 Task: Look for space in Bethnal Green, United Kingdom from 10th July, 2023 to 15th July, 2023 for 7 adults in price range Rs.10000 to Rs.15000. Place can be entire place or shared room with 4 bedrooms having 7 beds and 4 bathrooms. Property type can be house, flat, guest house. Amenities needed are: wifi, TV, free parkinig on premises, gym, breakfast. Booking option can be shelf check-in. Required host language is English.
Action: Mouse moved to (605, 133)
Screenshot: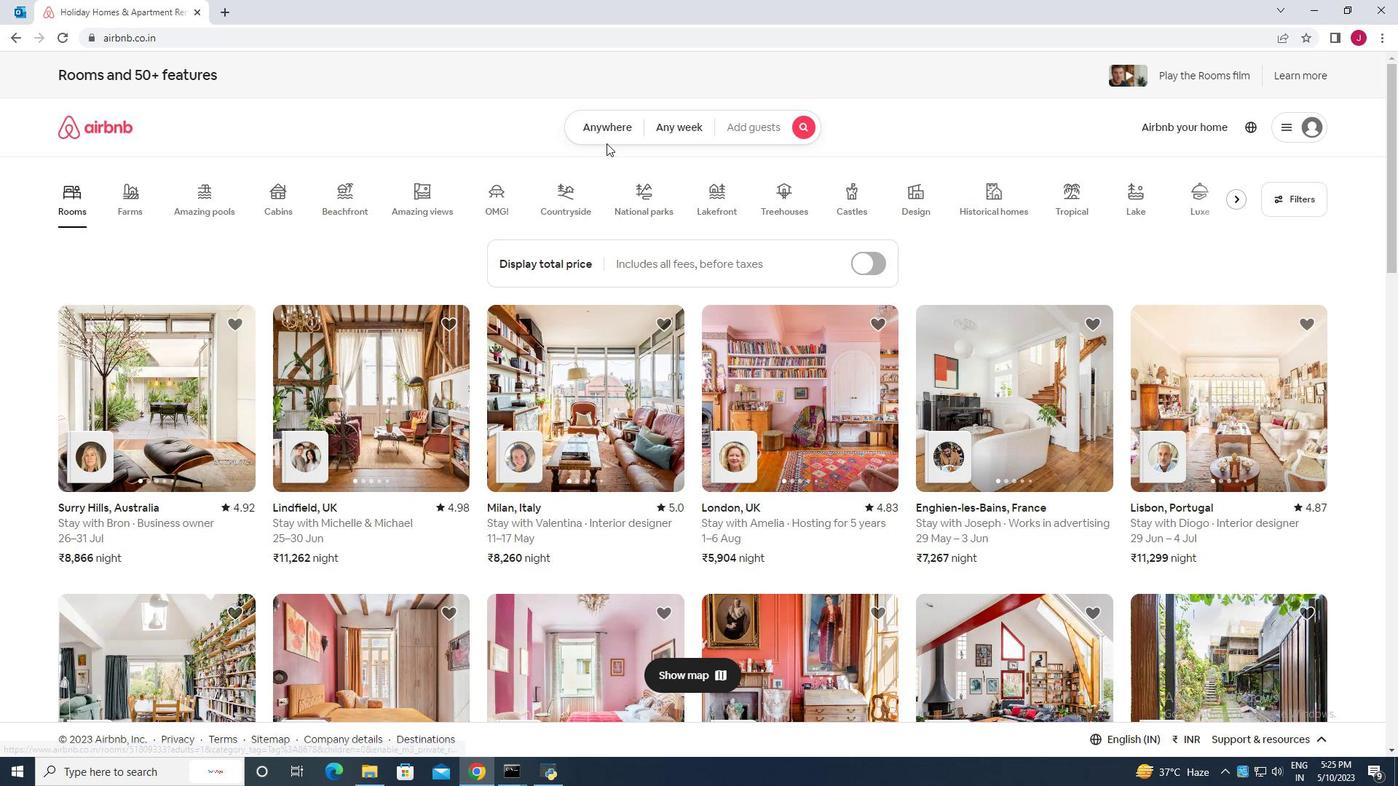 
Action: Mouse pressed left at (605, 133)
Screenshot: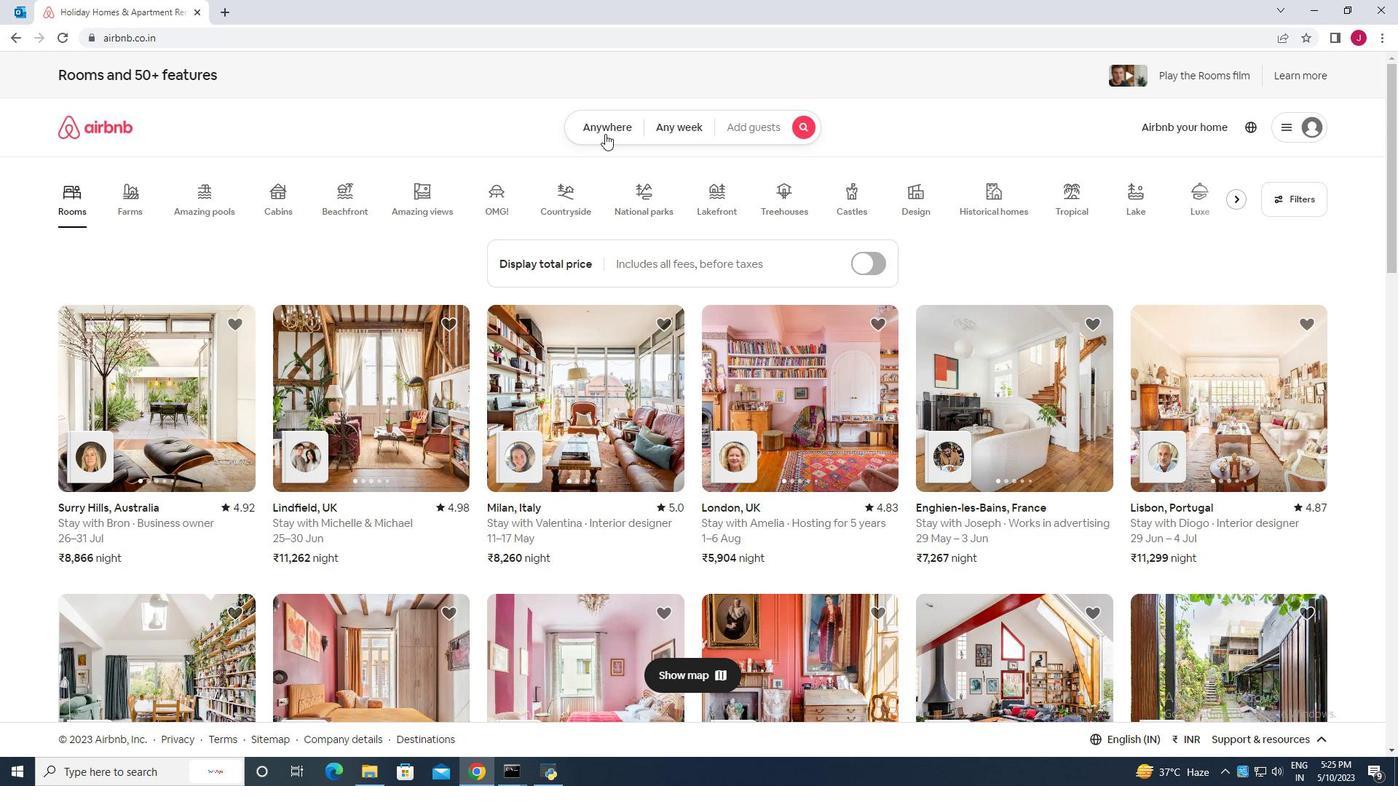 
Action: Mouse moved to (466, 190)
Screenshot: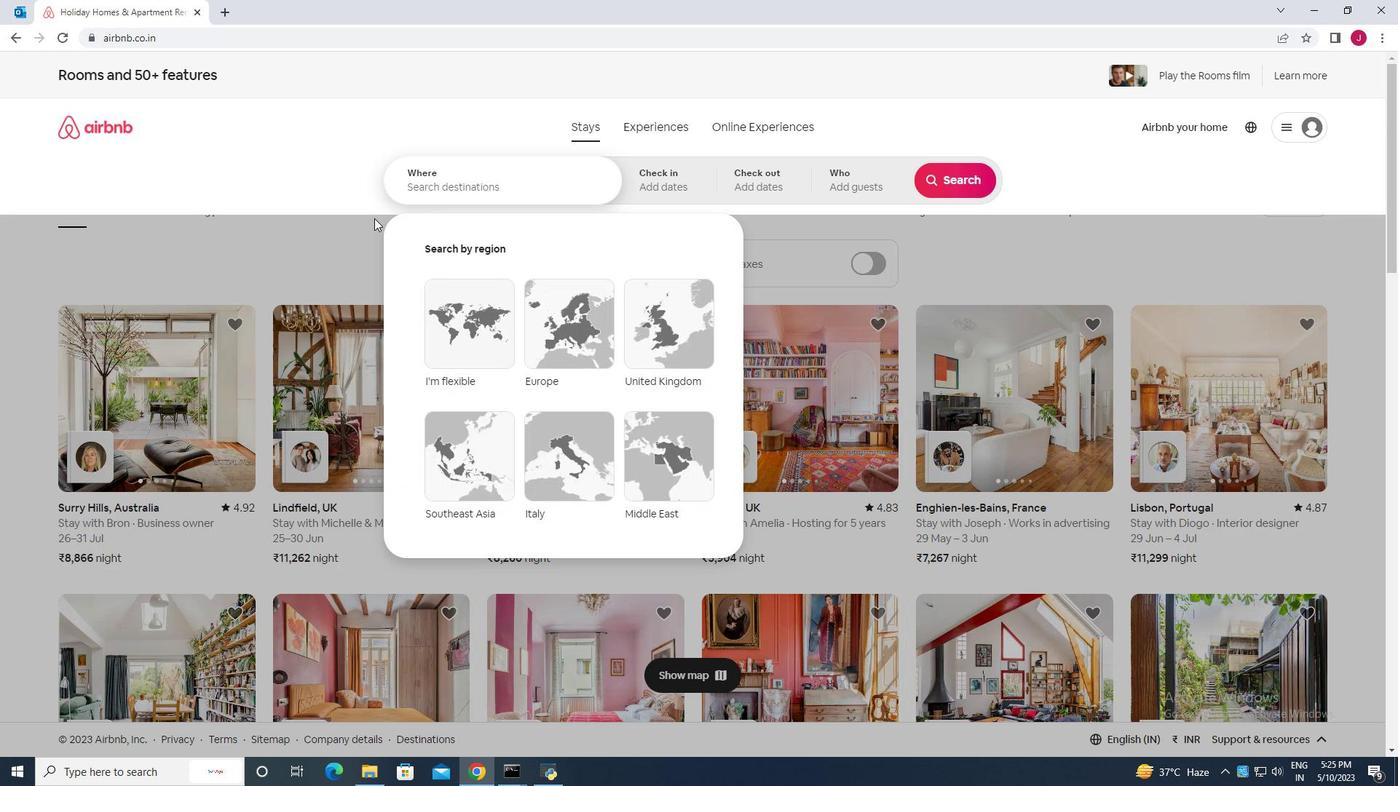 
Action: Mouse pressed left at (466, 190)
Screenshot: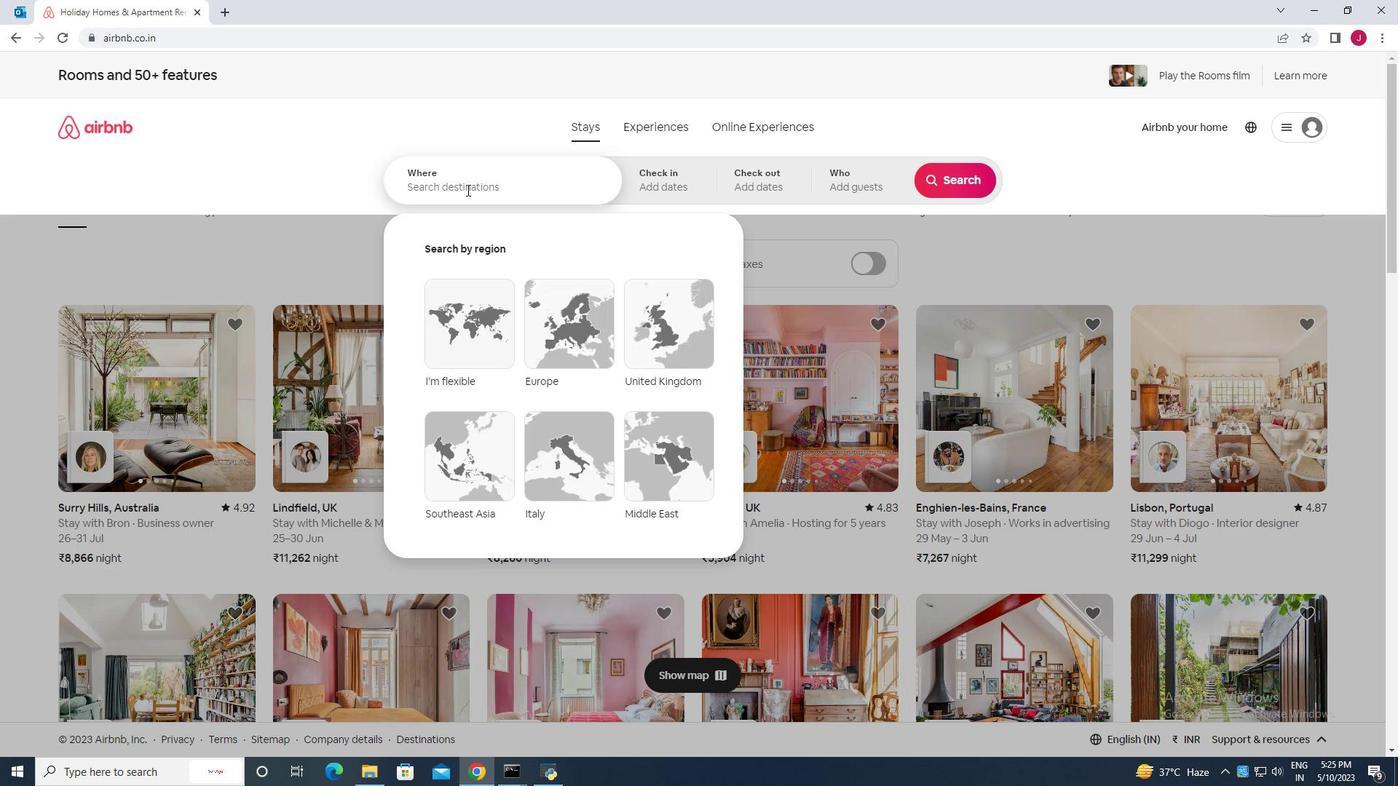 
Action: Key pressed bethnal<Key.space>green<Key.space>united<Key.space>kingdom
Screenshot: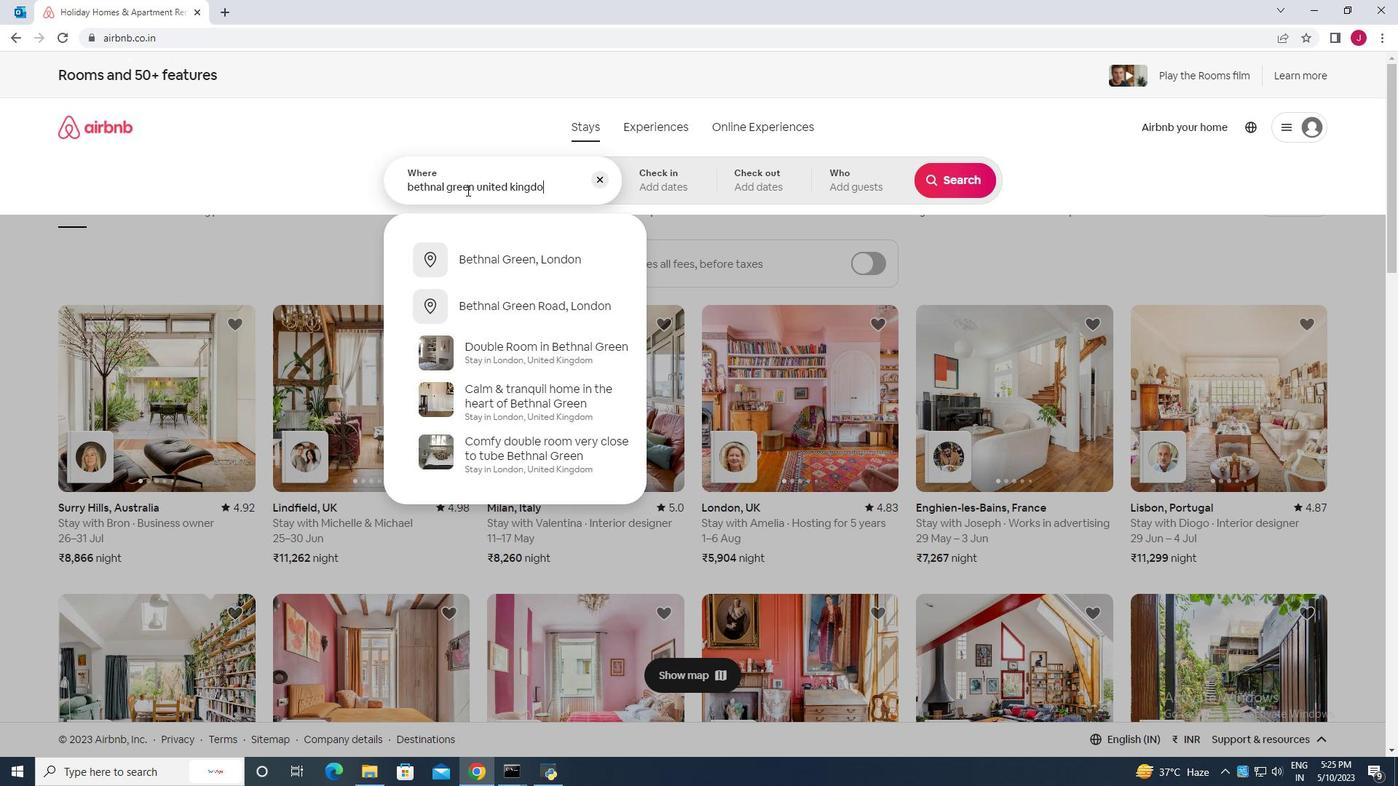 
Action: Mouse moved to (683, 182)
Screenshot: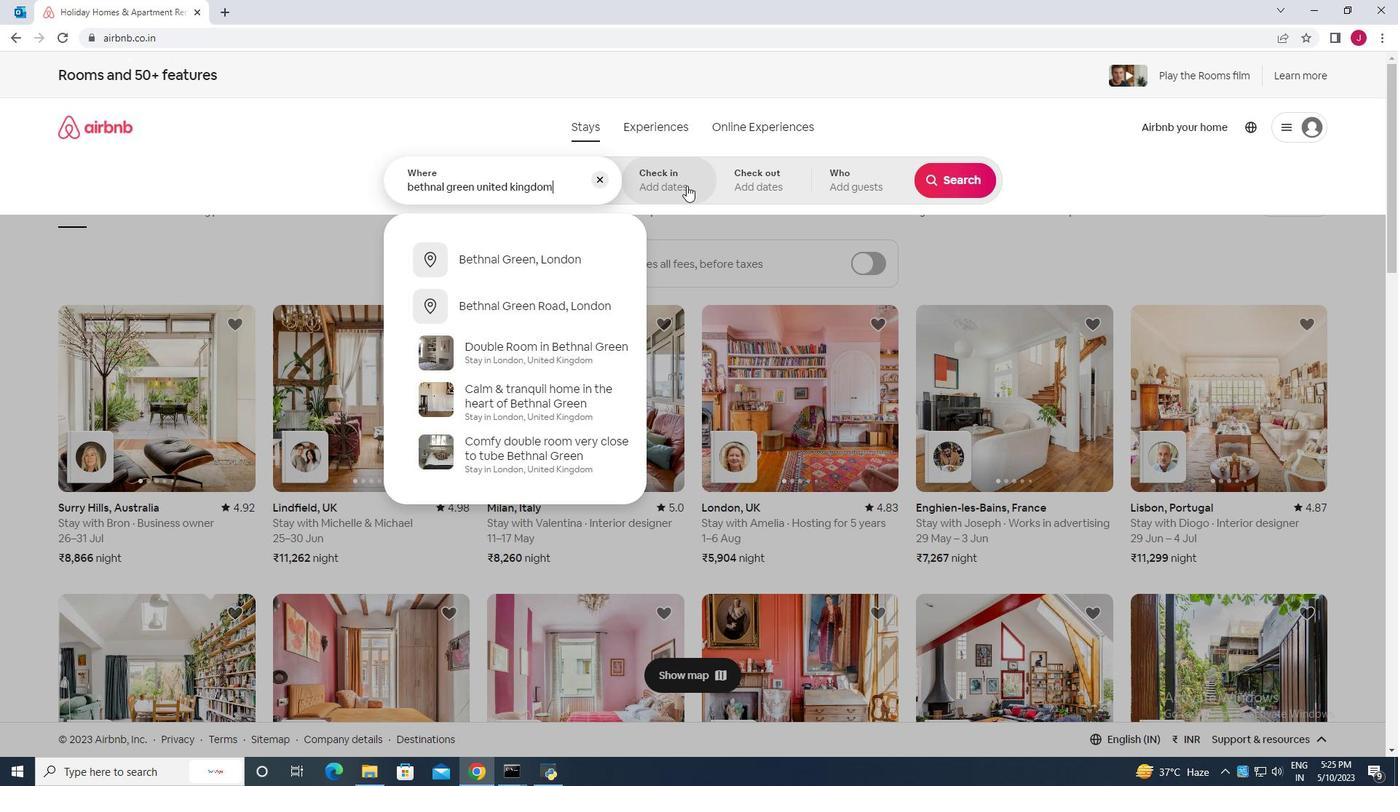 
Action: Mouse pressed left at (683, 182)
Screenshot: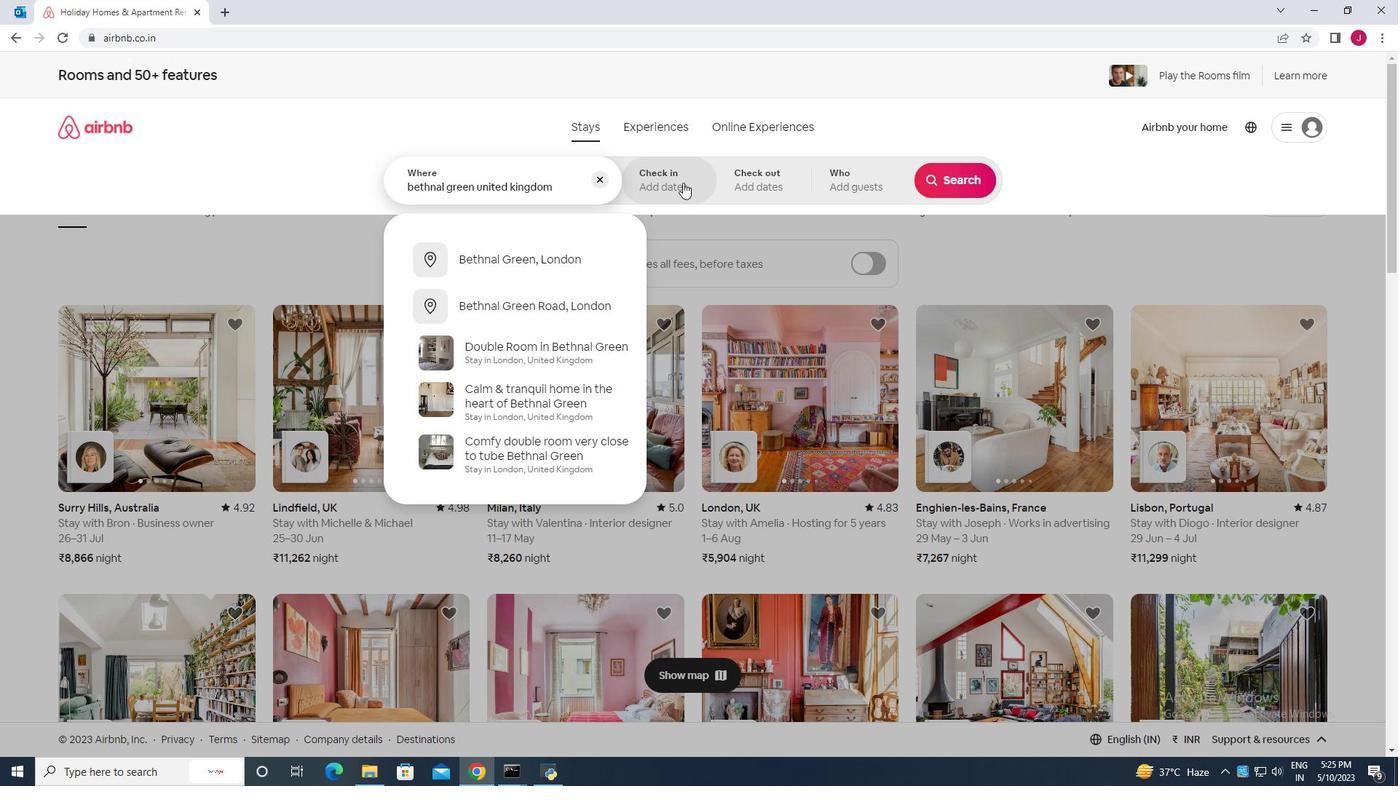 
Action: Mouse moved to (951, 298)
Screenshot: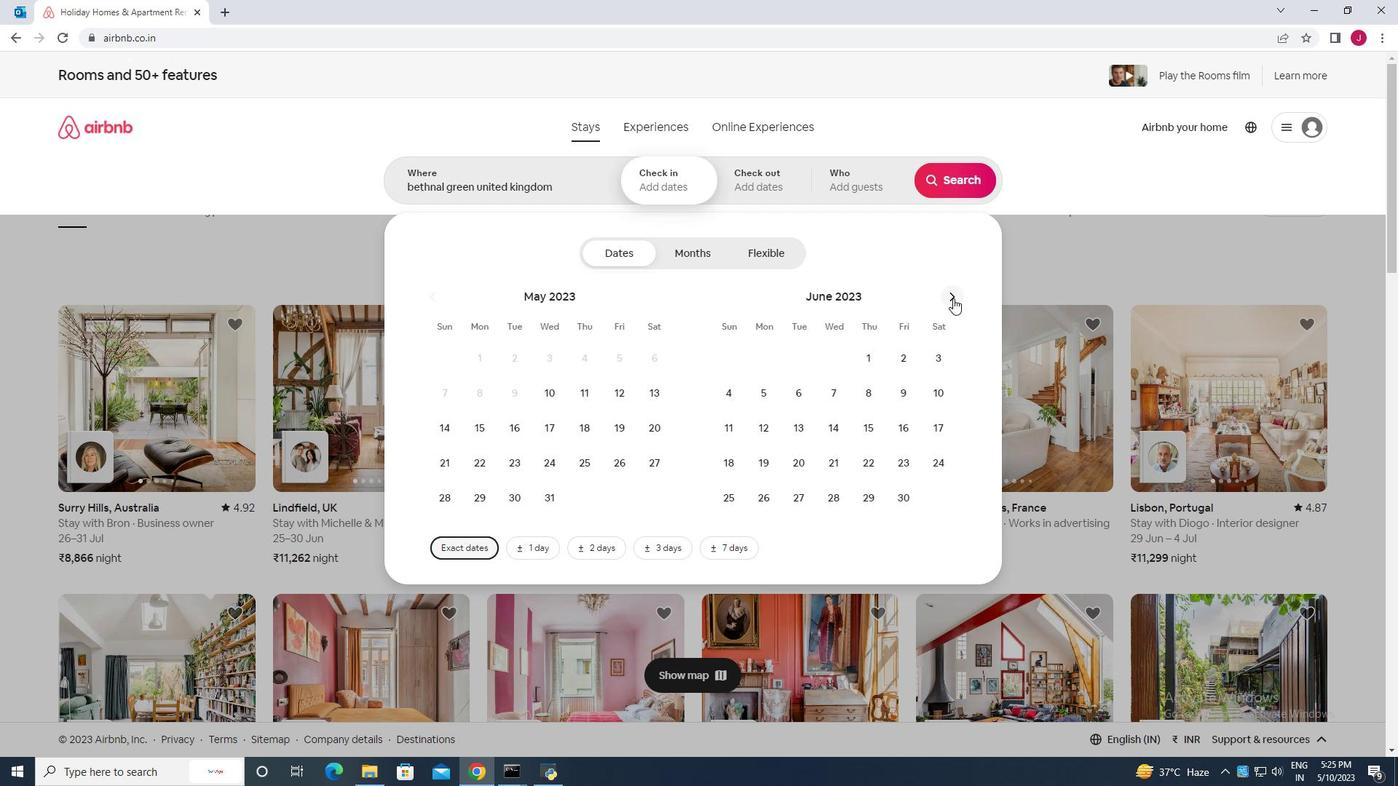 
Action: Mouse pressed left at (951, 298)
Screenshot: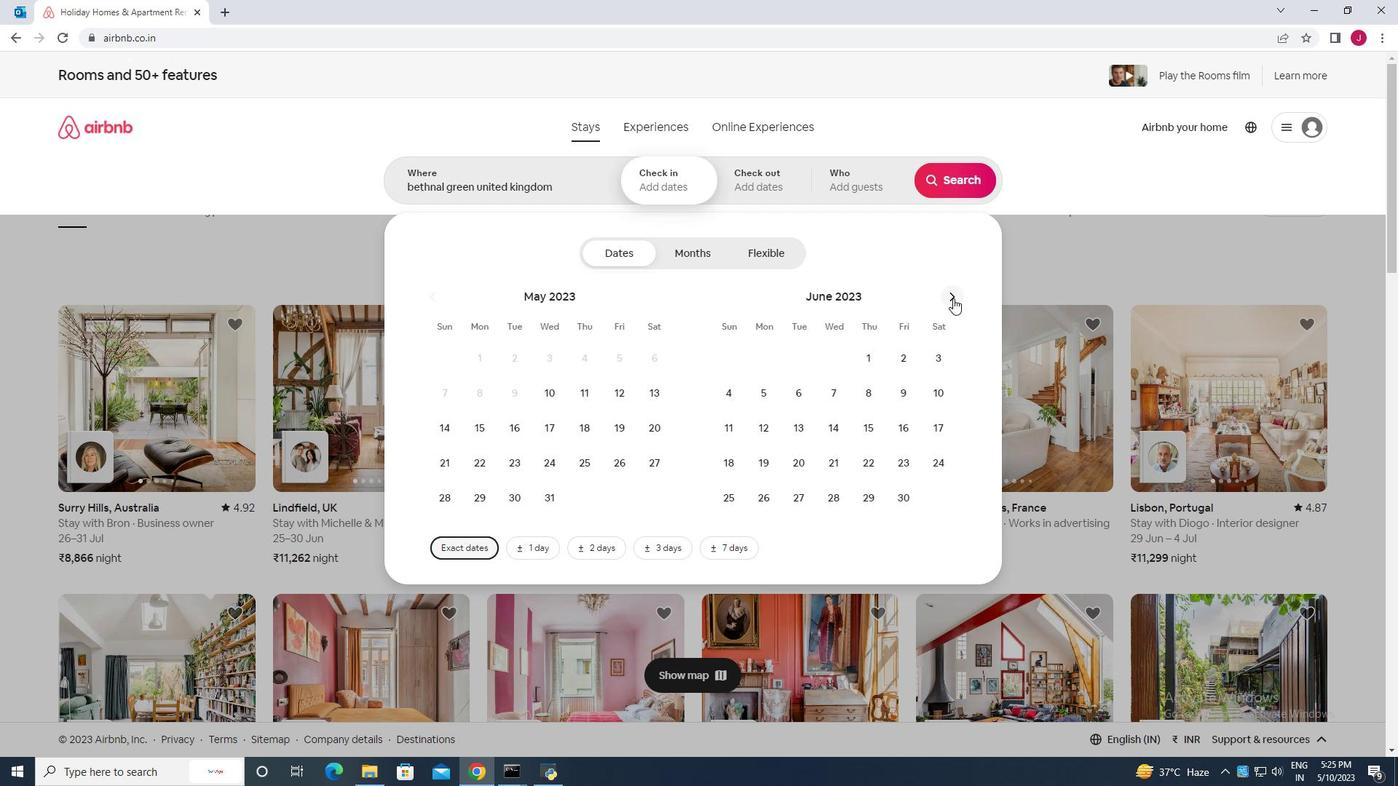 
Action: Mouse moved to (769, 425)
Screenshot: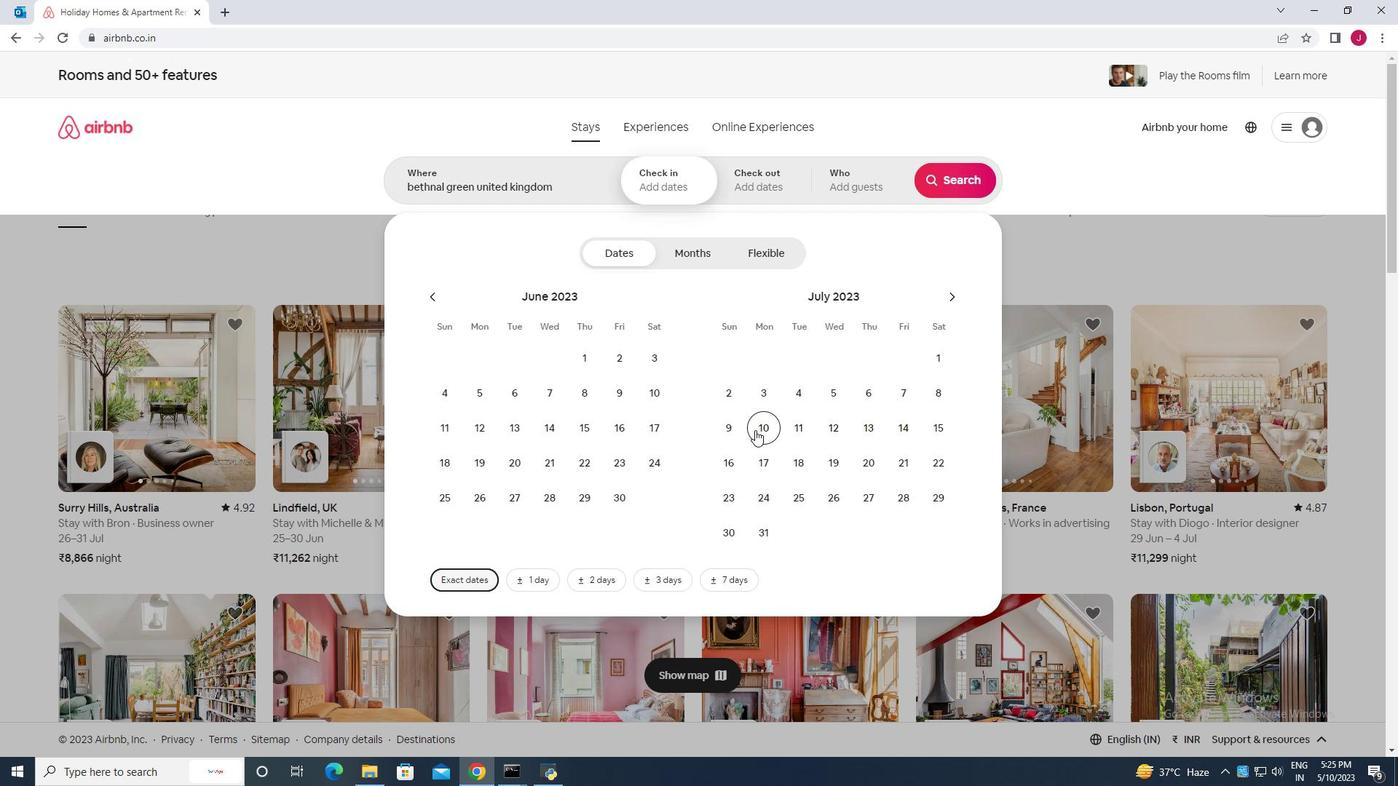 
Action: Mouse pressed left at (769, 425)
Screenshot: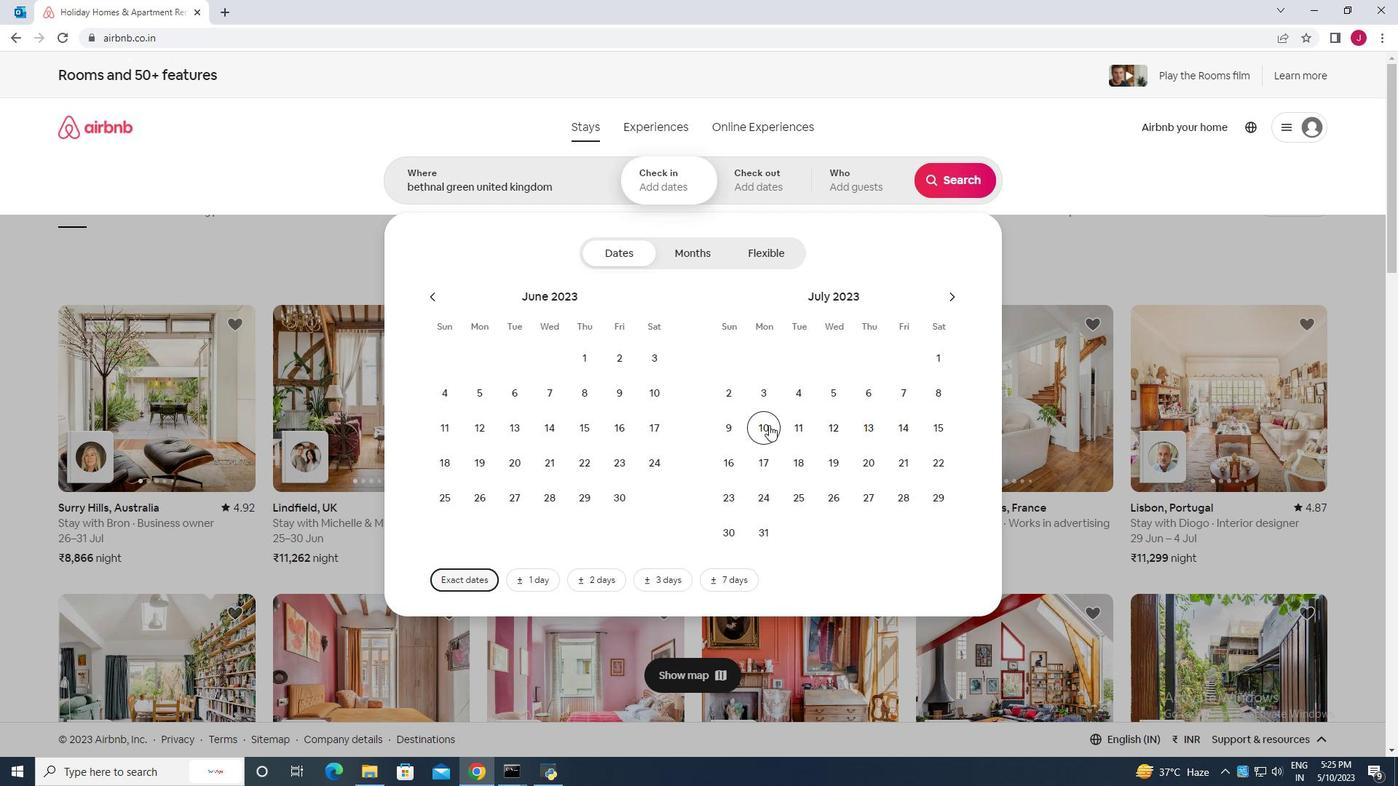 
Action: Mouse moved to (939, 427)
Screenshot: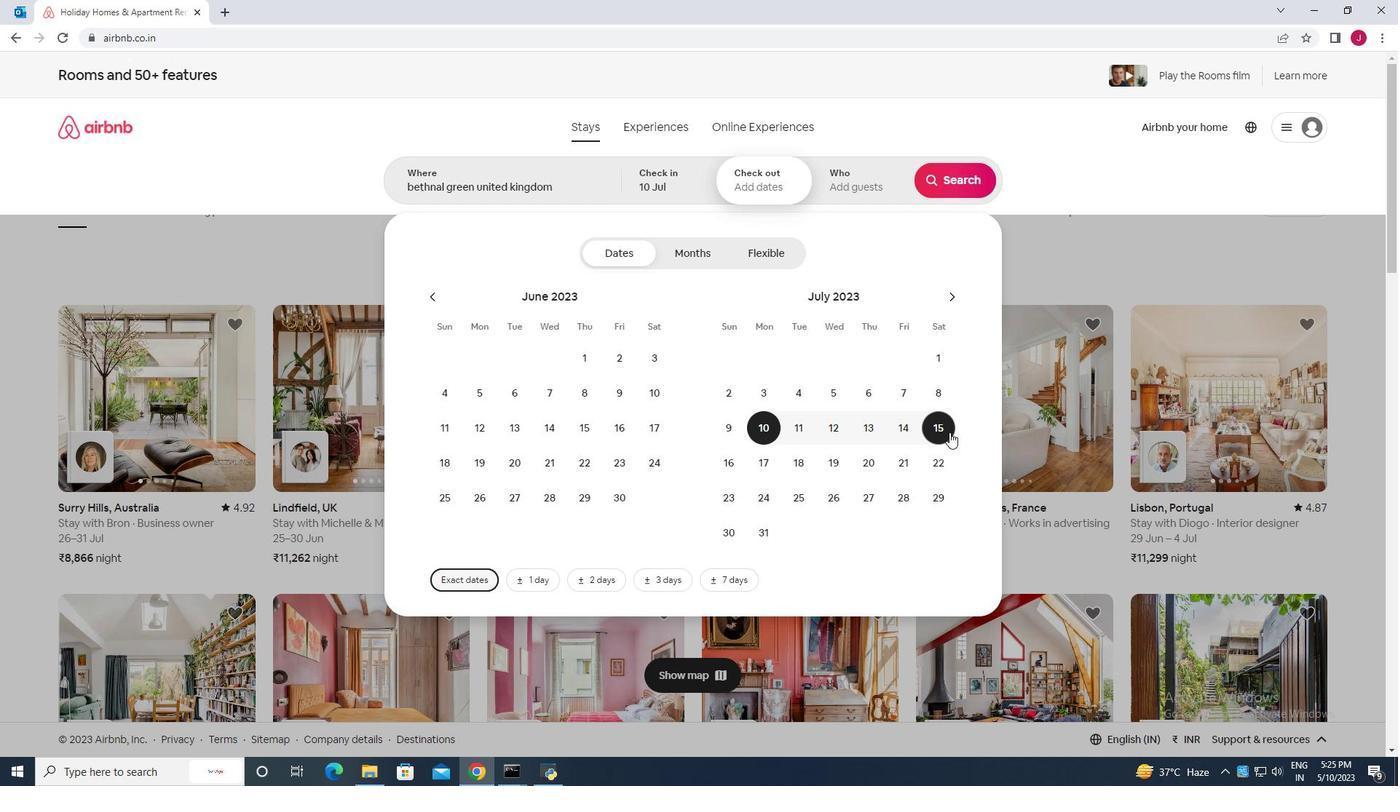 
Action: Mouse pressed left at (939, 427)
Screenshot: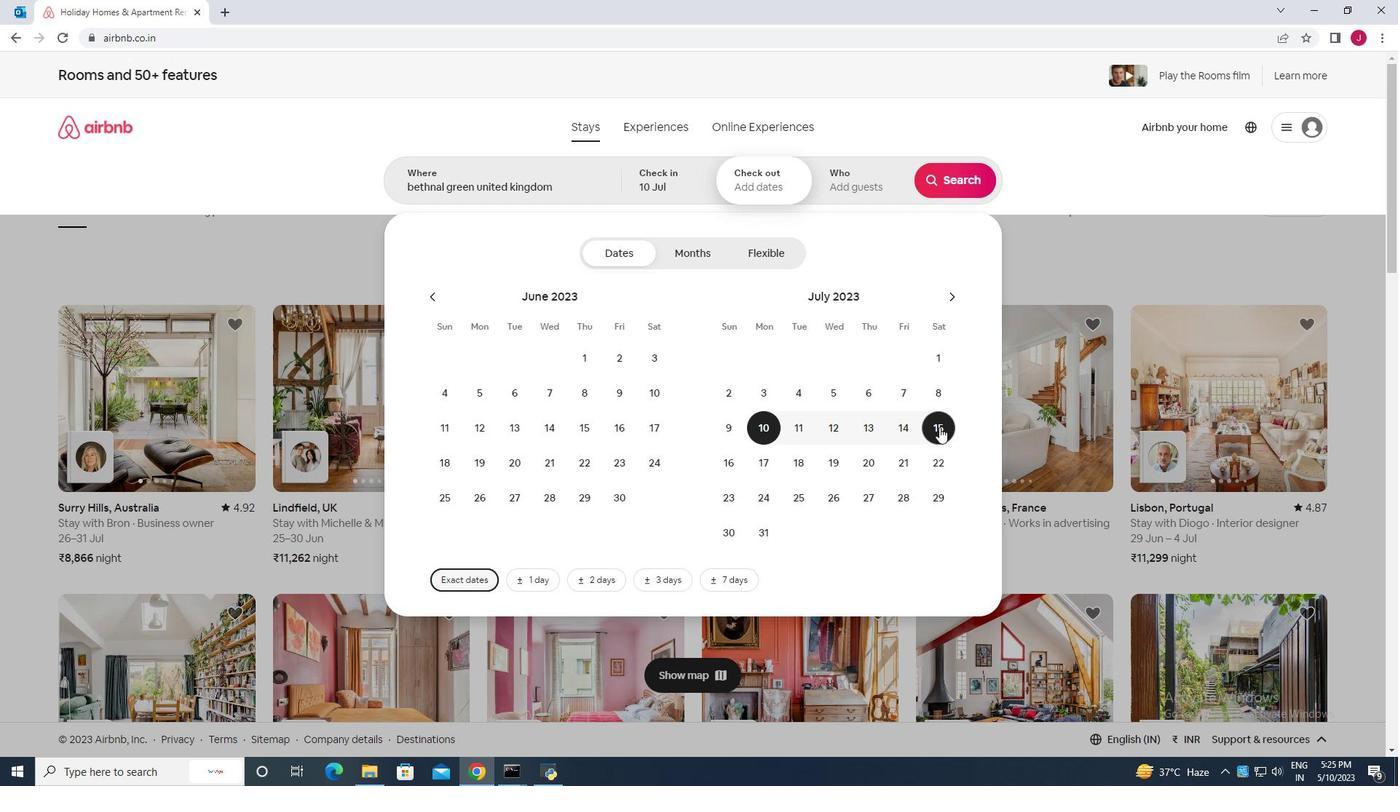 
Action: Mouse moved to (863, 186)
Screenshot: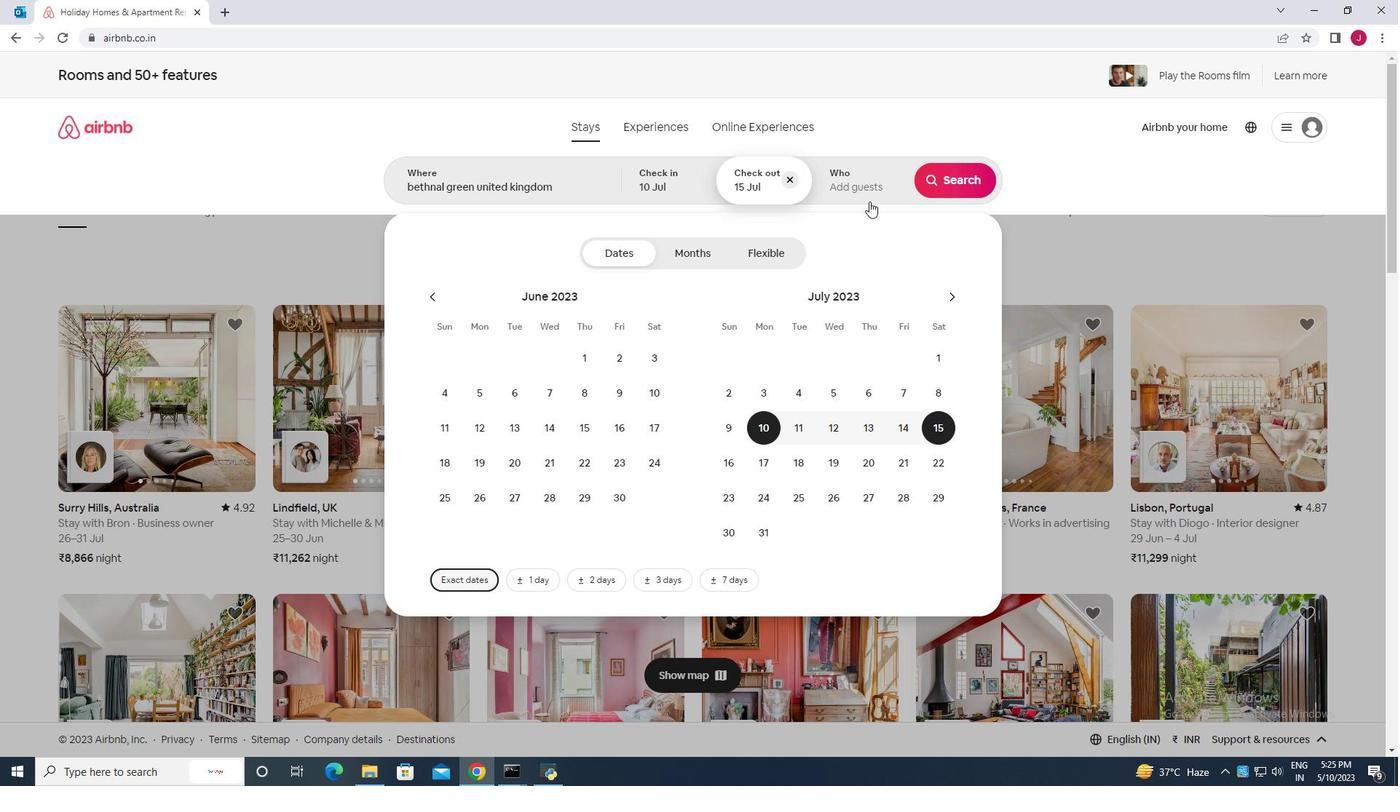 
Action: Mouse pressed left at (863, 186)
Screenshot: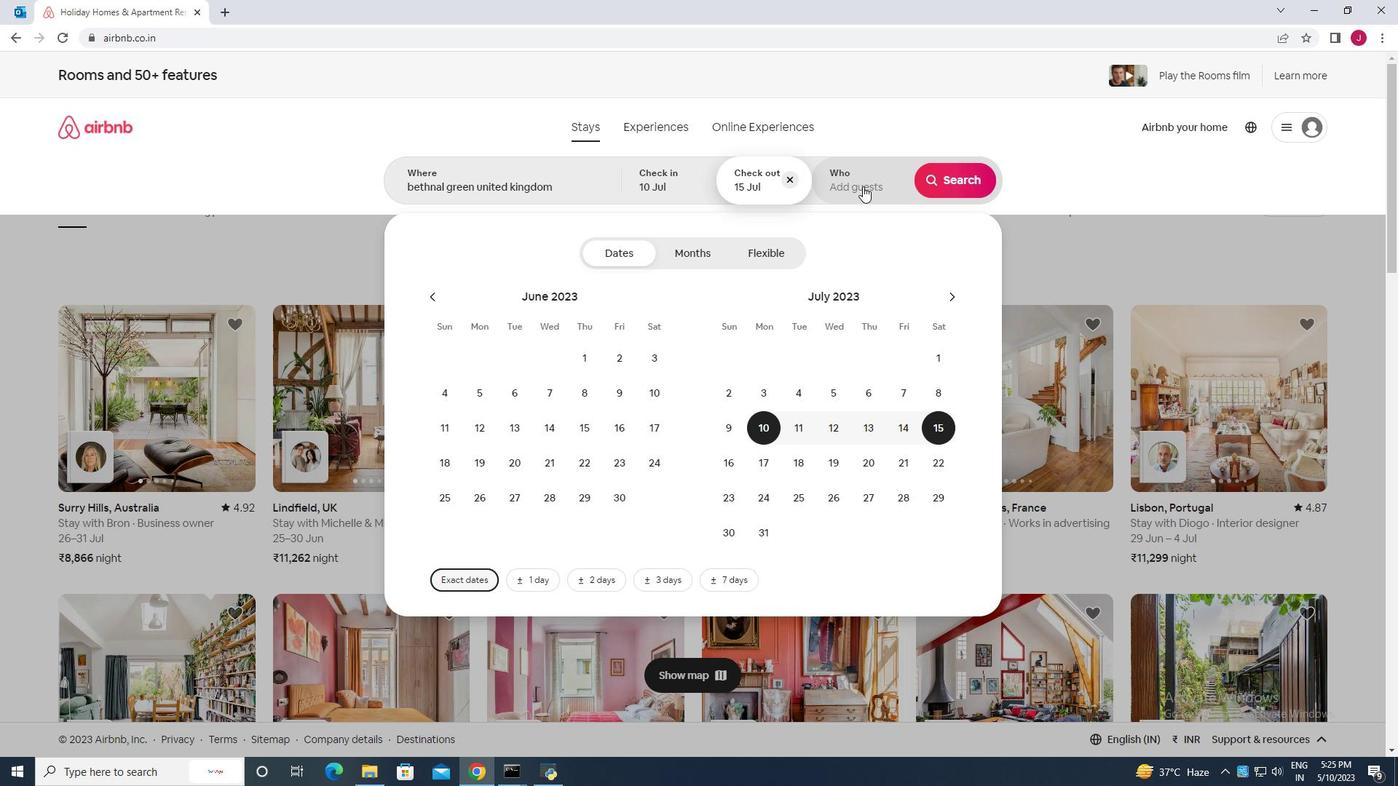 
Action: Mouse moved to (962, 255)
Screenshot: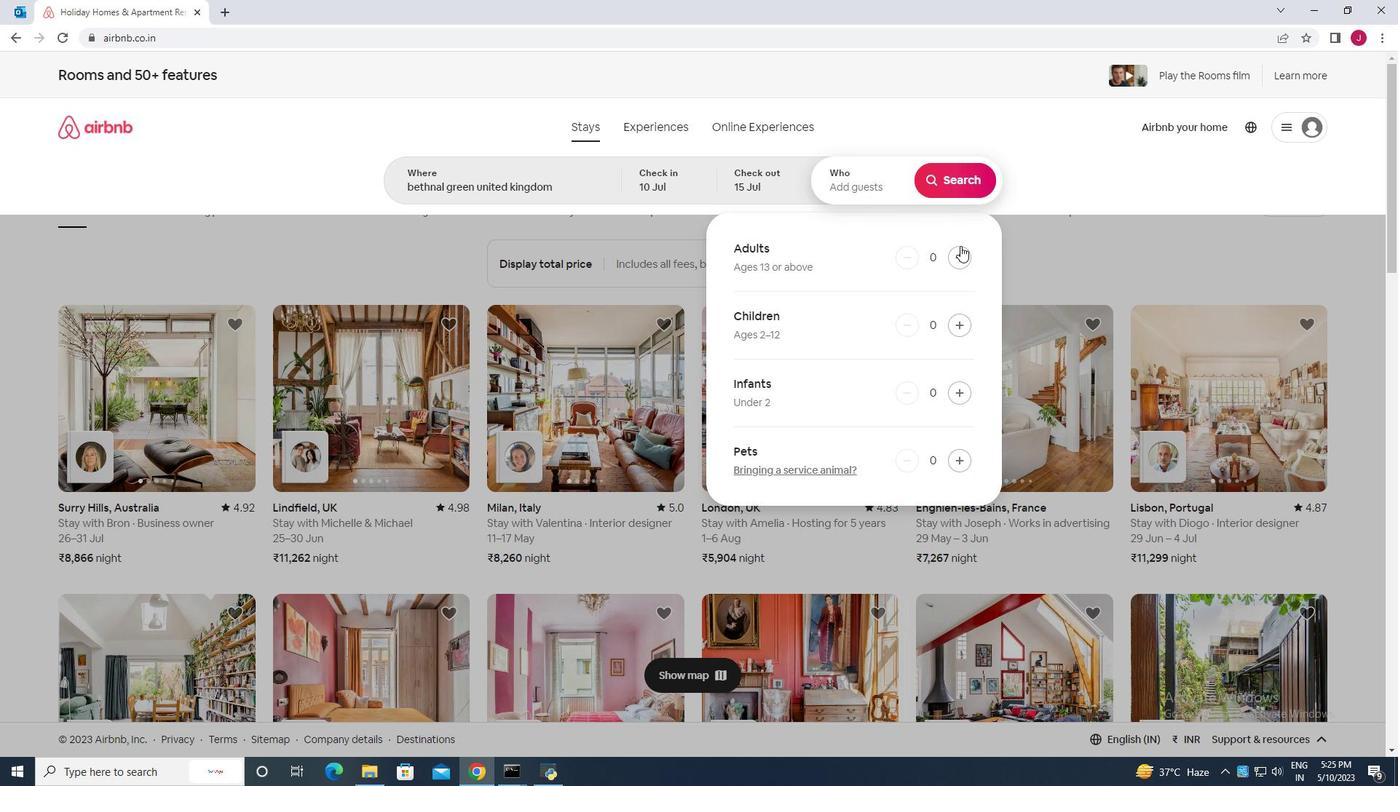 
Action: Mouse pressed left at (962, 255)
Screenshot: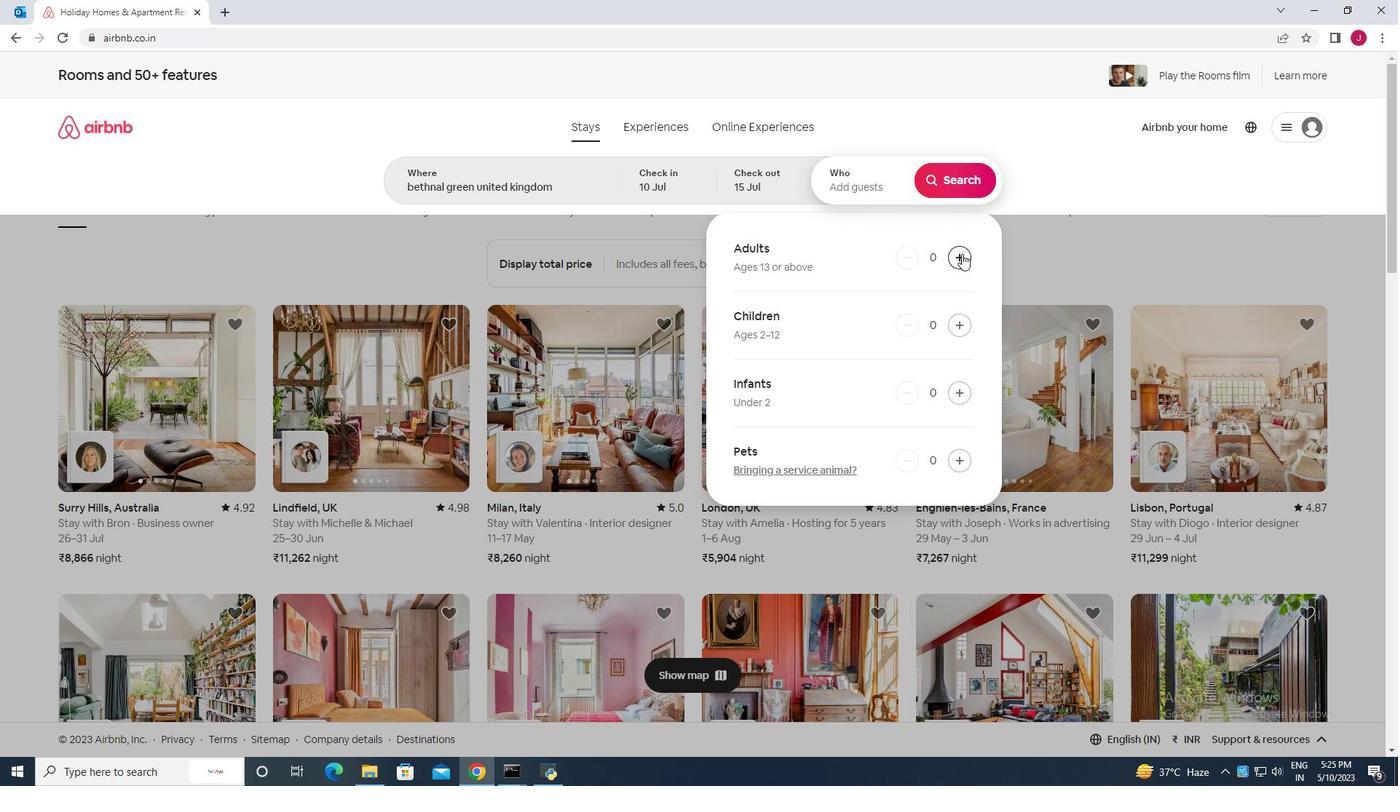 
Action: Mouse pressed left at (962, 255)
Screenshot: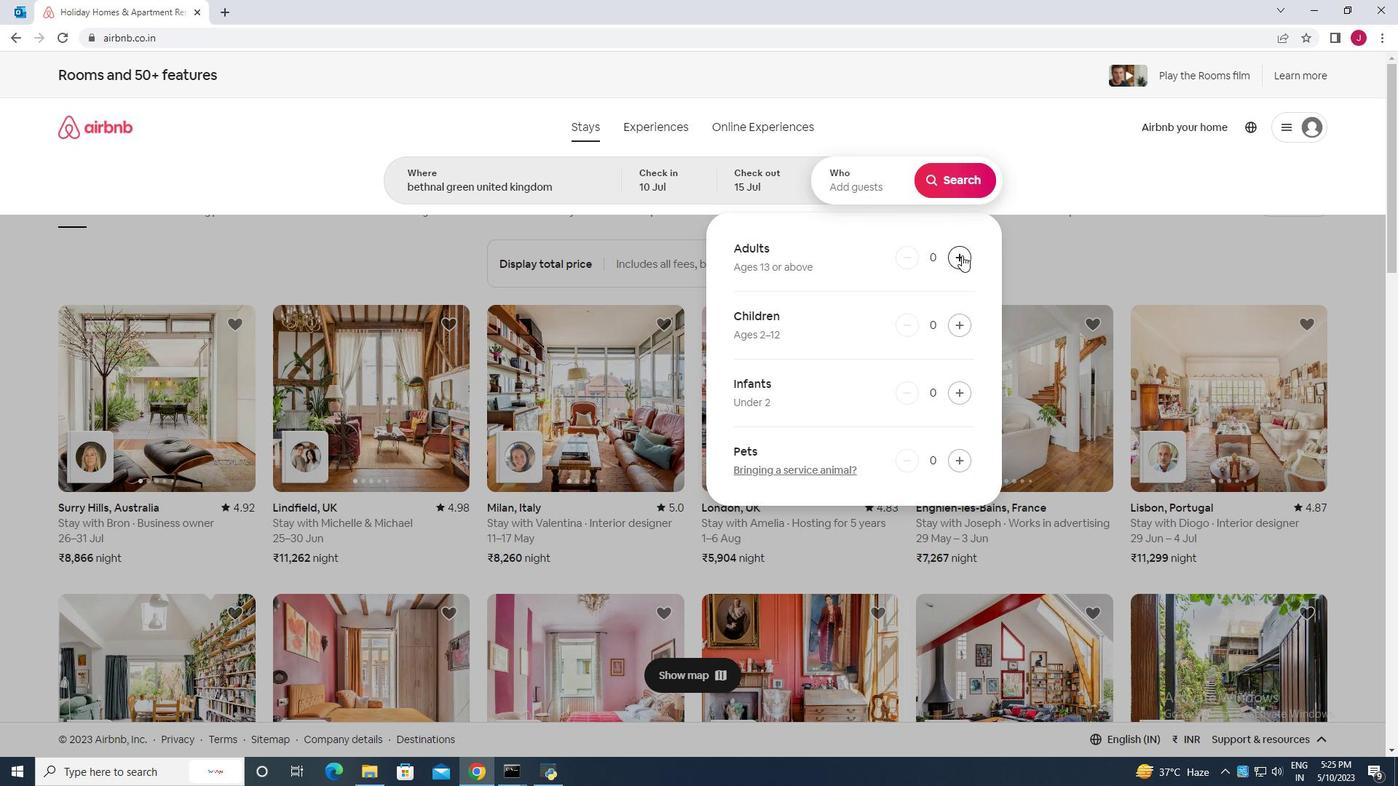 
Action: Mouse pressed left at (962, 255)
Screenshot: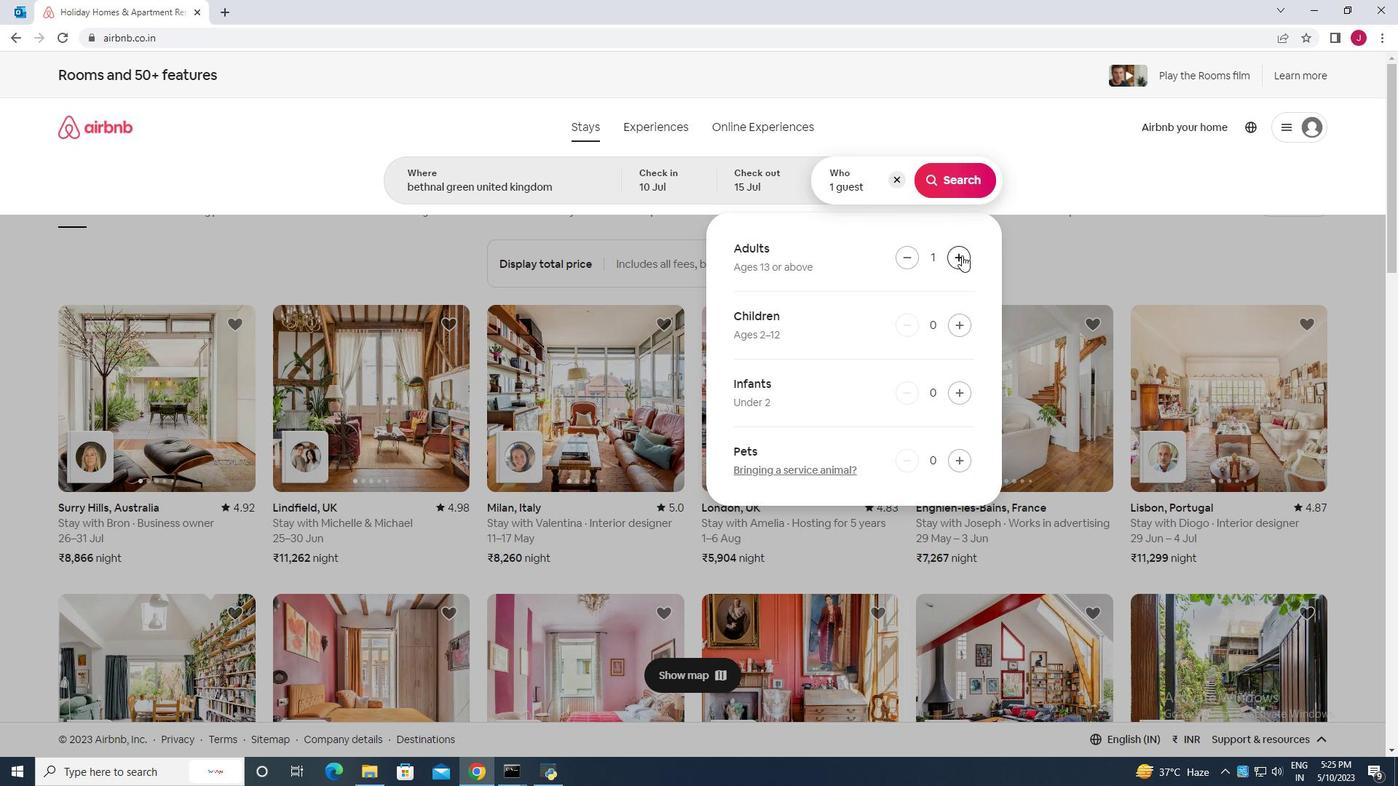 
Action: Mouse pressed left at (962, 255)
Screenshot: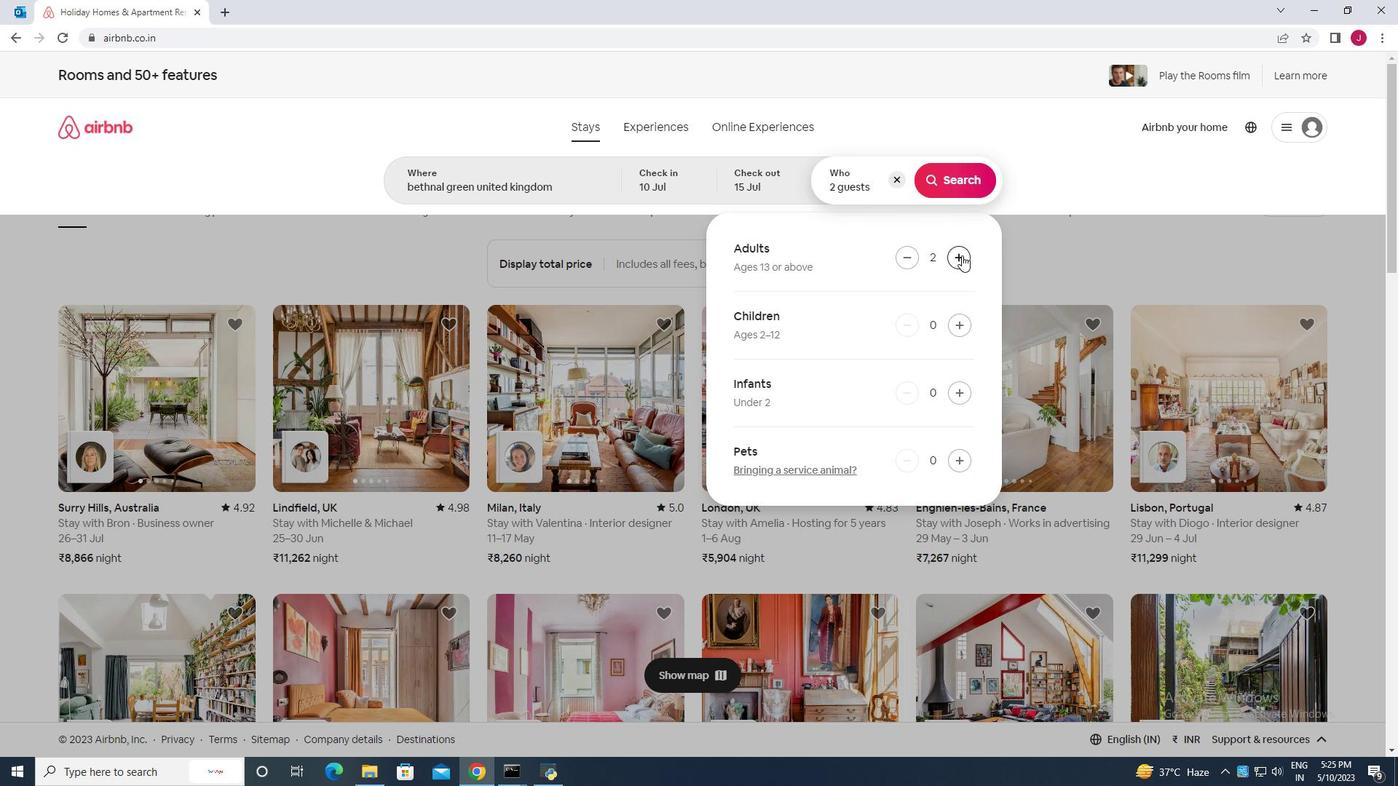 
Action: Mouse pressed left at (962, 255)
Screenshot: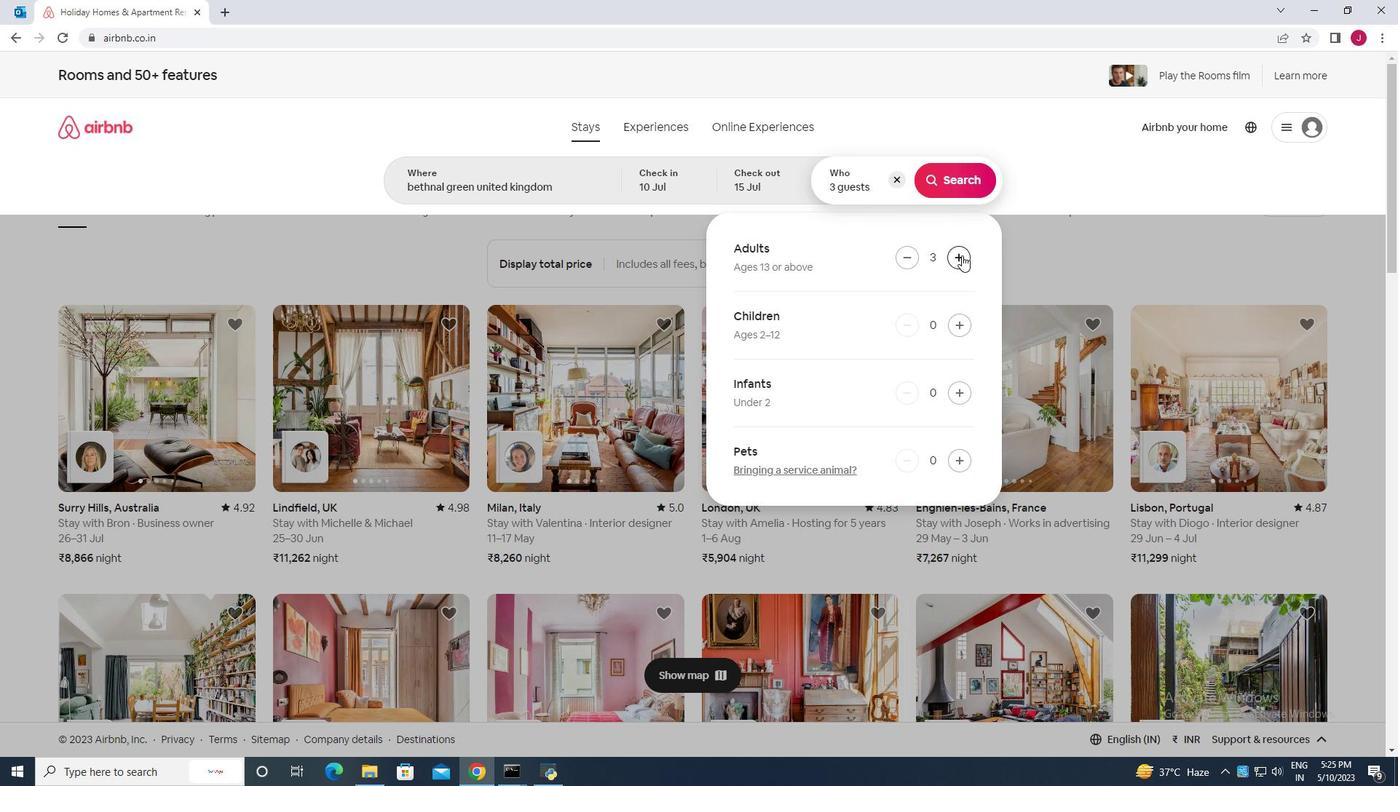 
Action: Mouse pressed left at (962, 255)
Screenshot: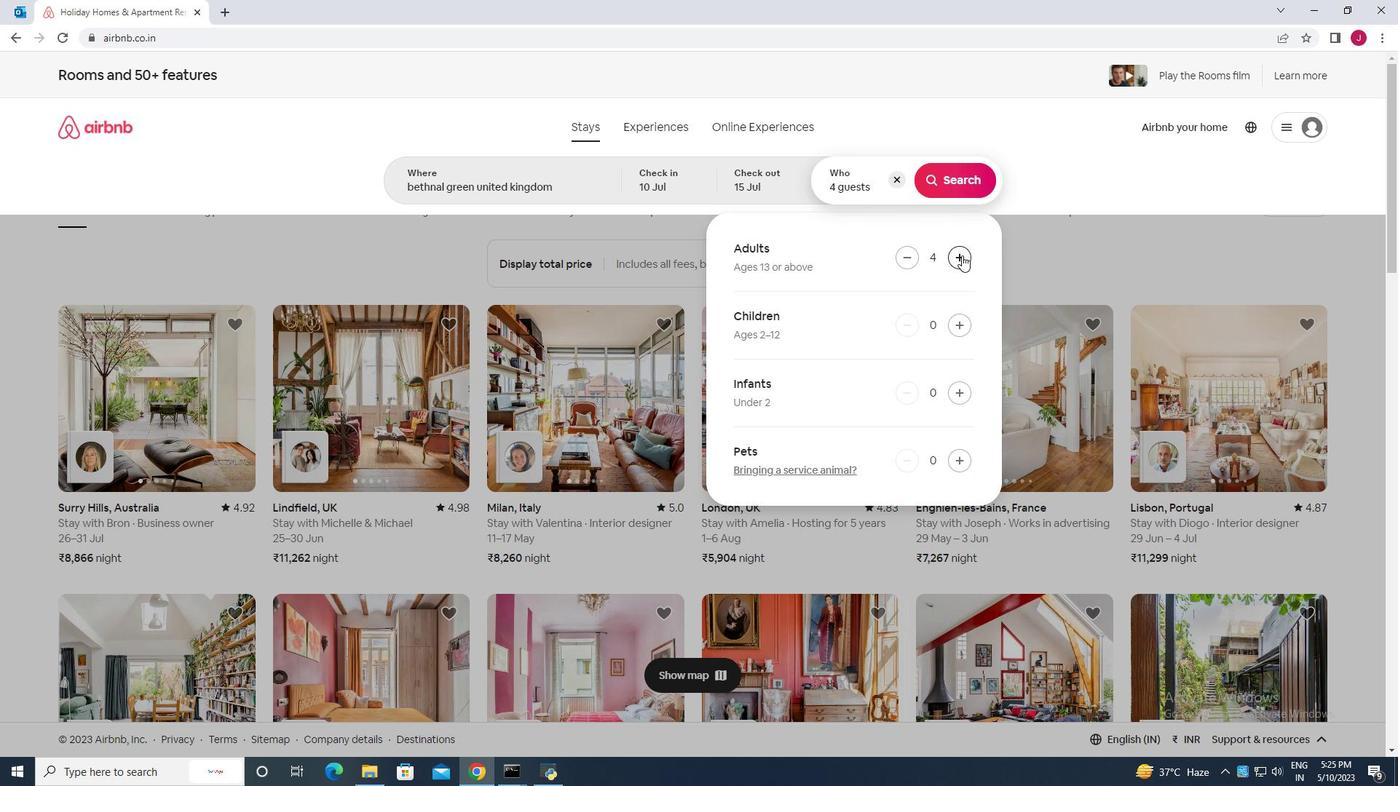 
Action: Mouse pressed left at (962, 255)
Screenshot: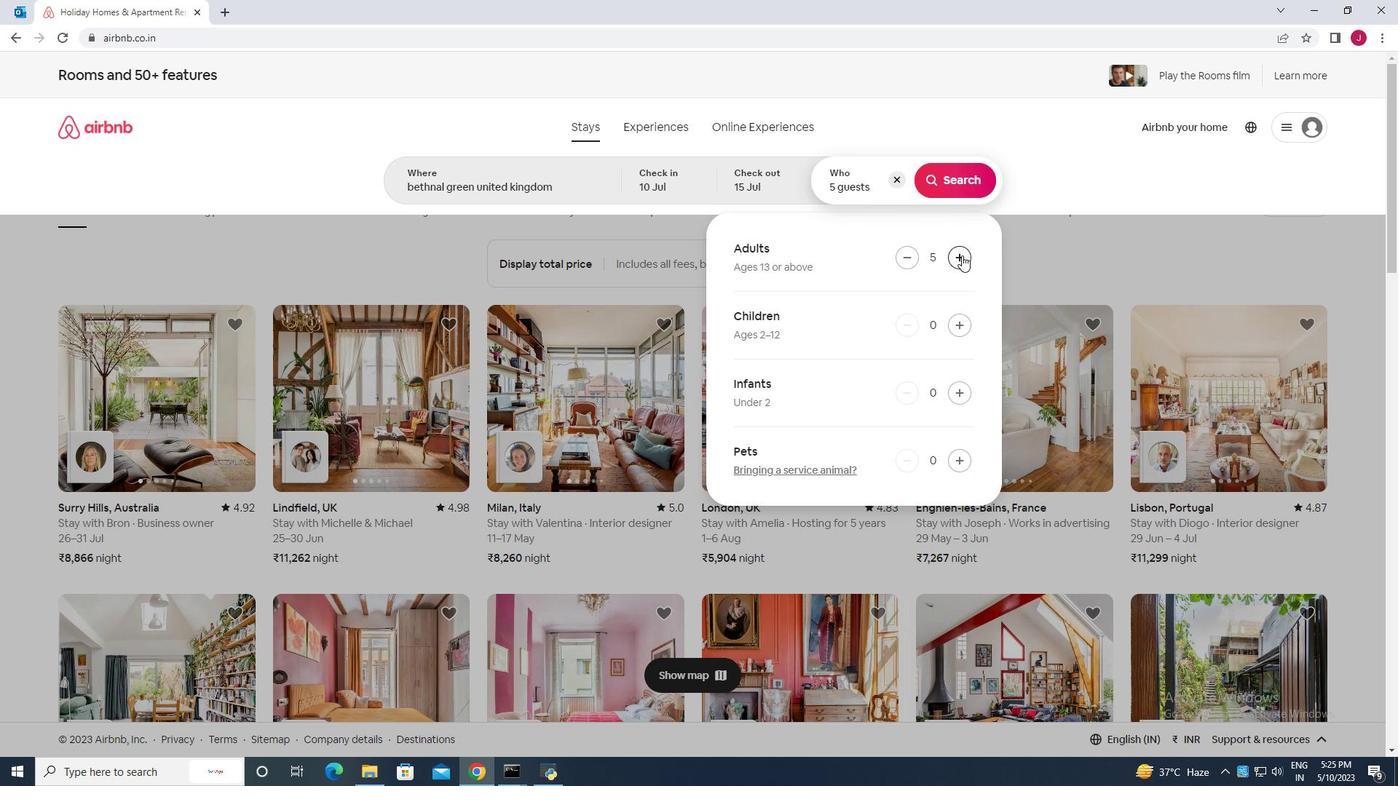 
Action: Mouse moved to (957, 187)
Screenshot: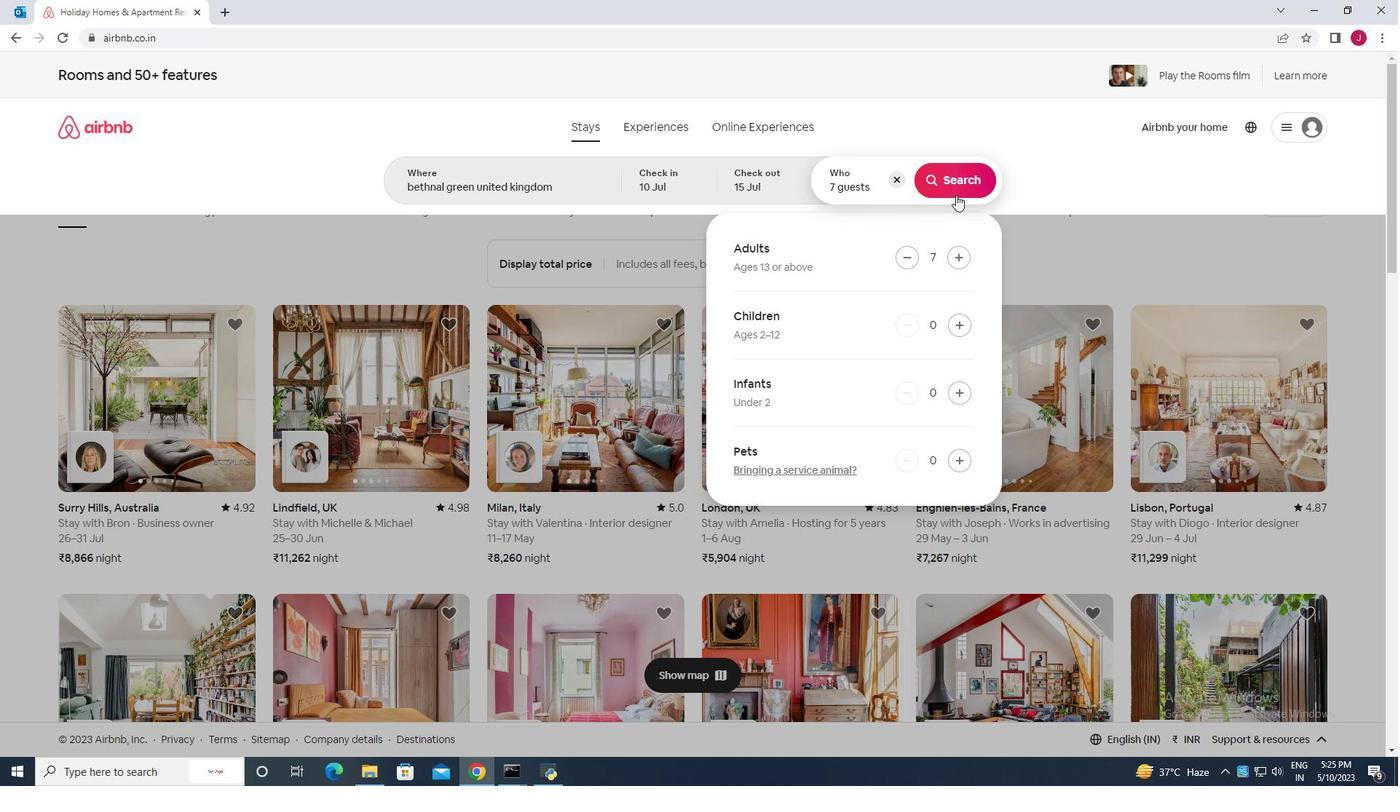 
Action: Mouse pressed left at (957, 187)
Screenshot: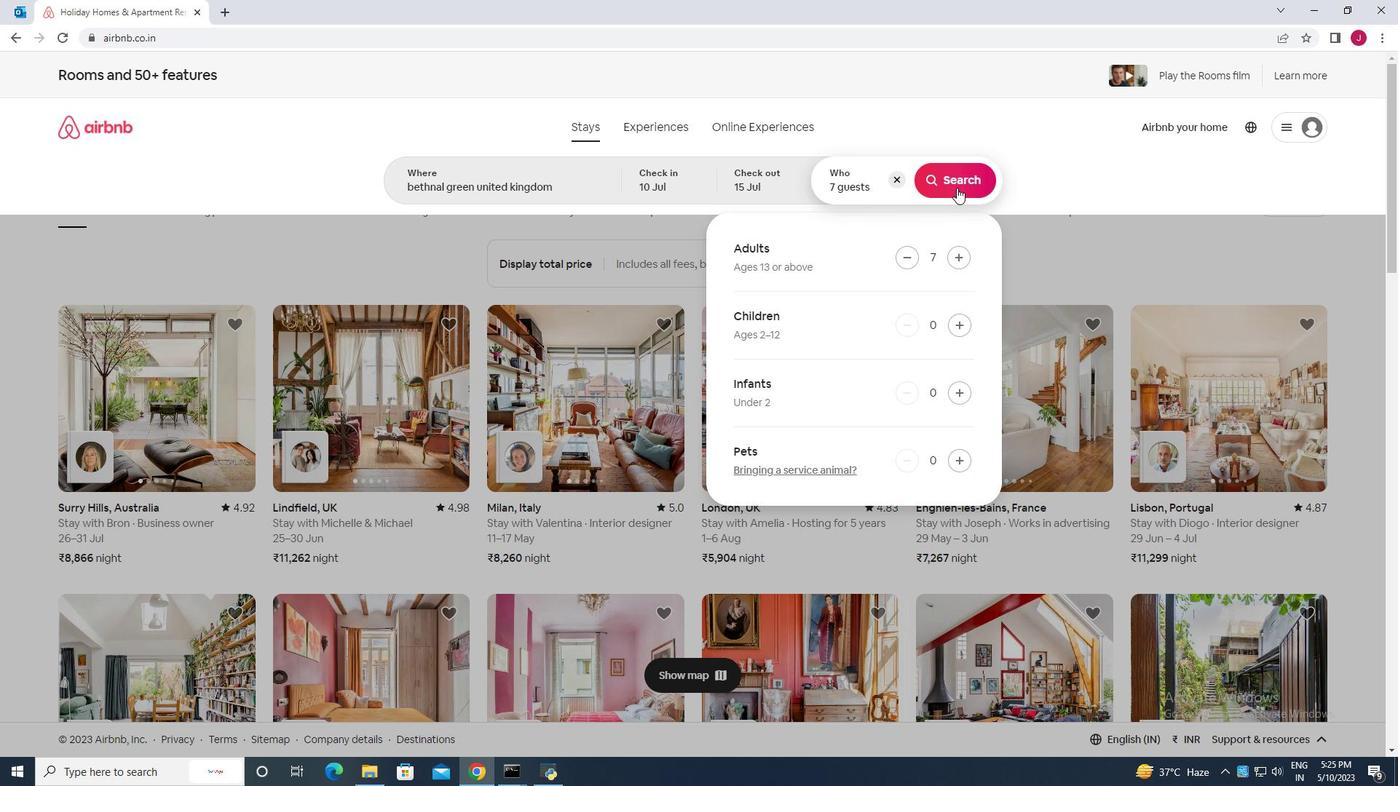 
Action: Mouse moved to (1340, 138)
Screenshot: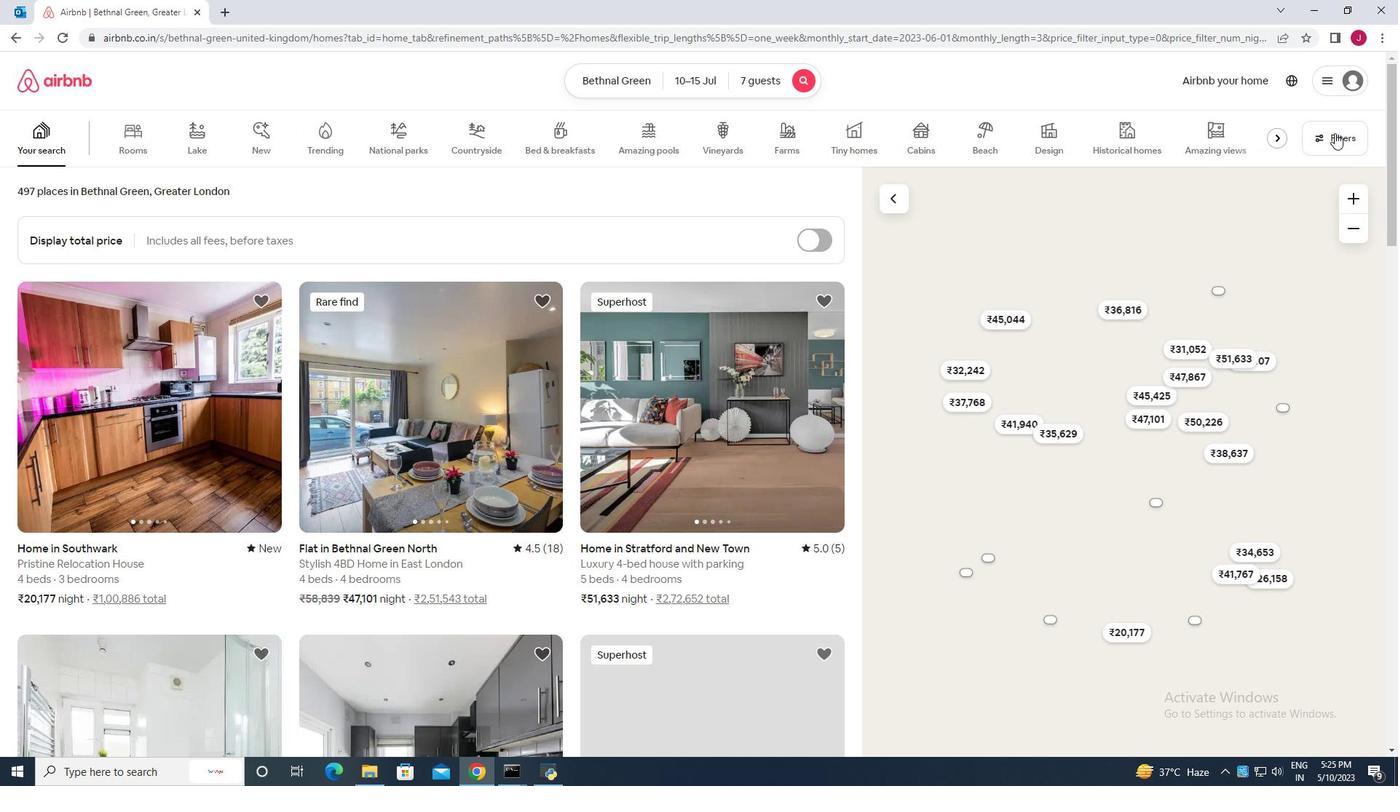 
Action: Mouse pressed left at (1340, 138)
Screenshot: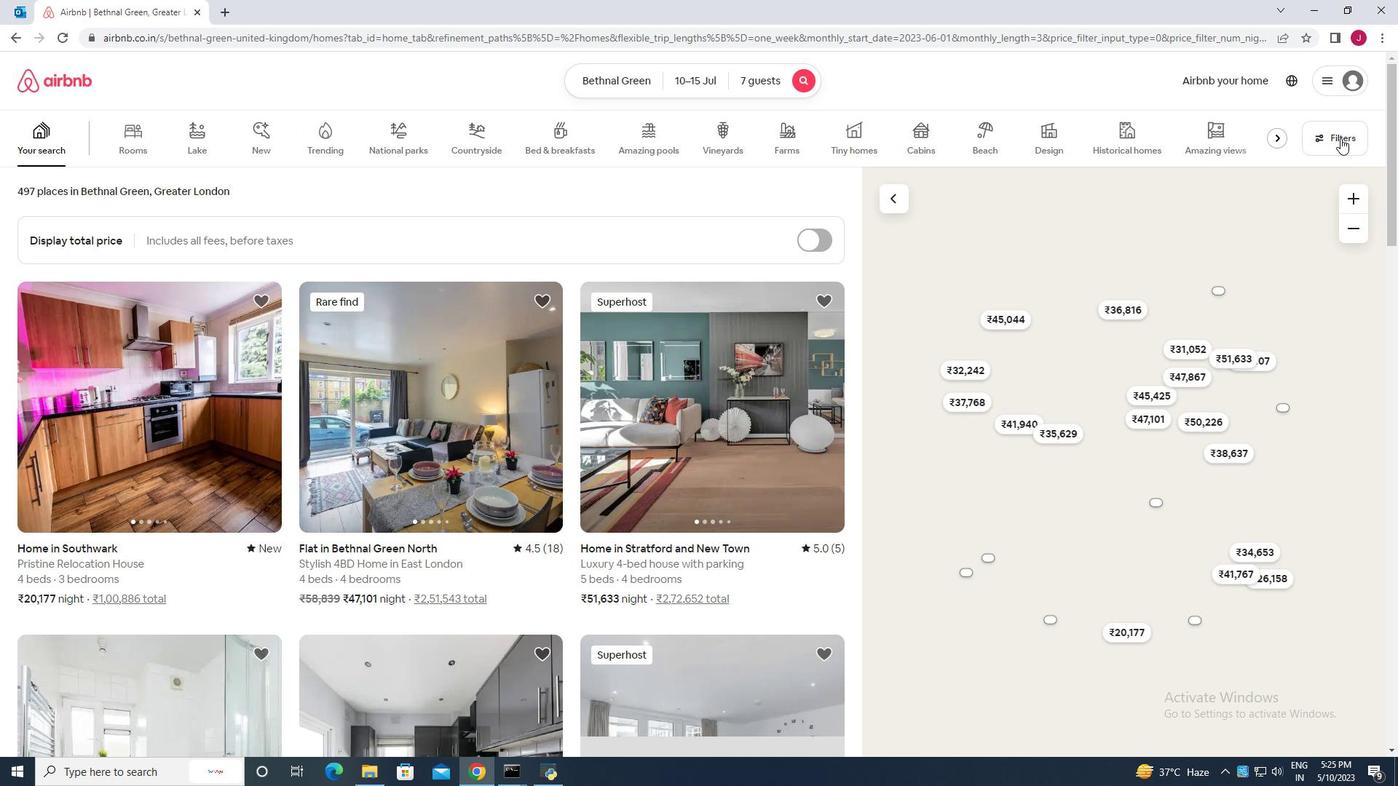
Action: Mouse moved to (680, 348)
Screenshot: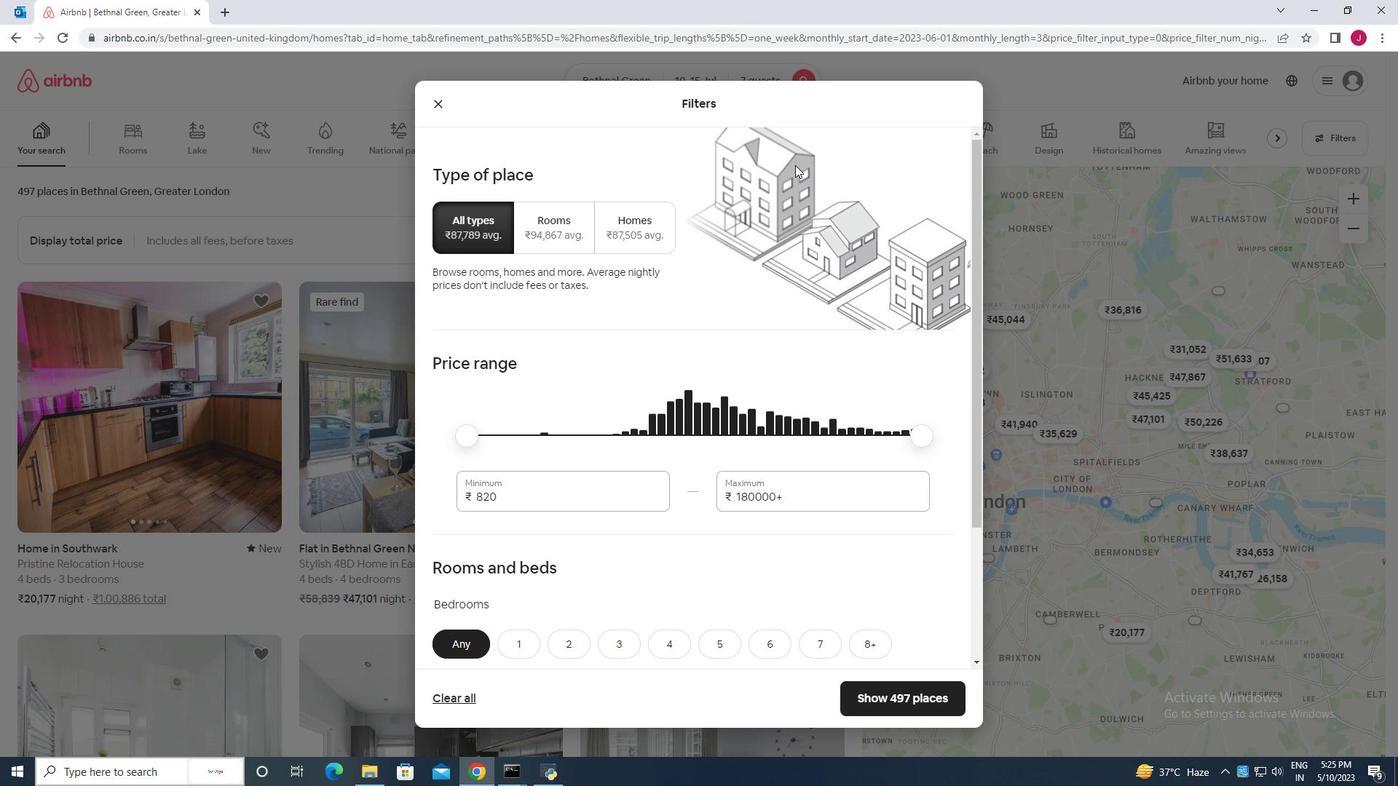 
Action: Mouse scrolled (680, 347) with delta (0, 0)
Screenshot: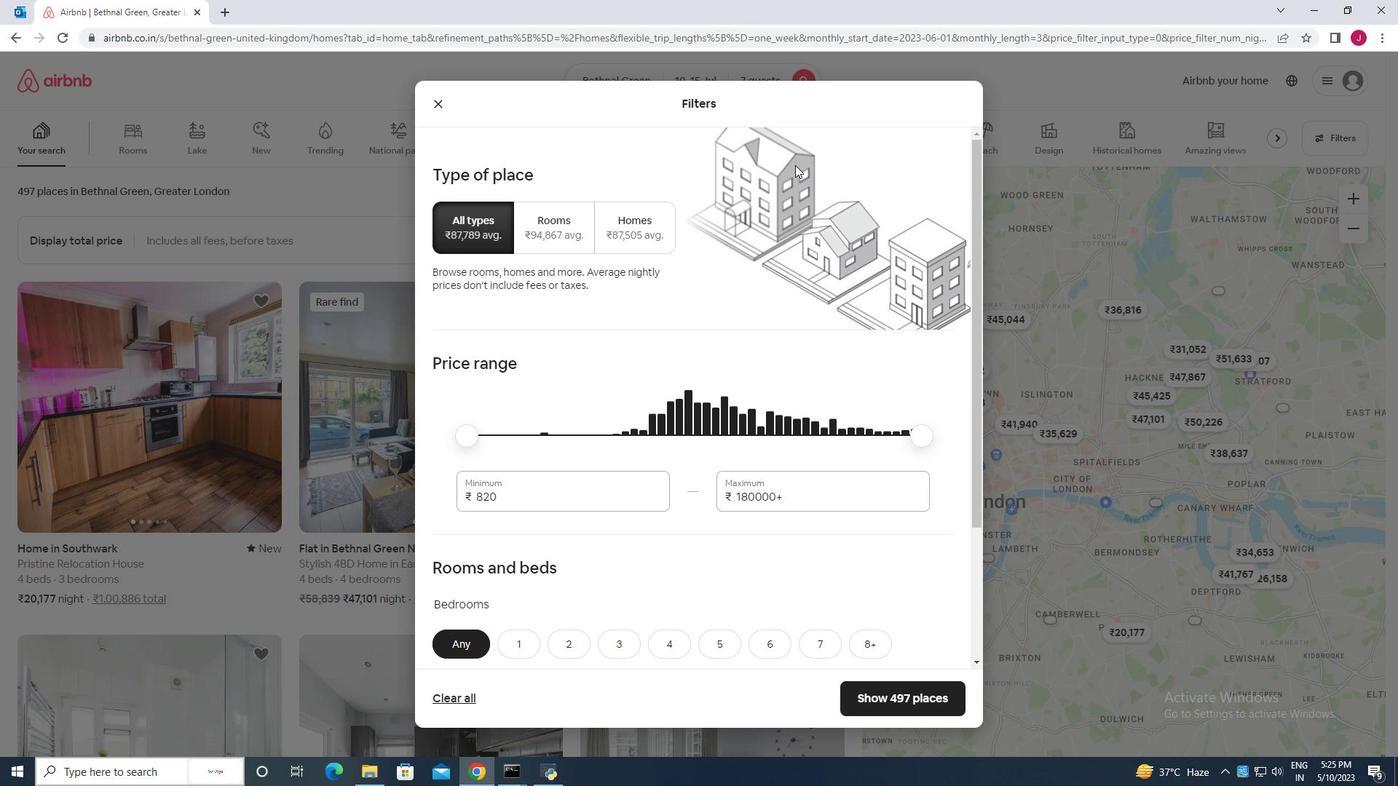 
Action: Mouse moved to (664, 372)
Screenshot: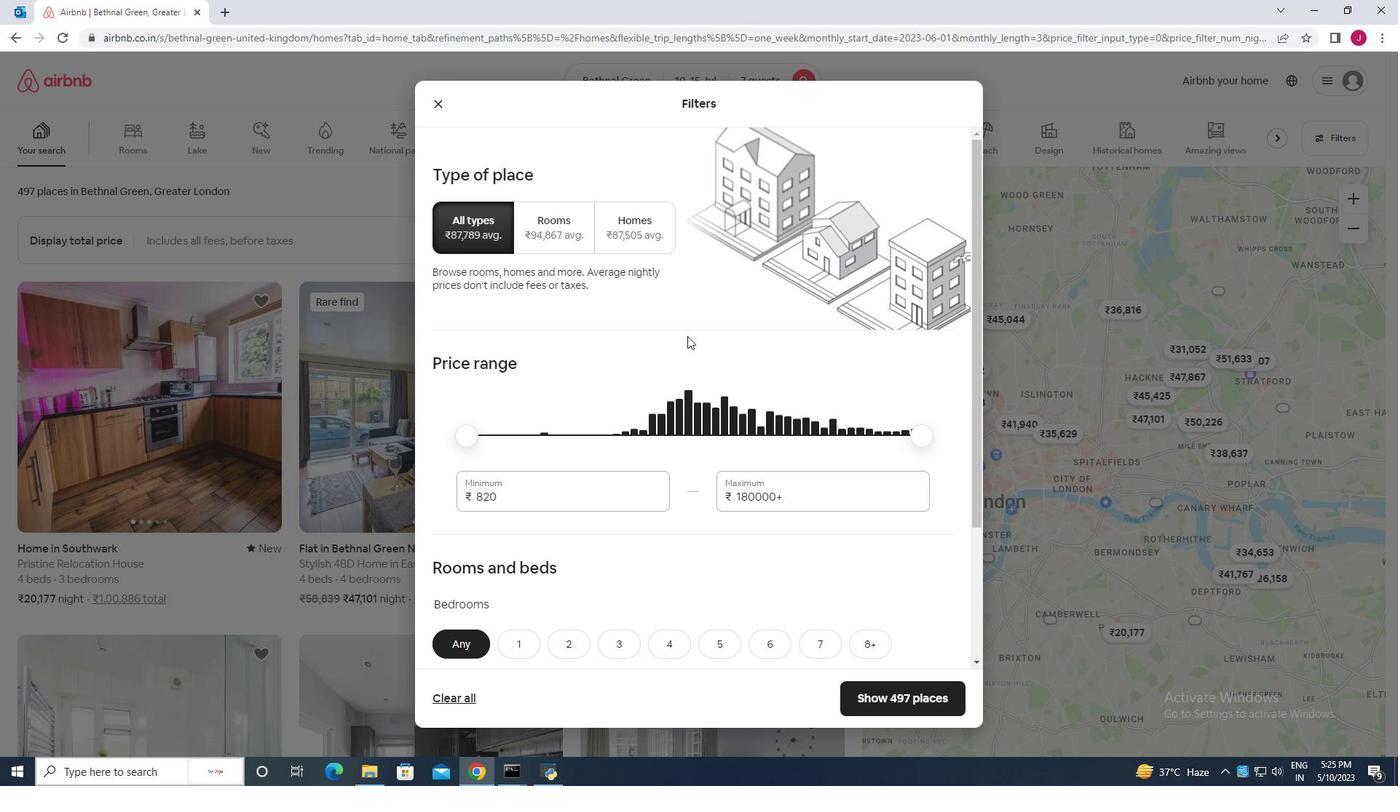 
Action: Mouse scrolled (664, 372) with delta (0, 0)
Screenshot: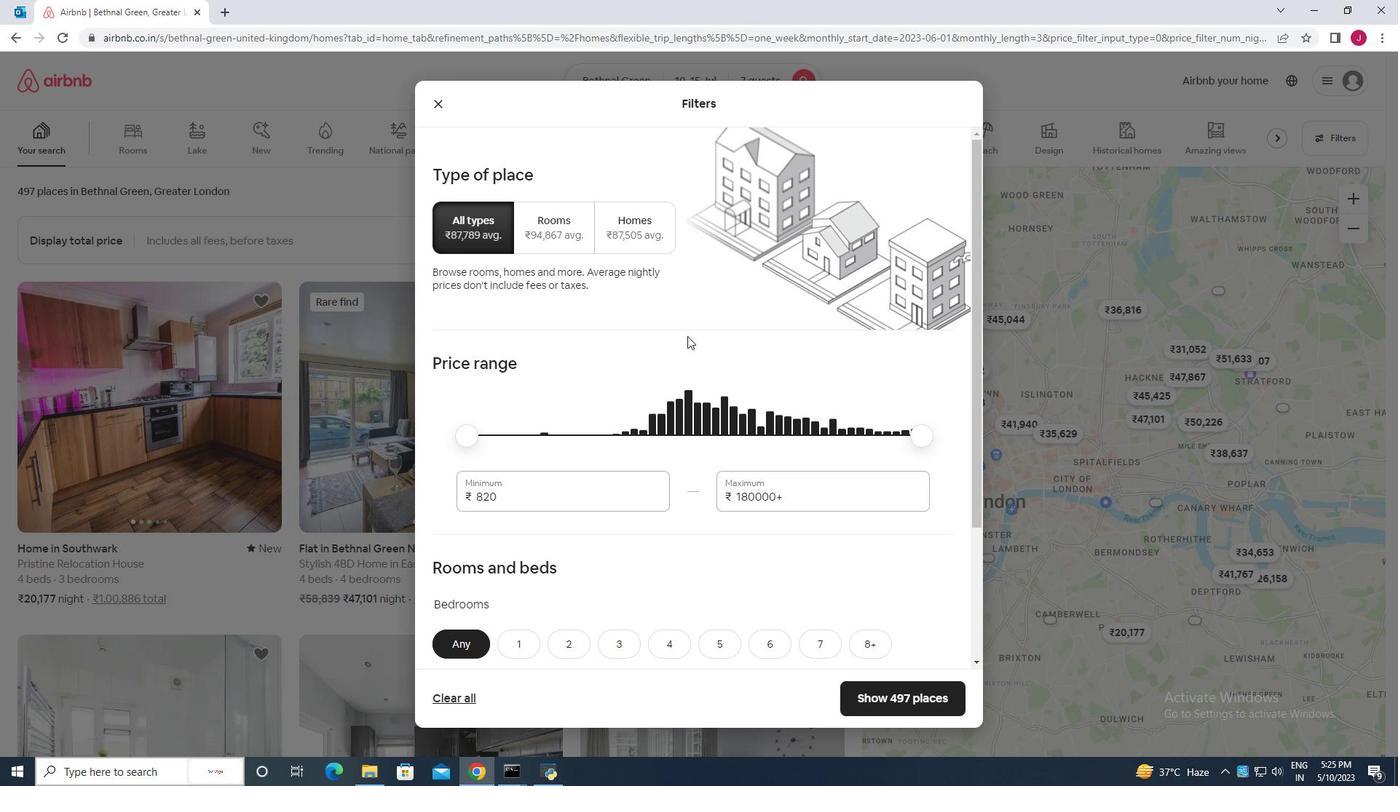 
Action: Mouse moved to (661, 378)
Screenshot: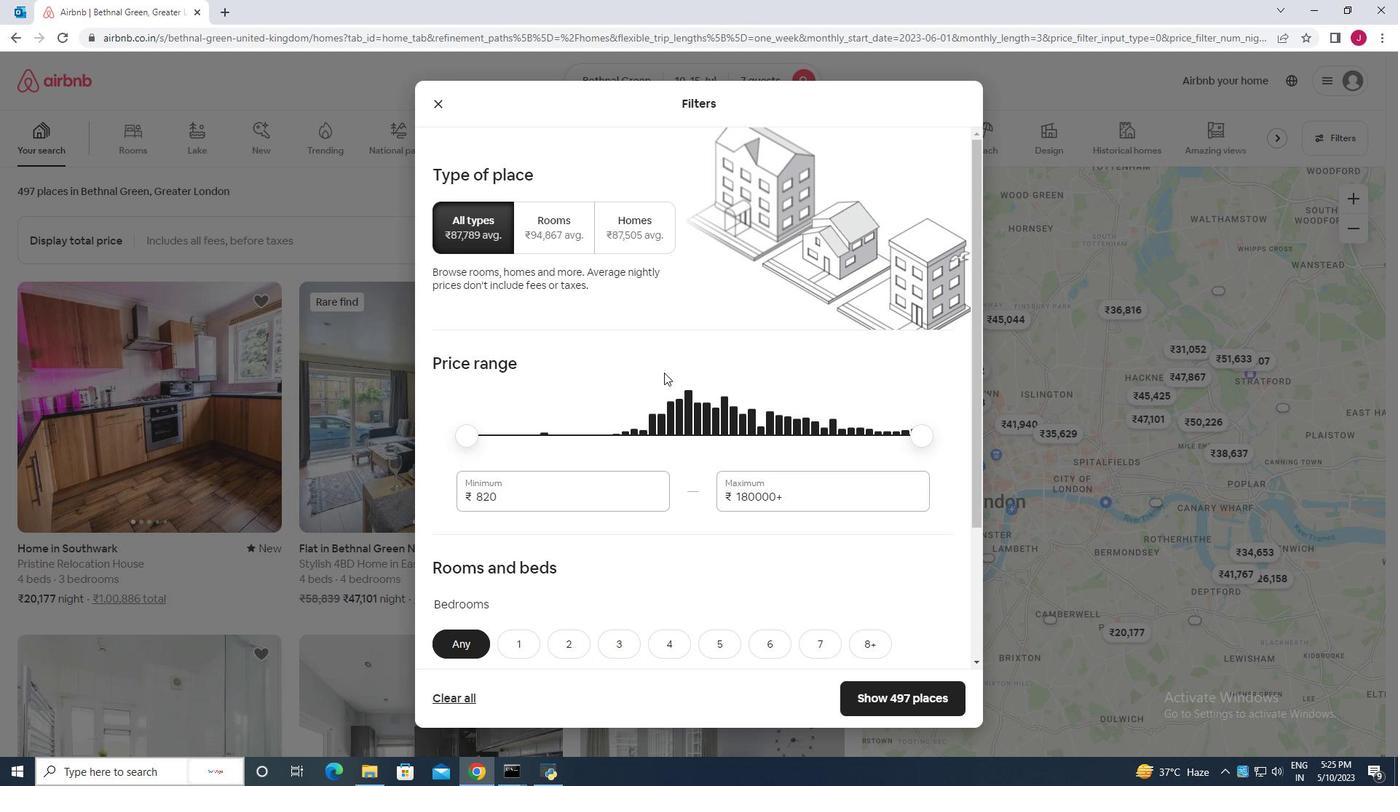
Action: Mouse scrolled (661, 377) with delta (0, 0)
Screenshot: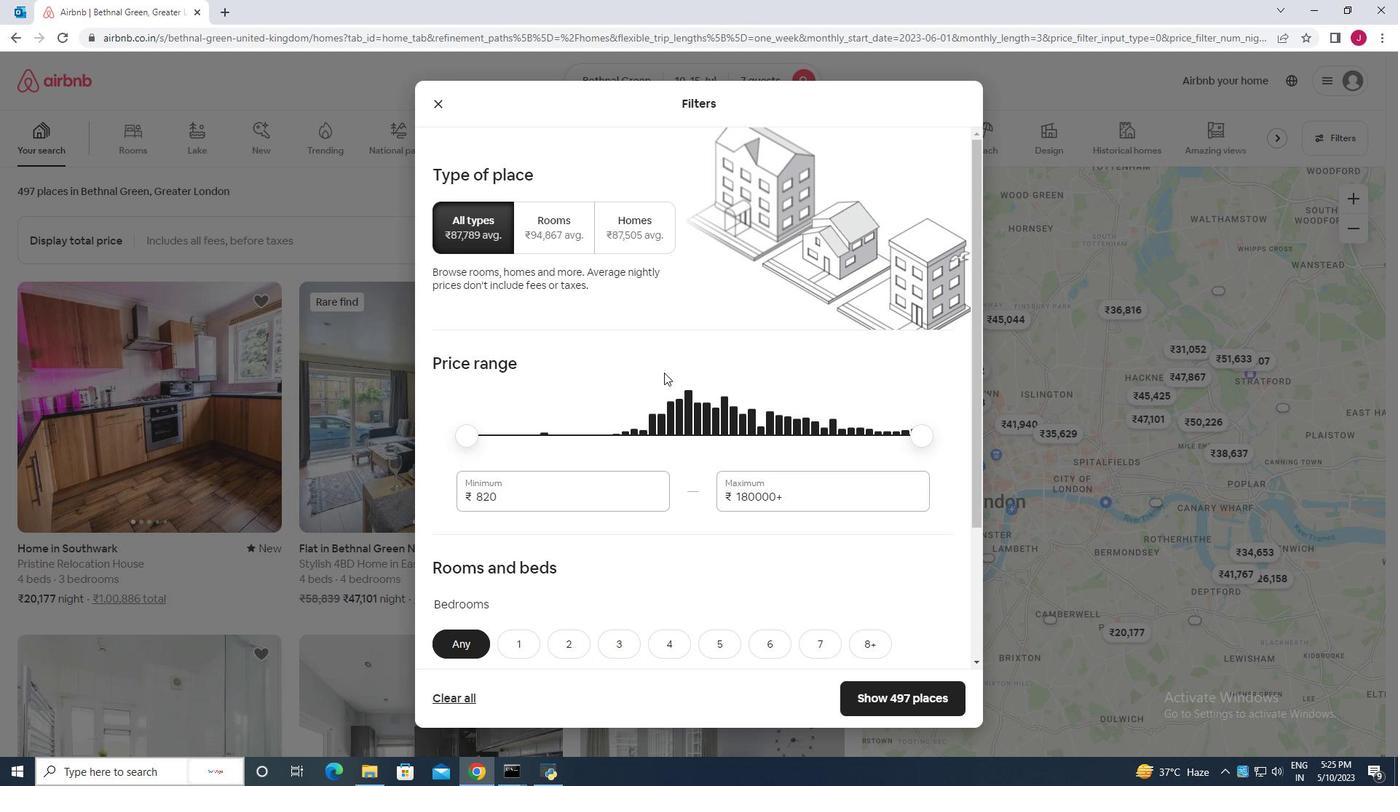 
Action: Mouse moved to (566, 310)
Screenshot: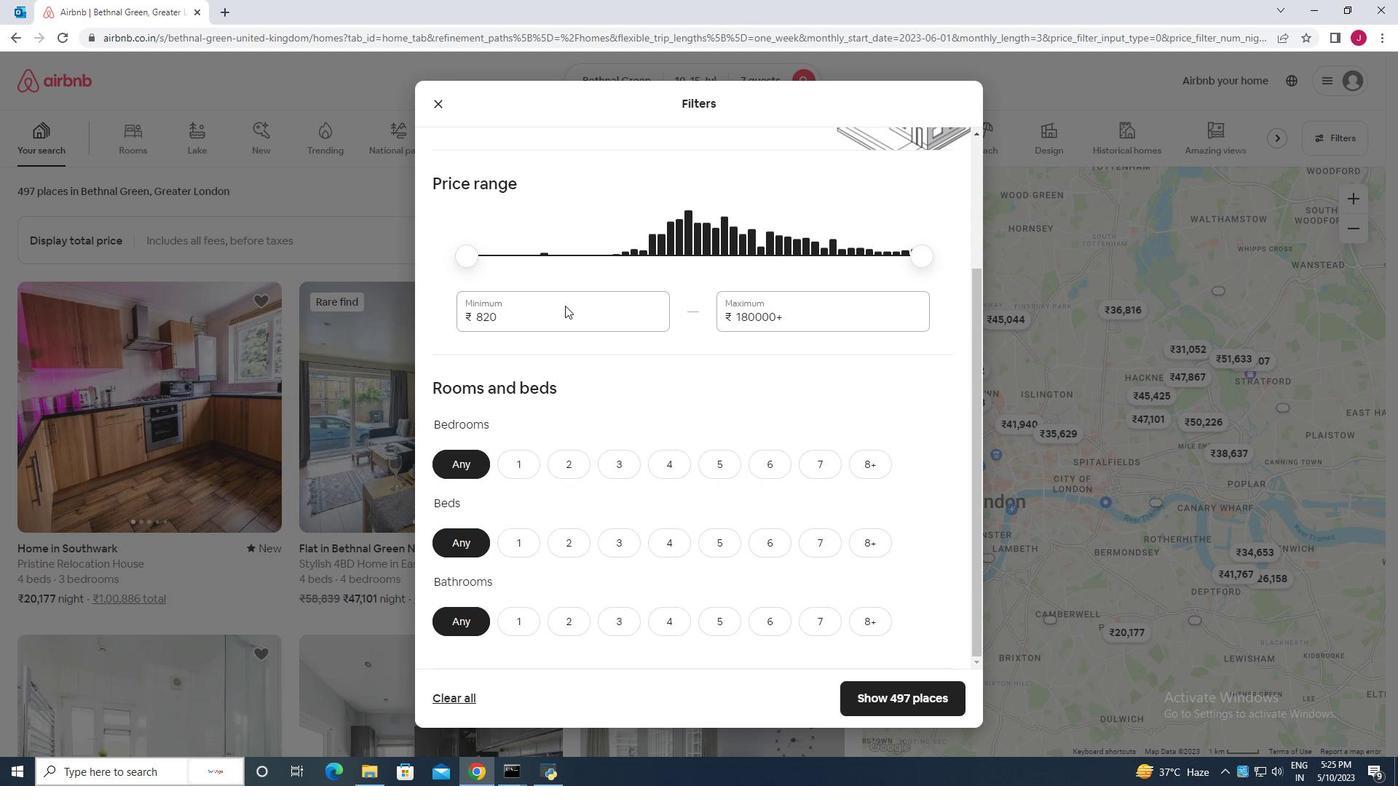 
Action: Mouse pressed left at (566, 310)
Screenshot: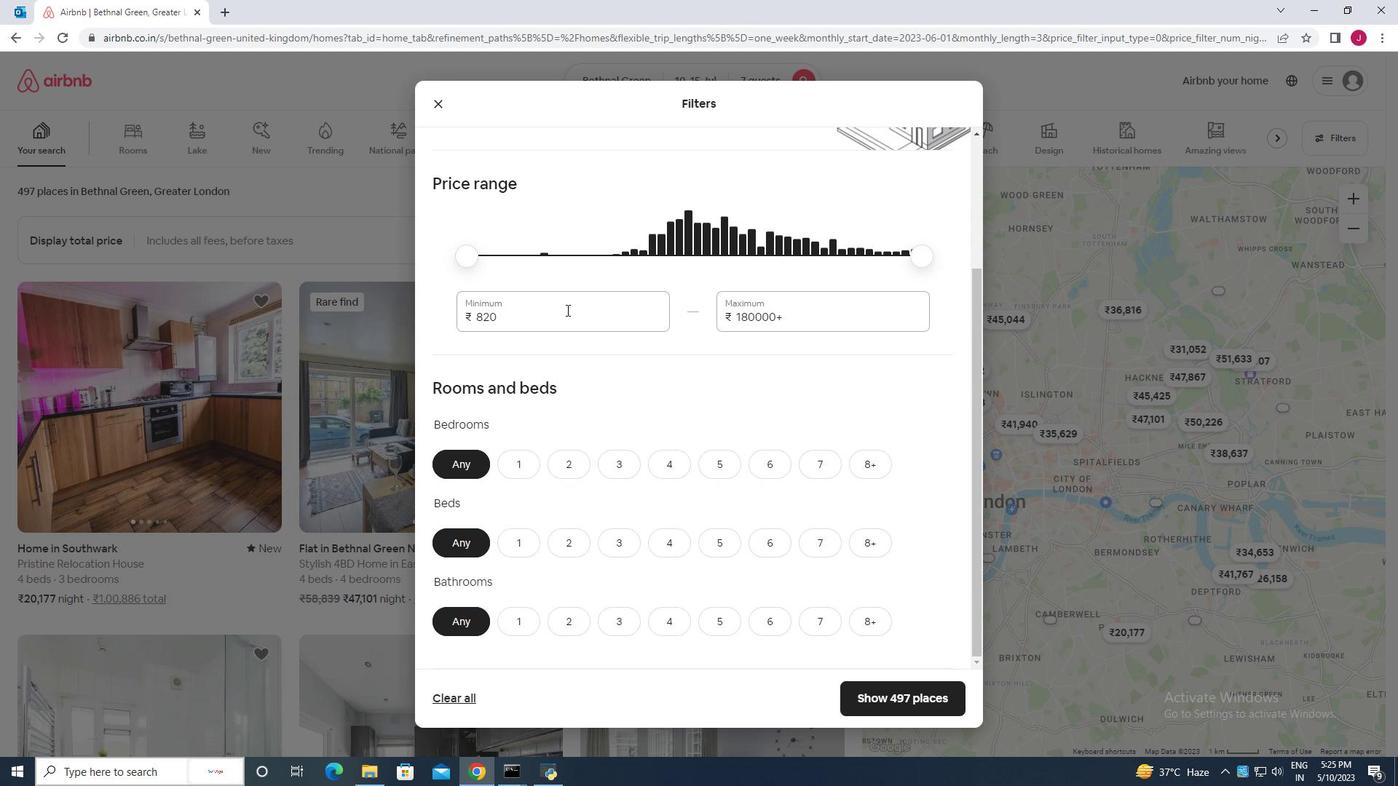 
Action: Key pressed <Key.backspace><Key.backspace><Key.backspace><Key.backspace>10000
Screenshot: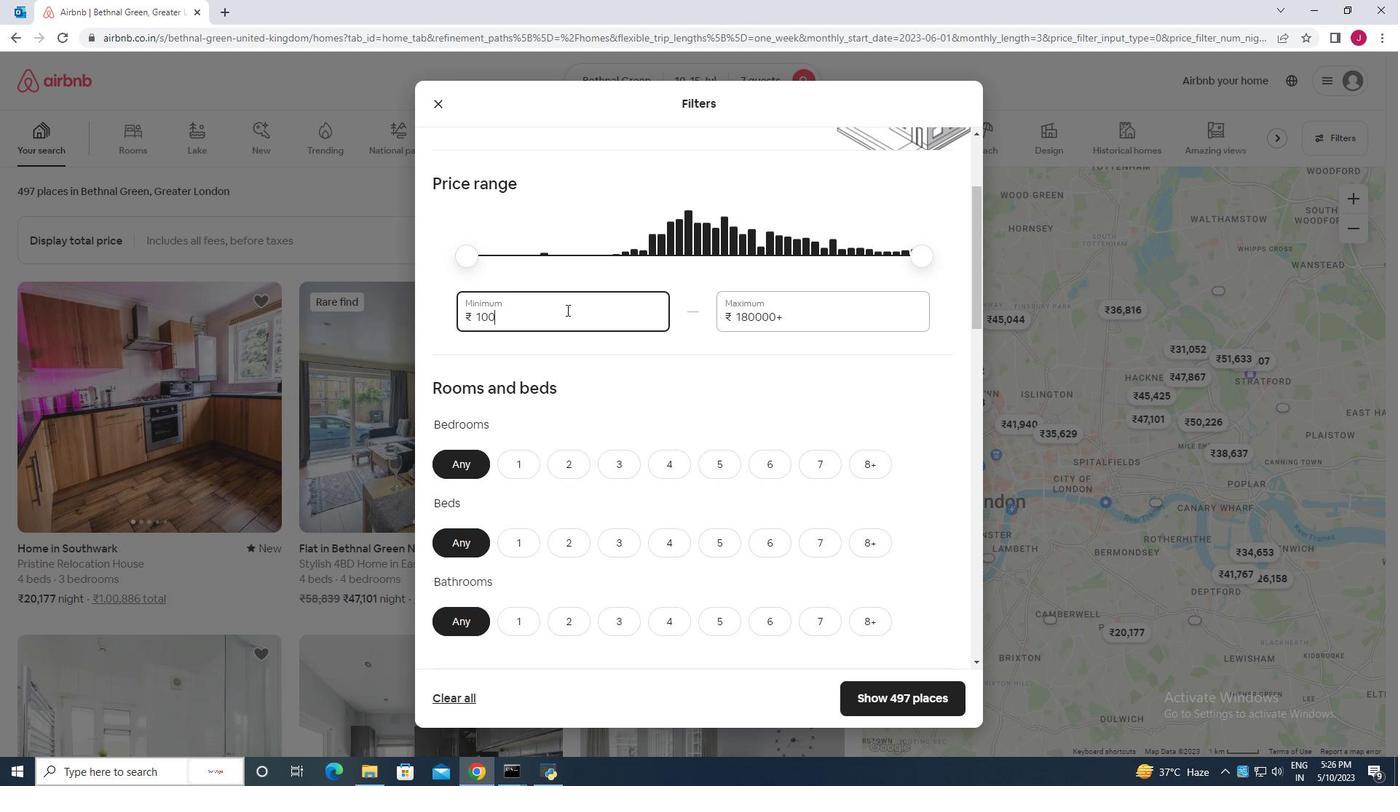 
Action: Mouse moved to (798, 322)
Screenshot: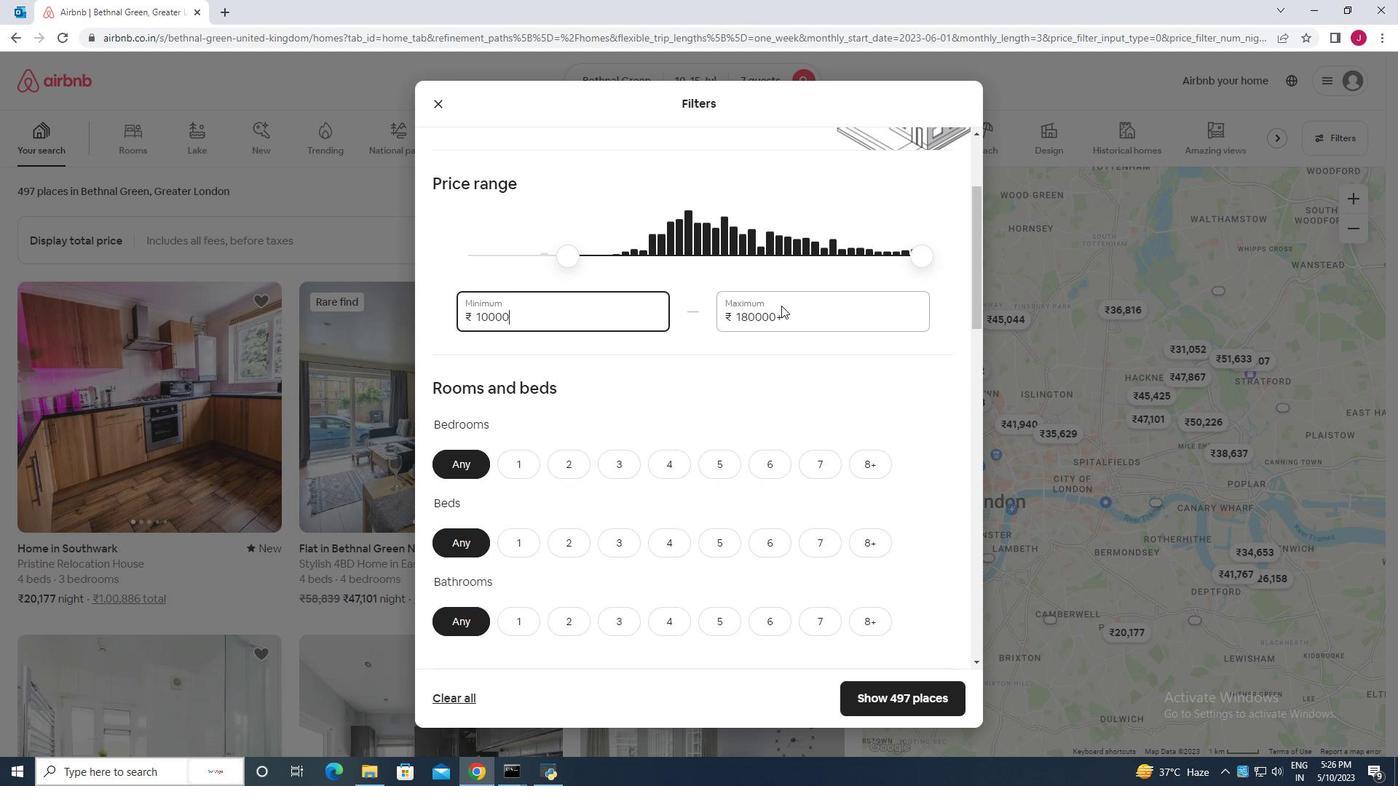 
Action: Mouse pressed left at (798, 322)
Screenshot: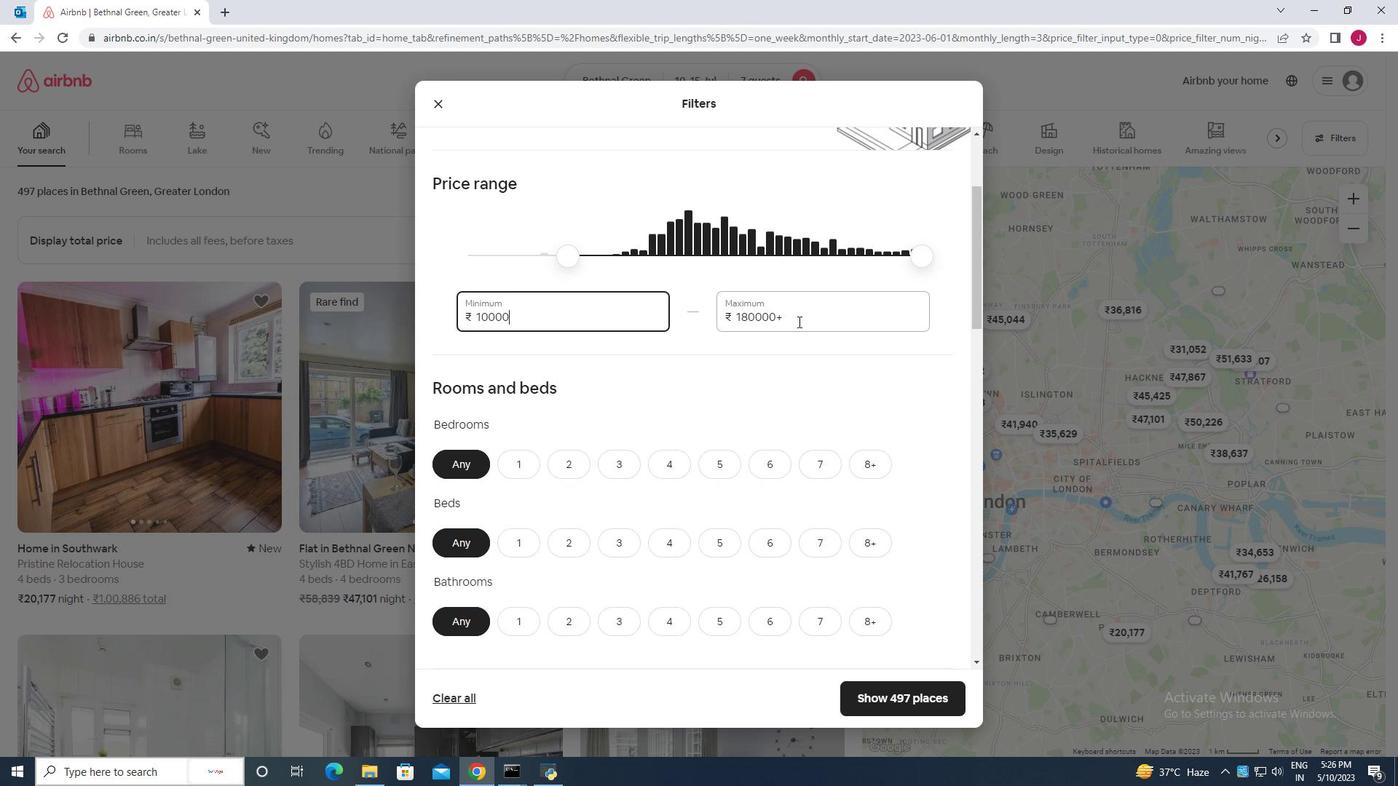 
Action: Mouse moved to (797, 322)
Screenshot: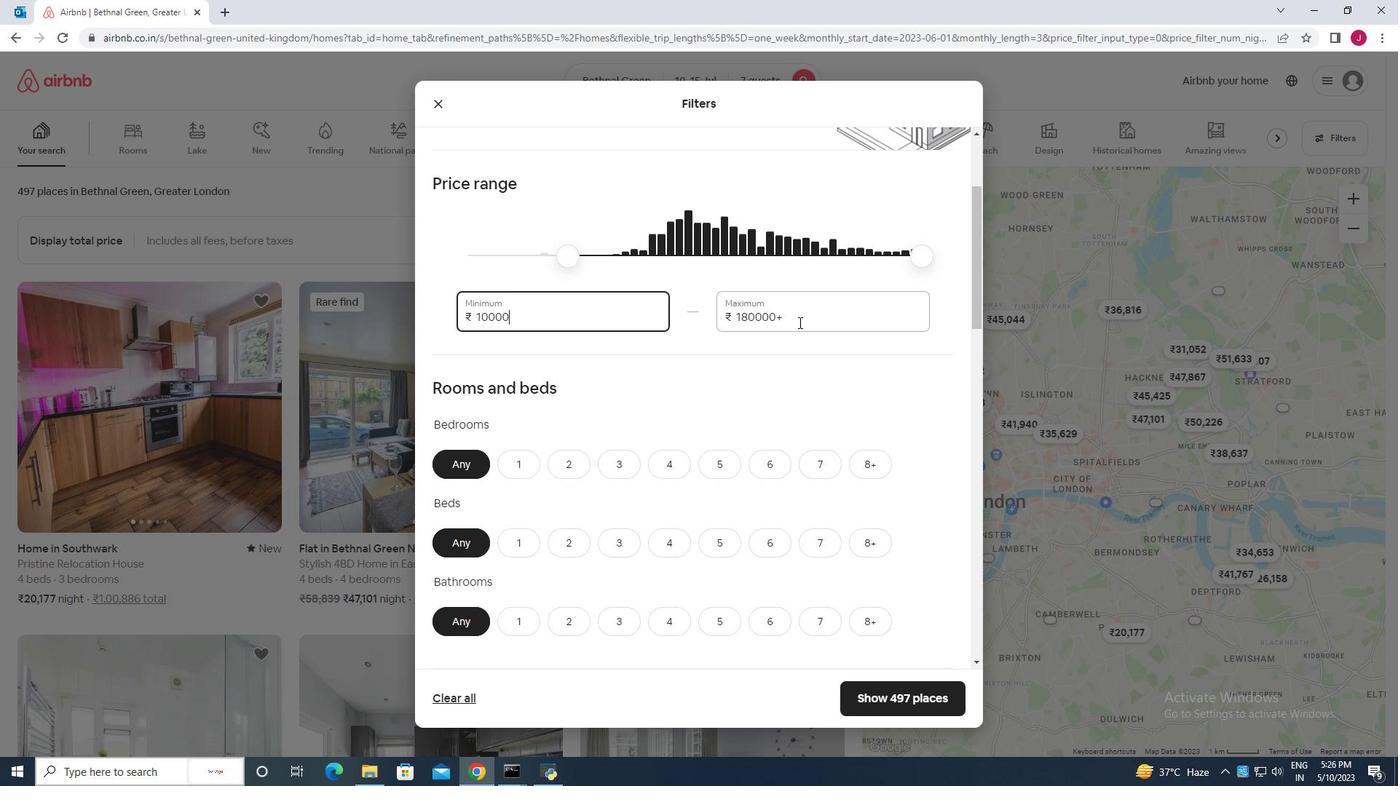 
Action: Key pressed <Key.backspace><Key.backspace><Key.backspace><Key.backspace><Key.backspace><Key.backspace><Key.backspace><Key.backspace><Key.backspace><Key.backspace><Key.backspace><Key.backspace><Key.backspace><Key.backspace><Key.backspace><Key.backspace><Key.backspace>15000
Screenshot: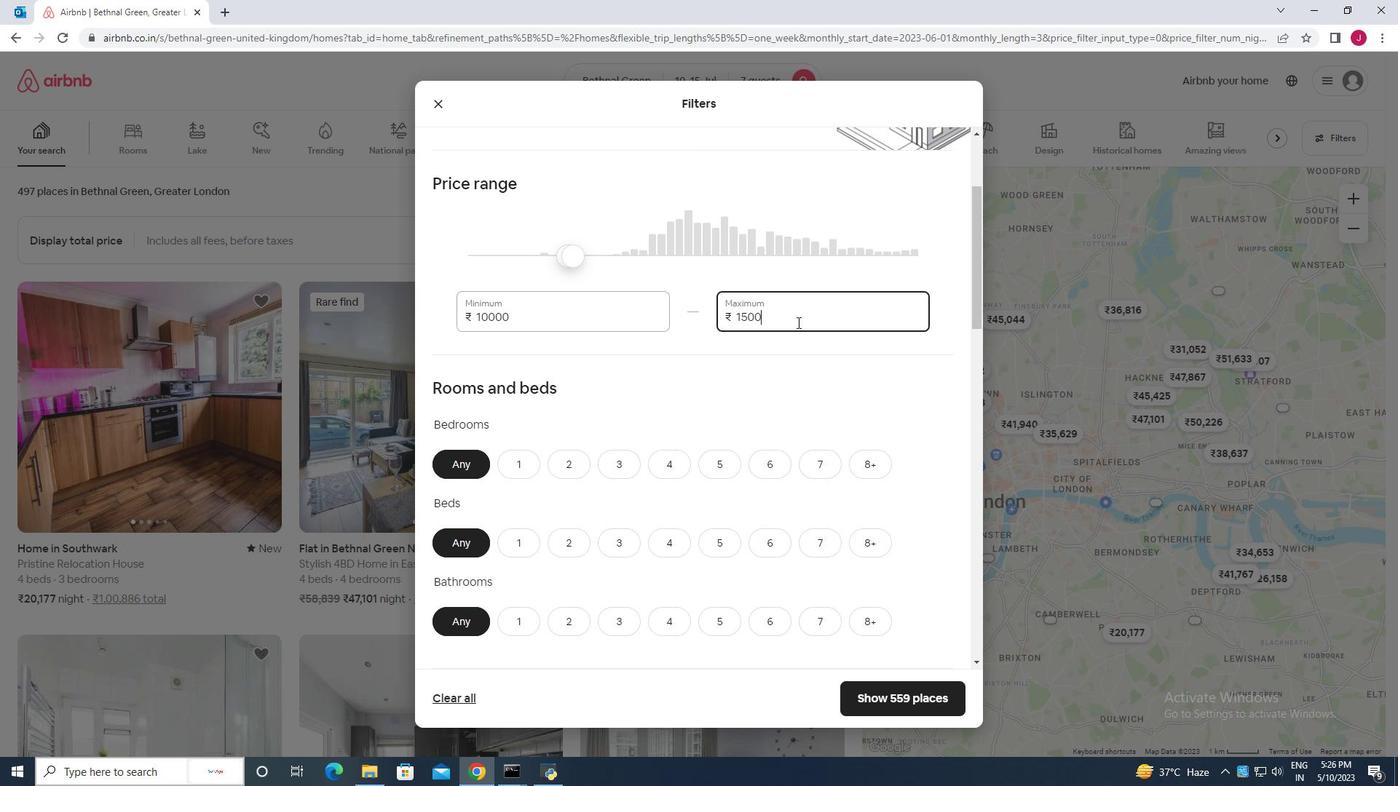 
Action: Mouse moved to (785, 367)
Screenshot: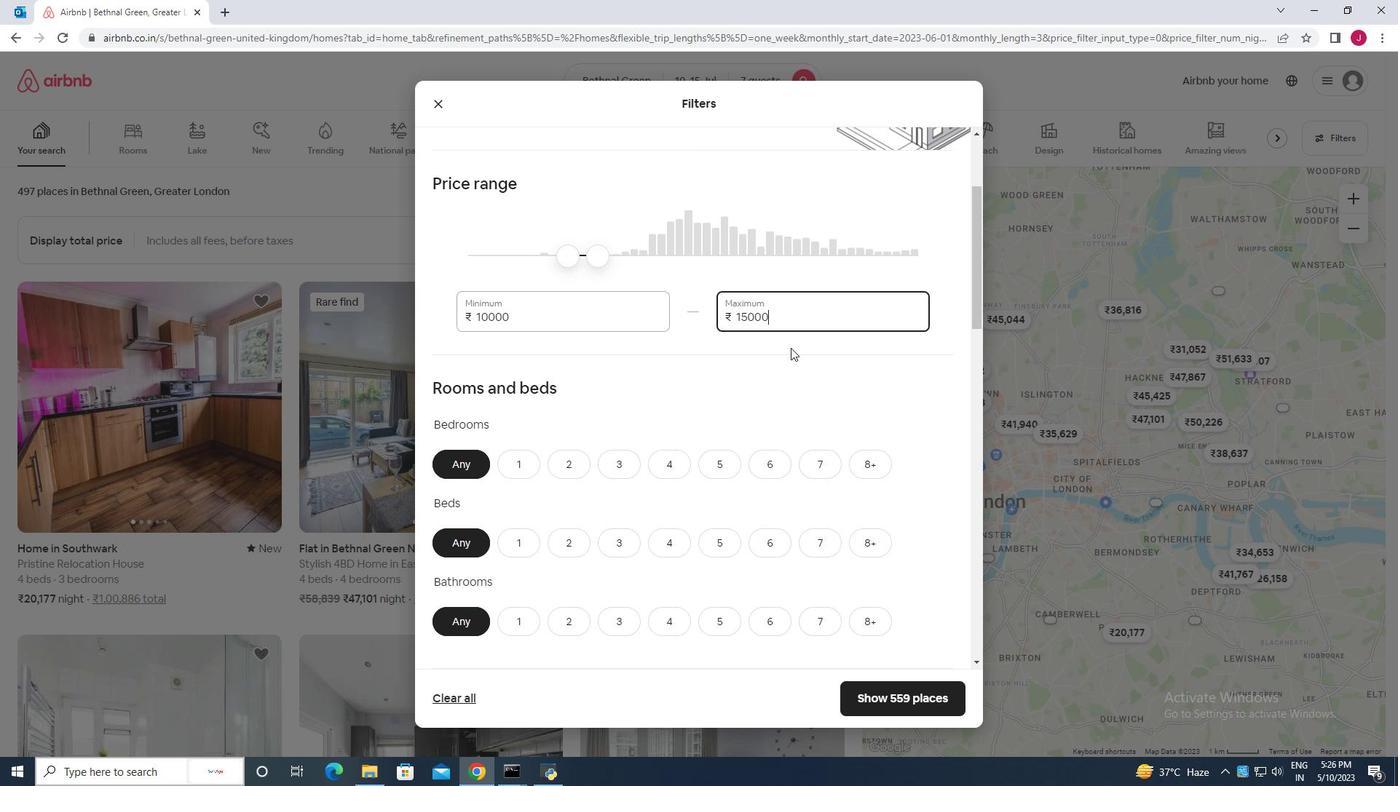 
Action: Mouse scrolled (785, 366) with delta (0, 0)
Screenshot: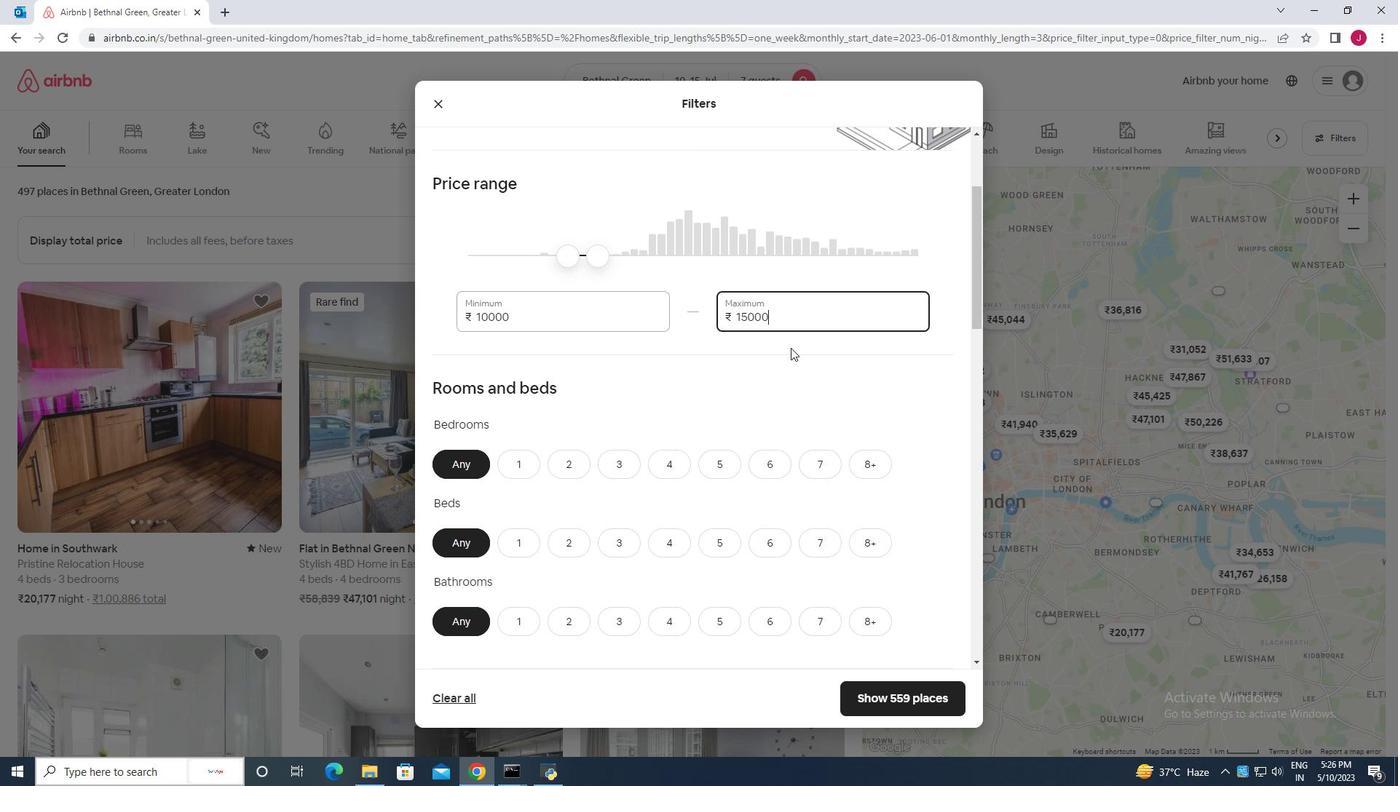 
Action: Mouse moved to (784, 368)
Screenshot: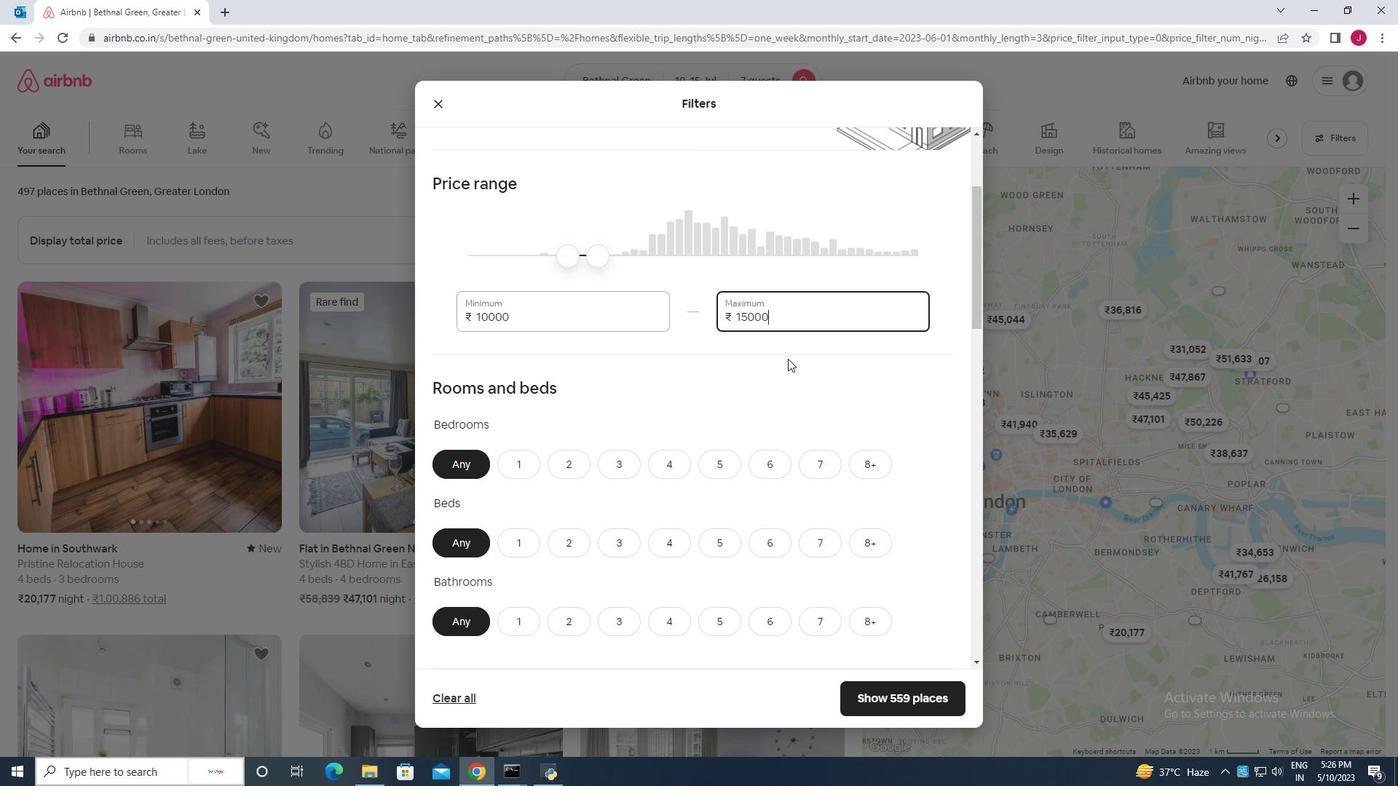 
Action: Mouse scrolled (784, 367) with delta (0, 0)
Screenshot: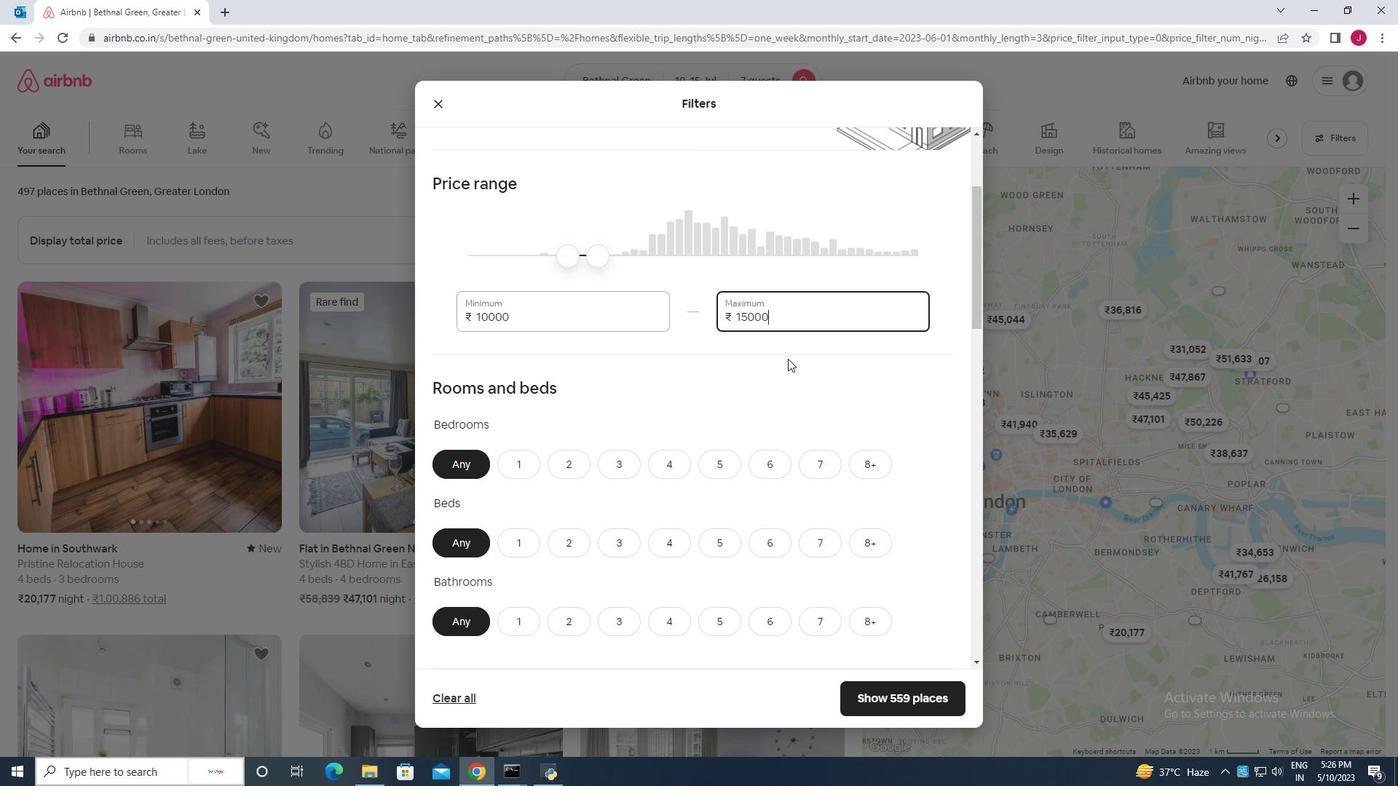 
Action: Mouse scrolled (784, 367) with delta (0, 0)
Screenshot: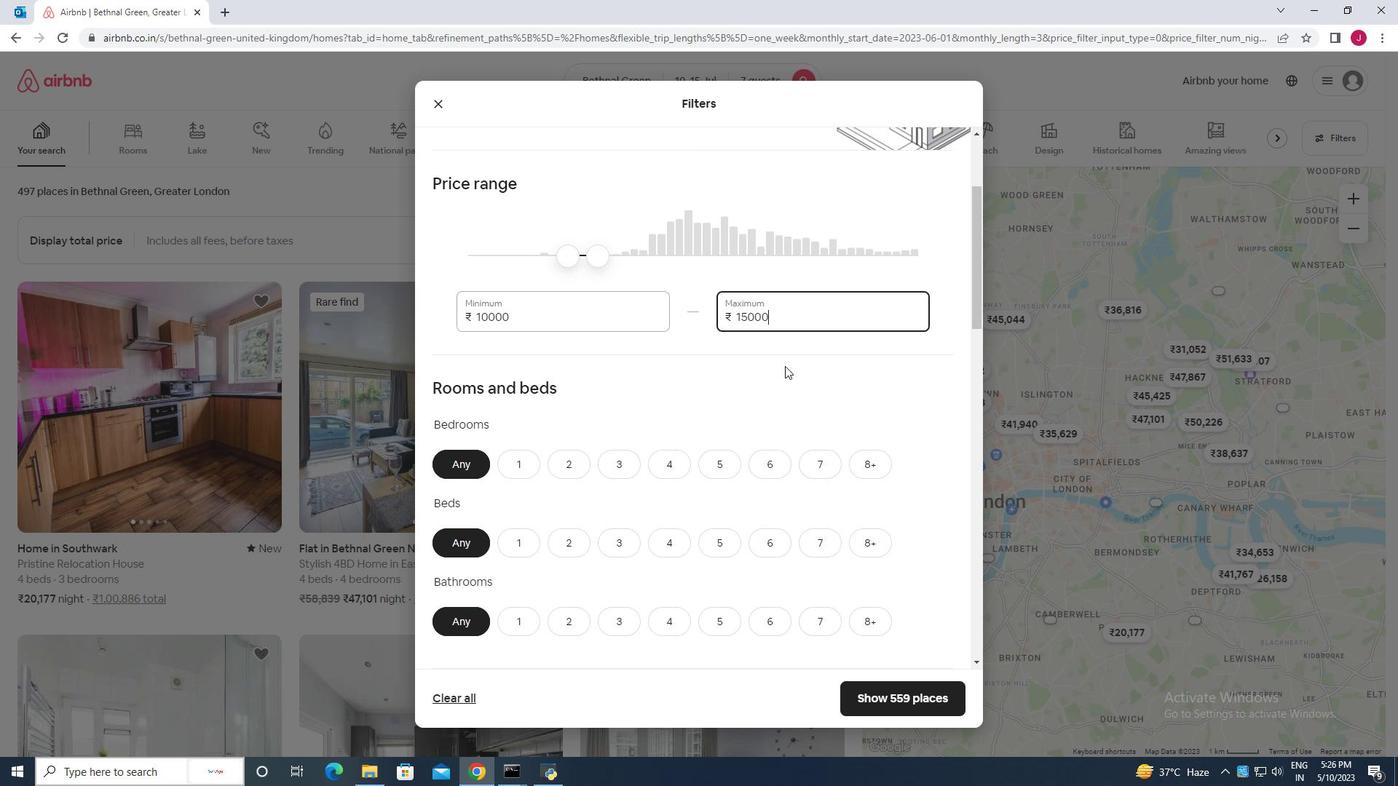 
Action: Mouse moved to (677, 247)
Screenshot: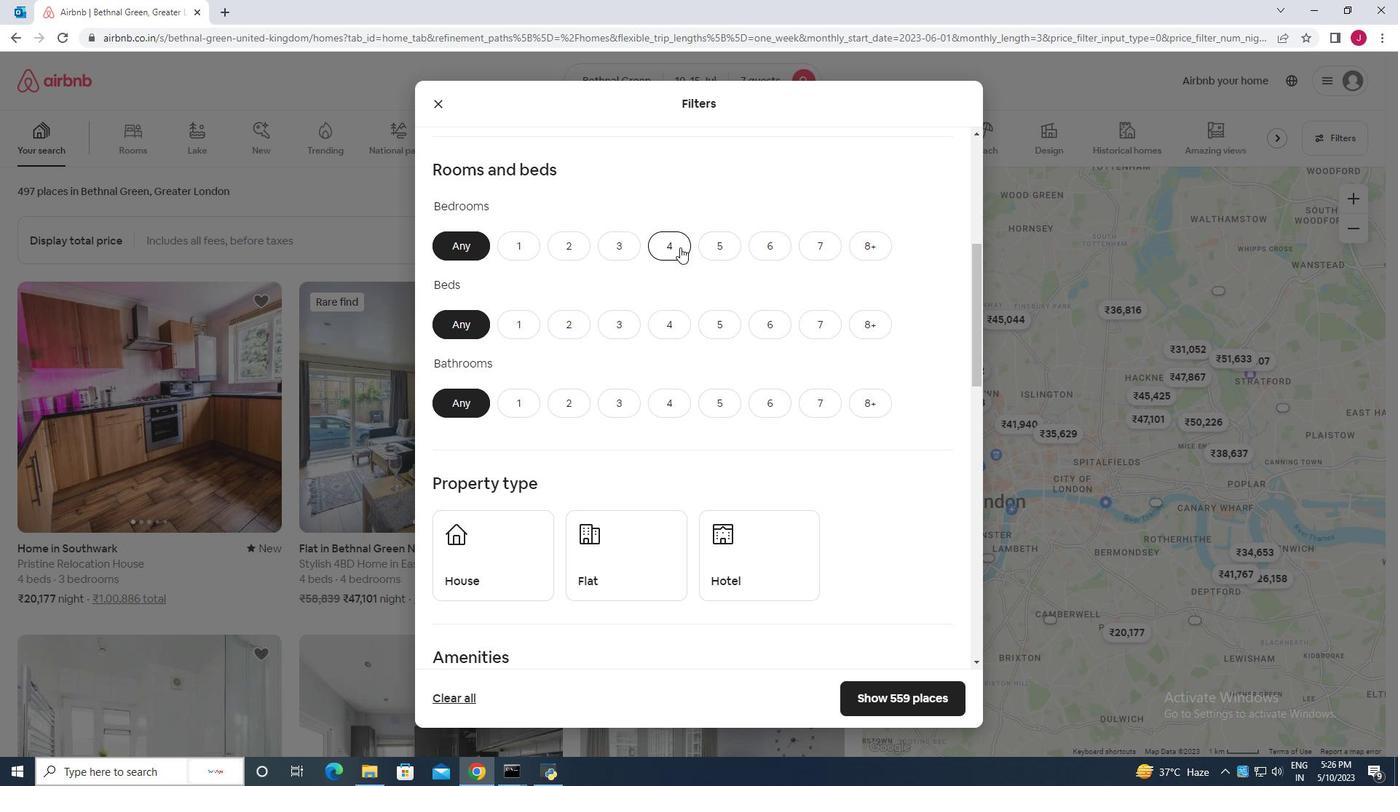 
Action: Mouse pressed left at (677, 247)
Screenshot: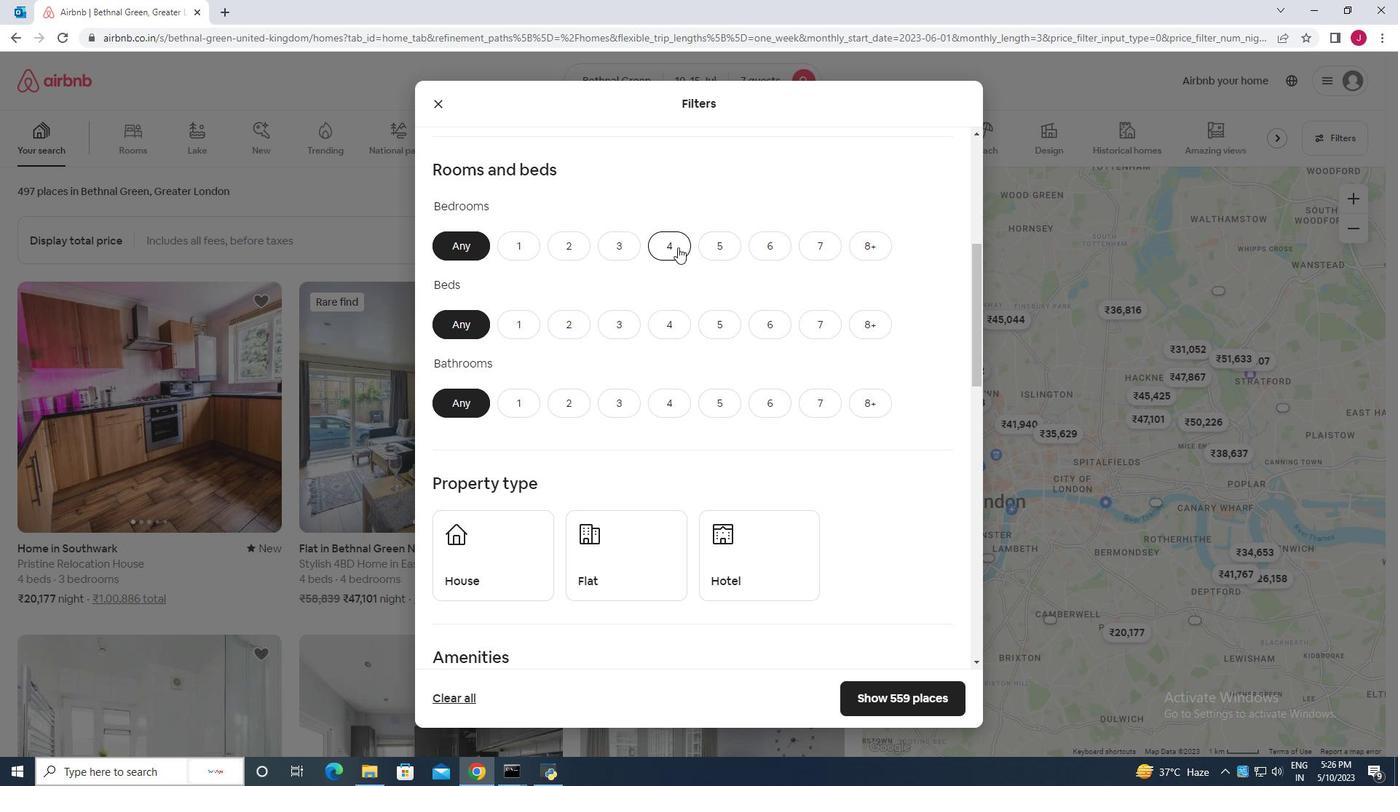 
Action: Mouse moved to (815, 325)
Screenshot: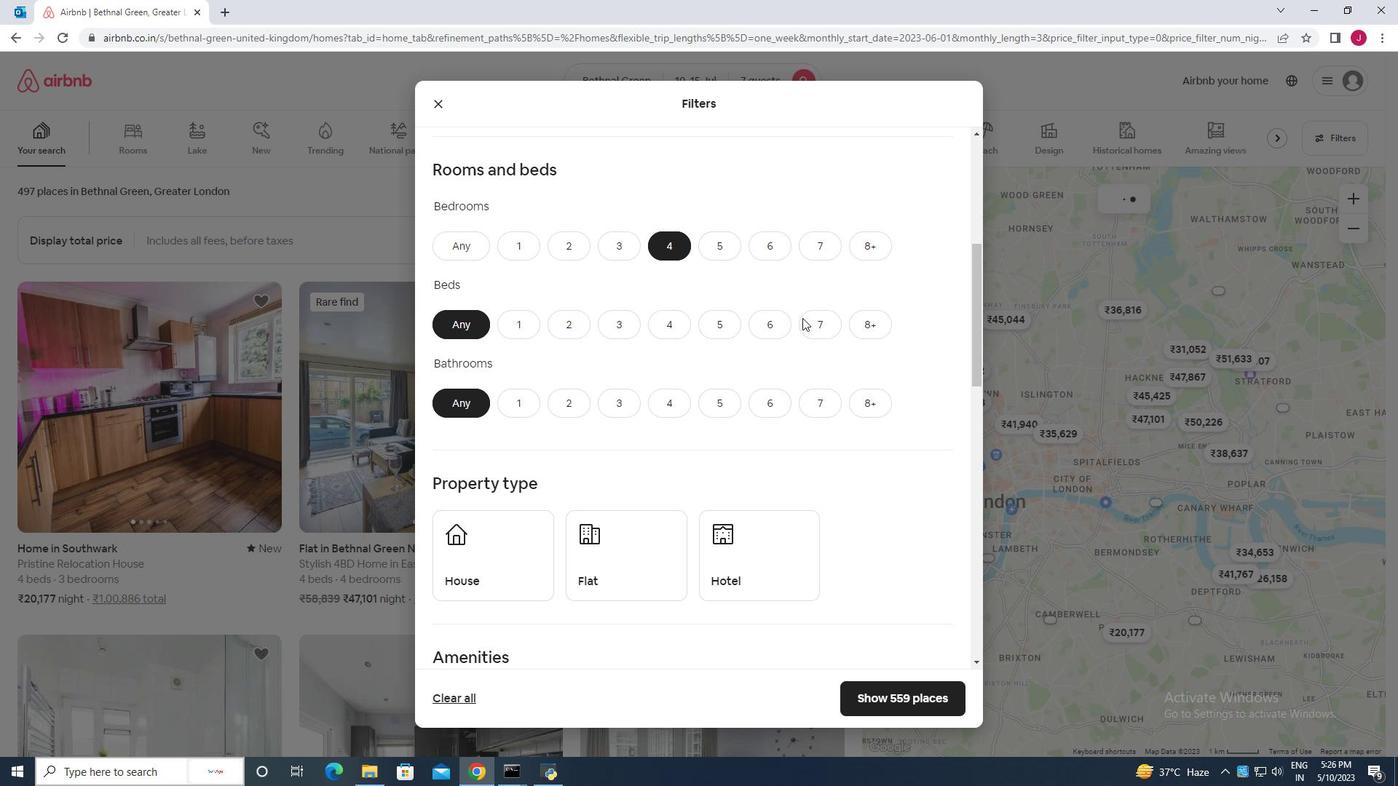 
Action: Mouse pressed left at (815, 325)
Screenshot: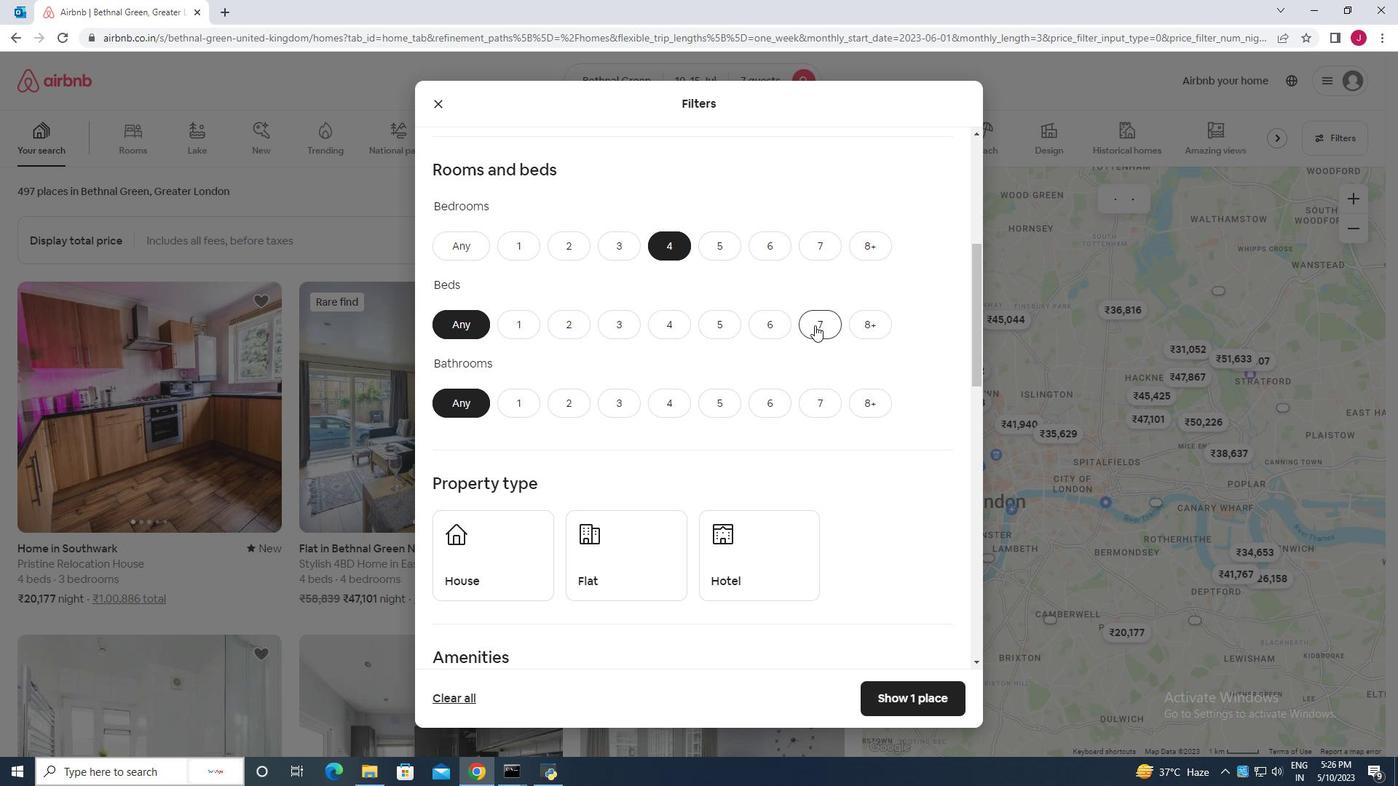 
Action: Mouse moved to (665, 405)
Screenshot: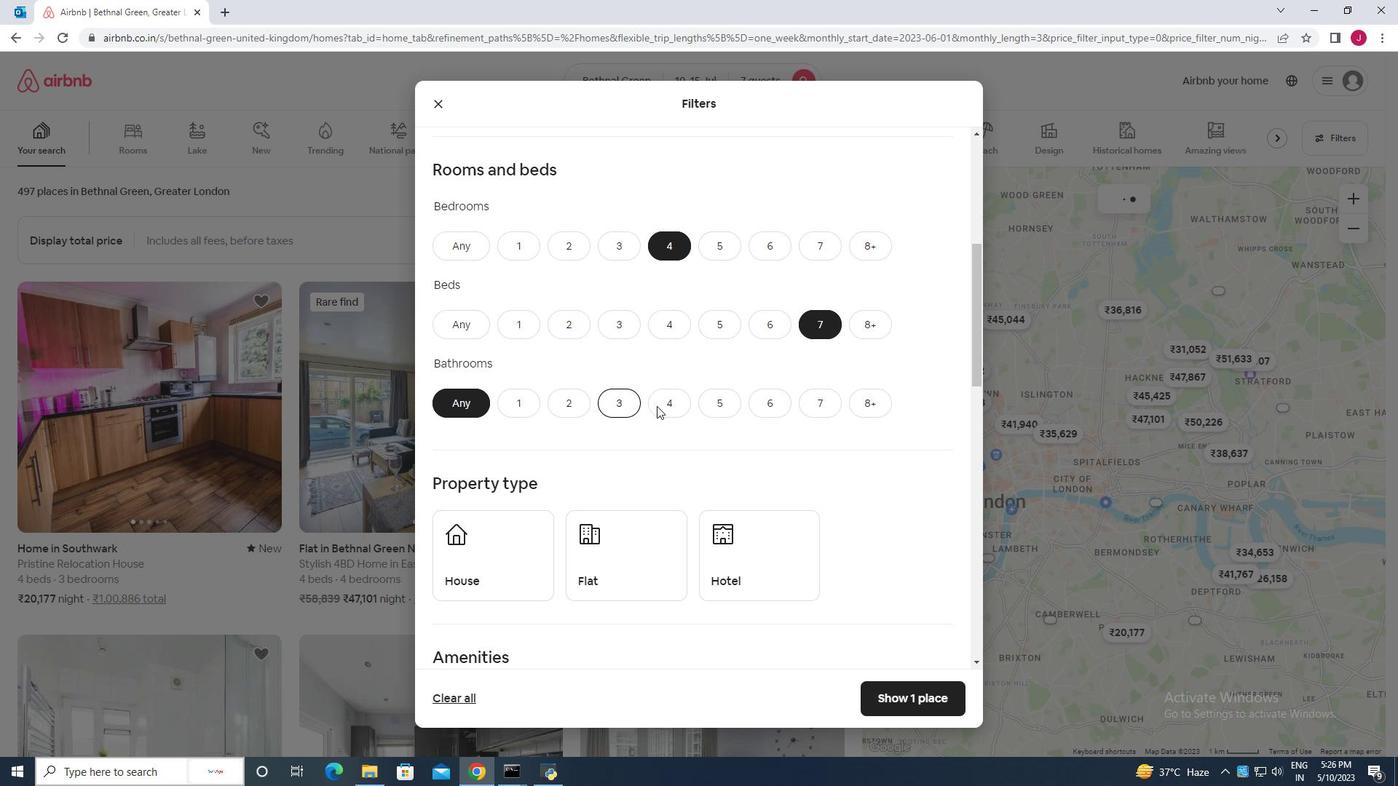 
Action: Mouse pressed left at (665, 405)
Screenshot: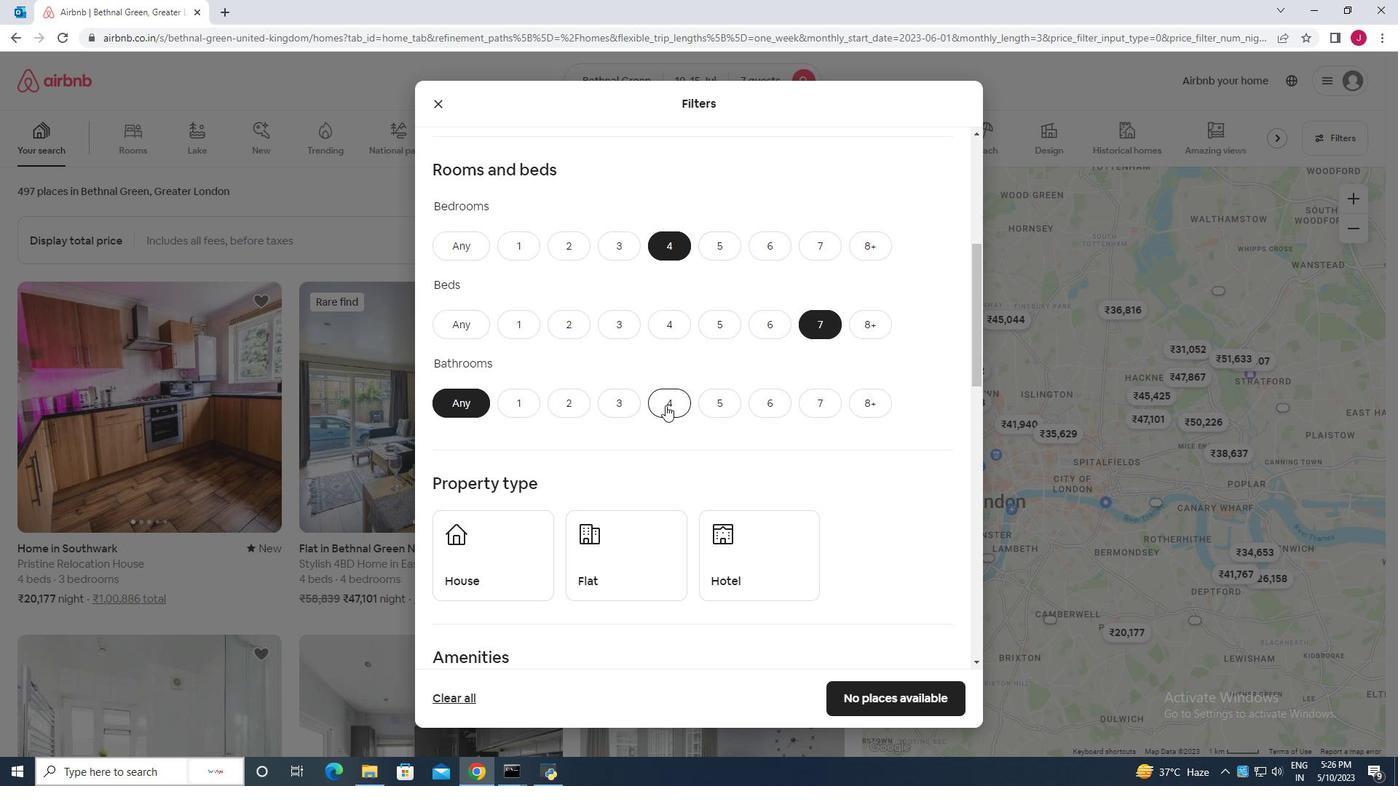 
Action: Mouse moved to (658, 399)
Screenshot: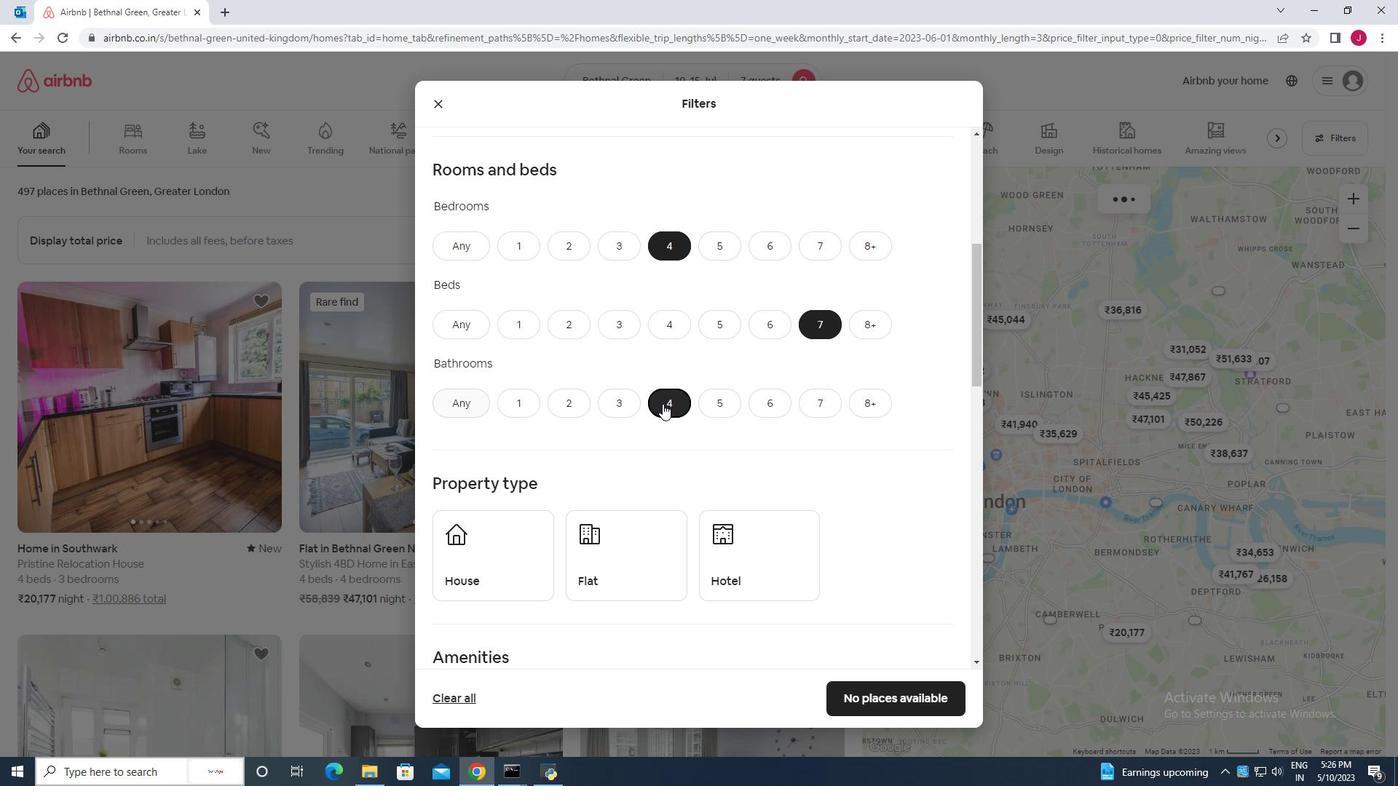 
Action: Mouse scrolled (658, 398) with delta (0, 0)
Screenshot: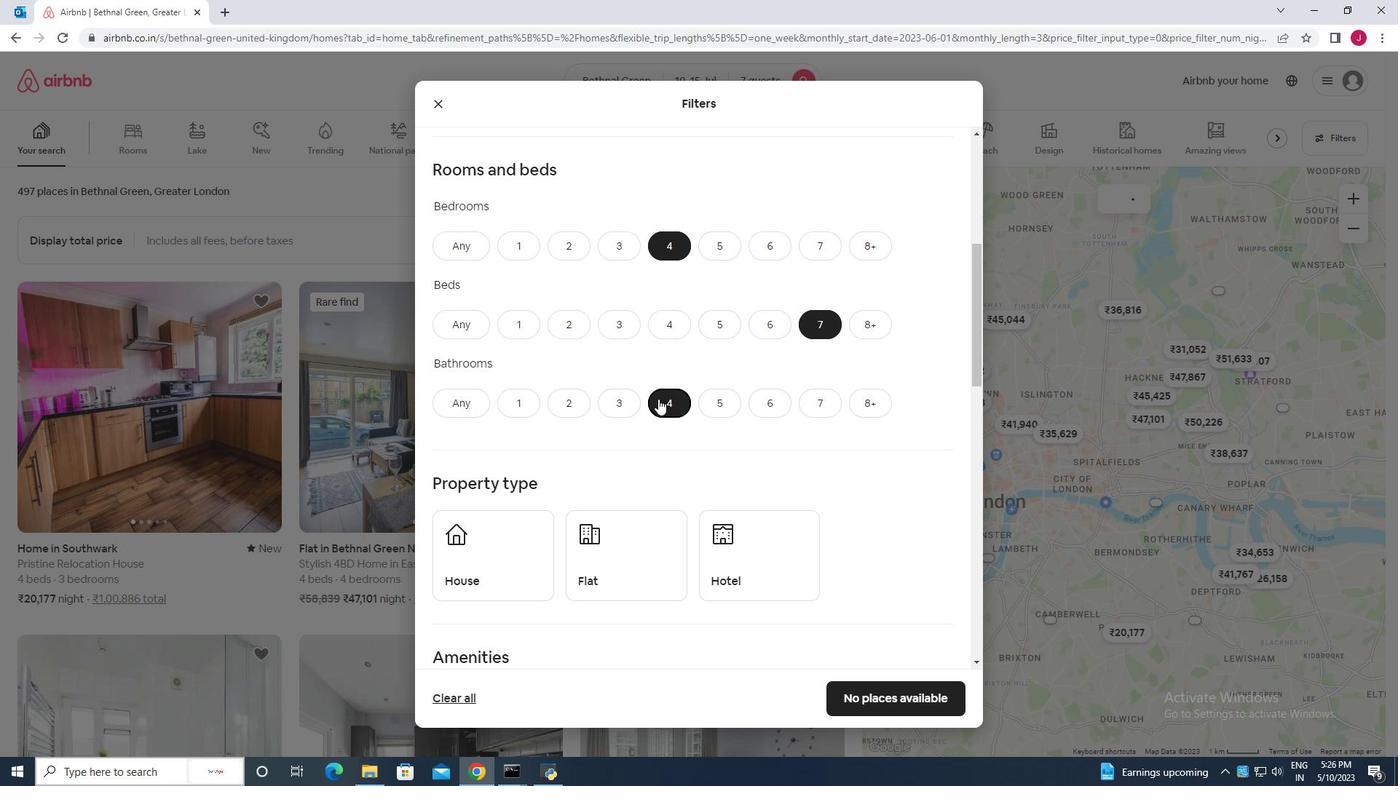 
Action: Mouse scrolled (658, 398) with delta (0, 0)
Screenshot: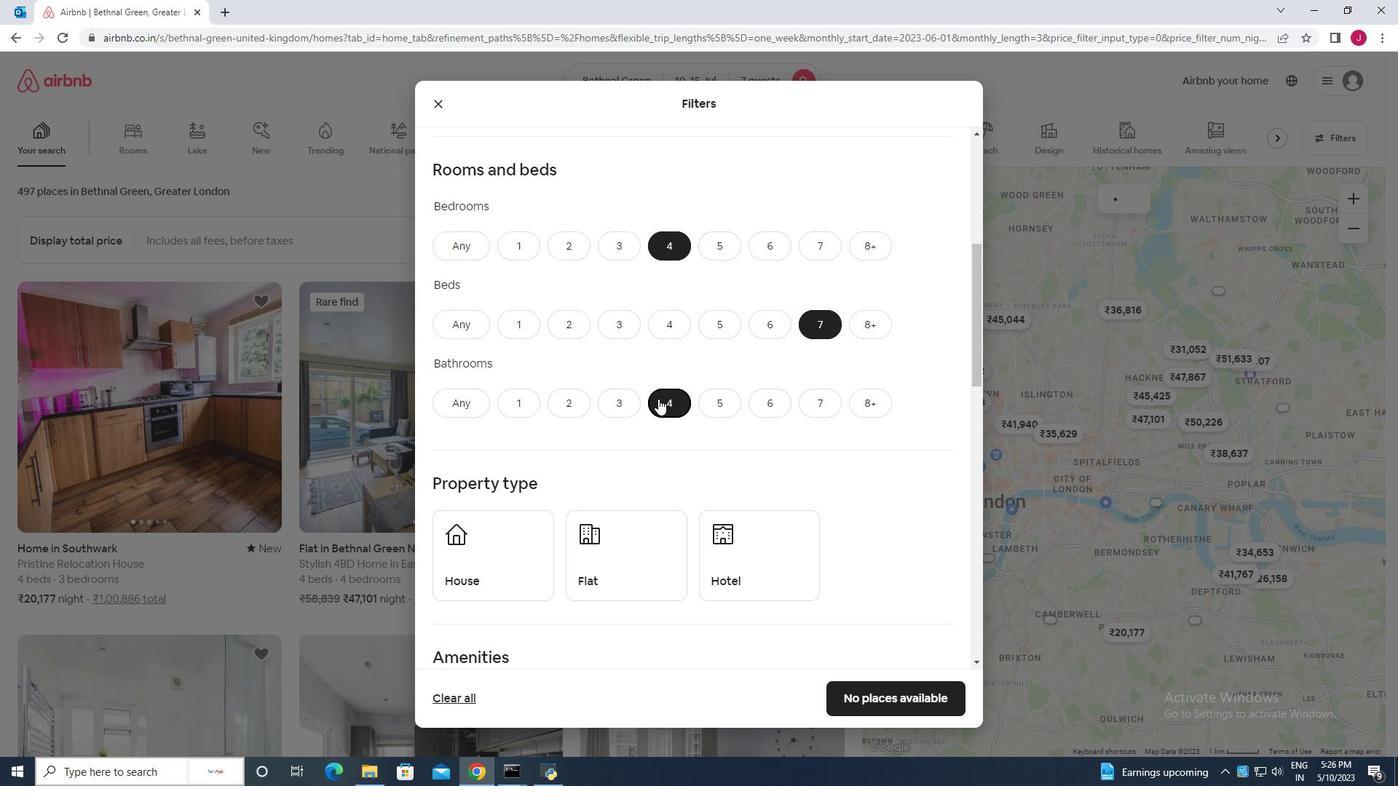 
Action: Mouse scrolled (658, 398) with delta (0, 0)
Screenshot: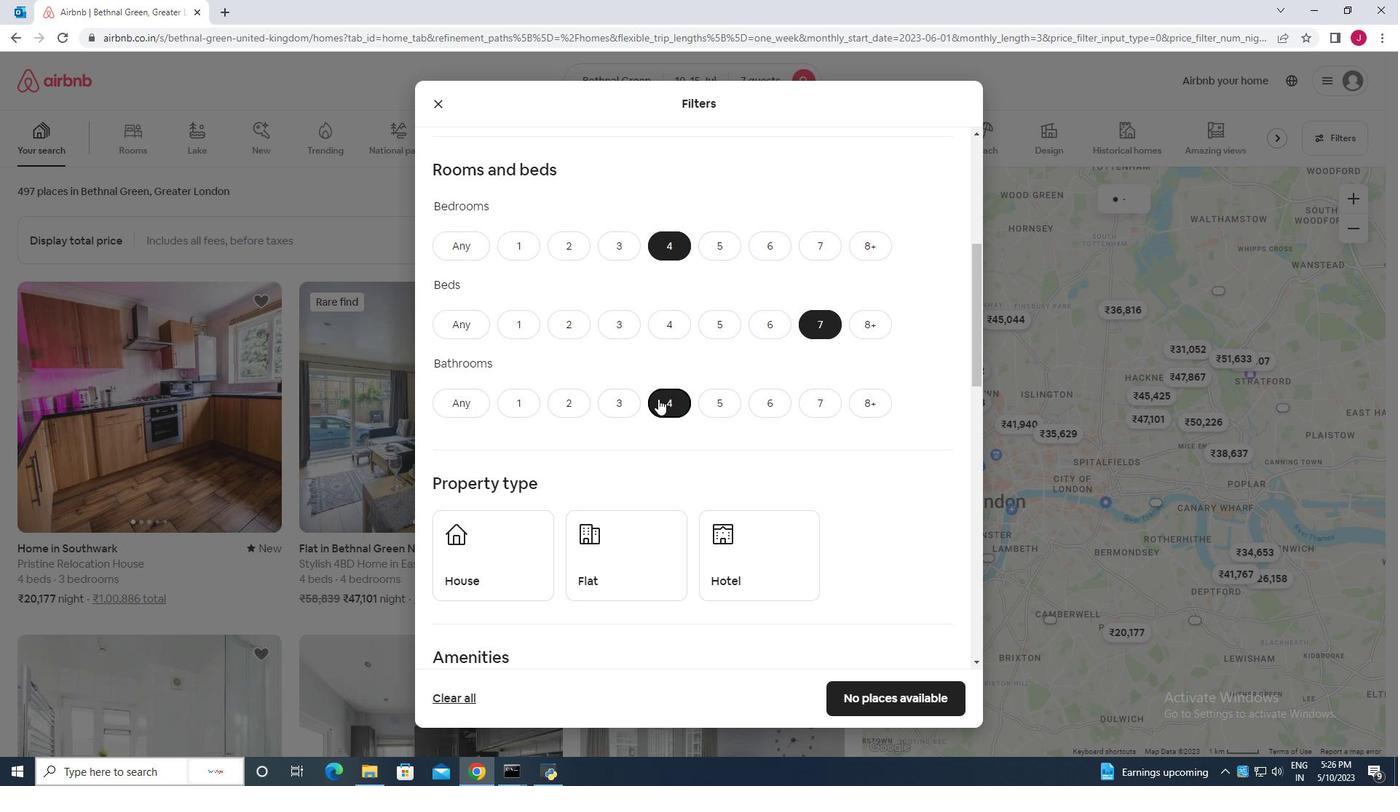 
Action: Mouse scrolled (658, 398) with delta (0, 0)
Screenshot: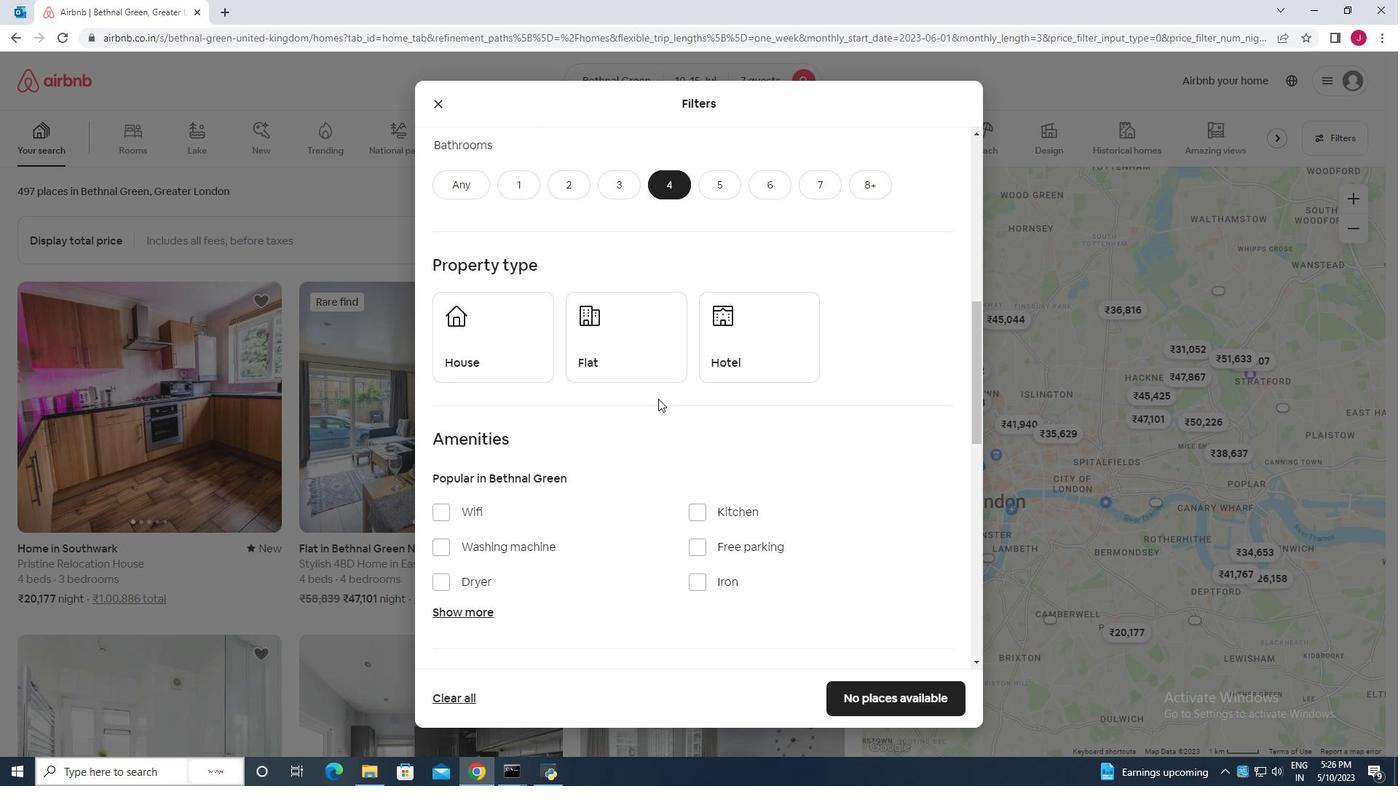 
Action: Mouse scrolled (658, 398) with delta (0, 0)
Screenshot: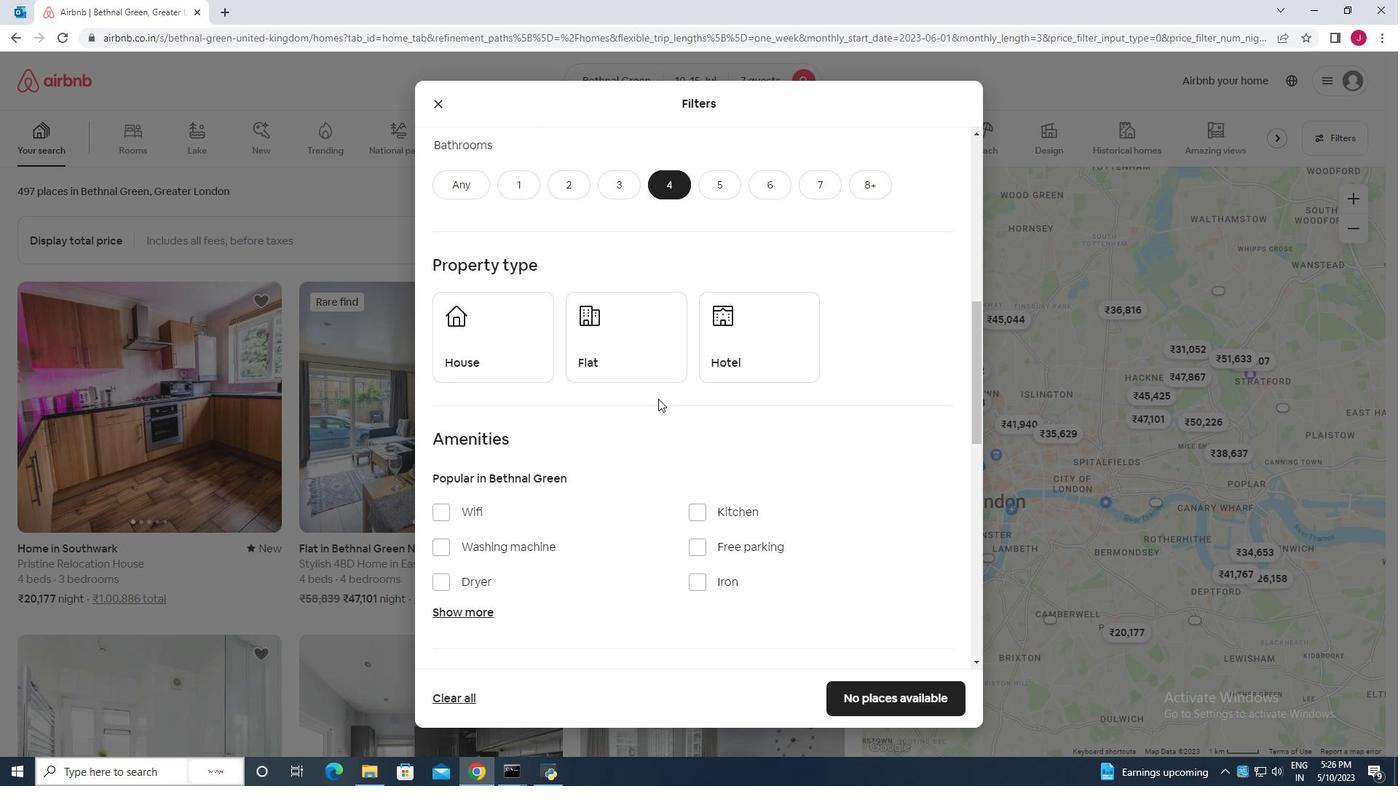 
Action: Mouse moved to (472, 203)
Screenshot: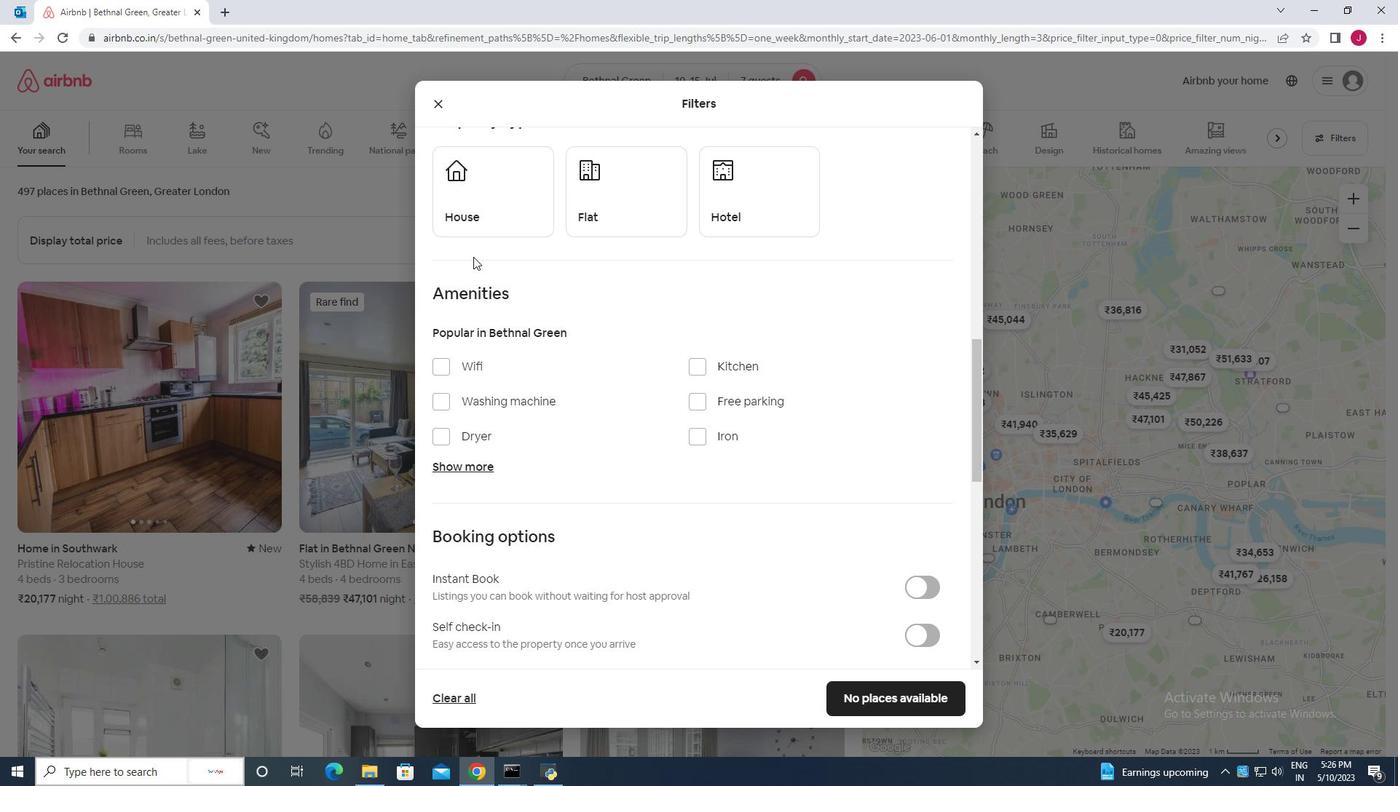 
Action: Mouse pressed left at (472, 203)
Screenshot: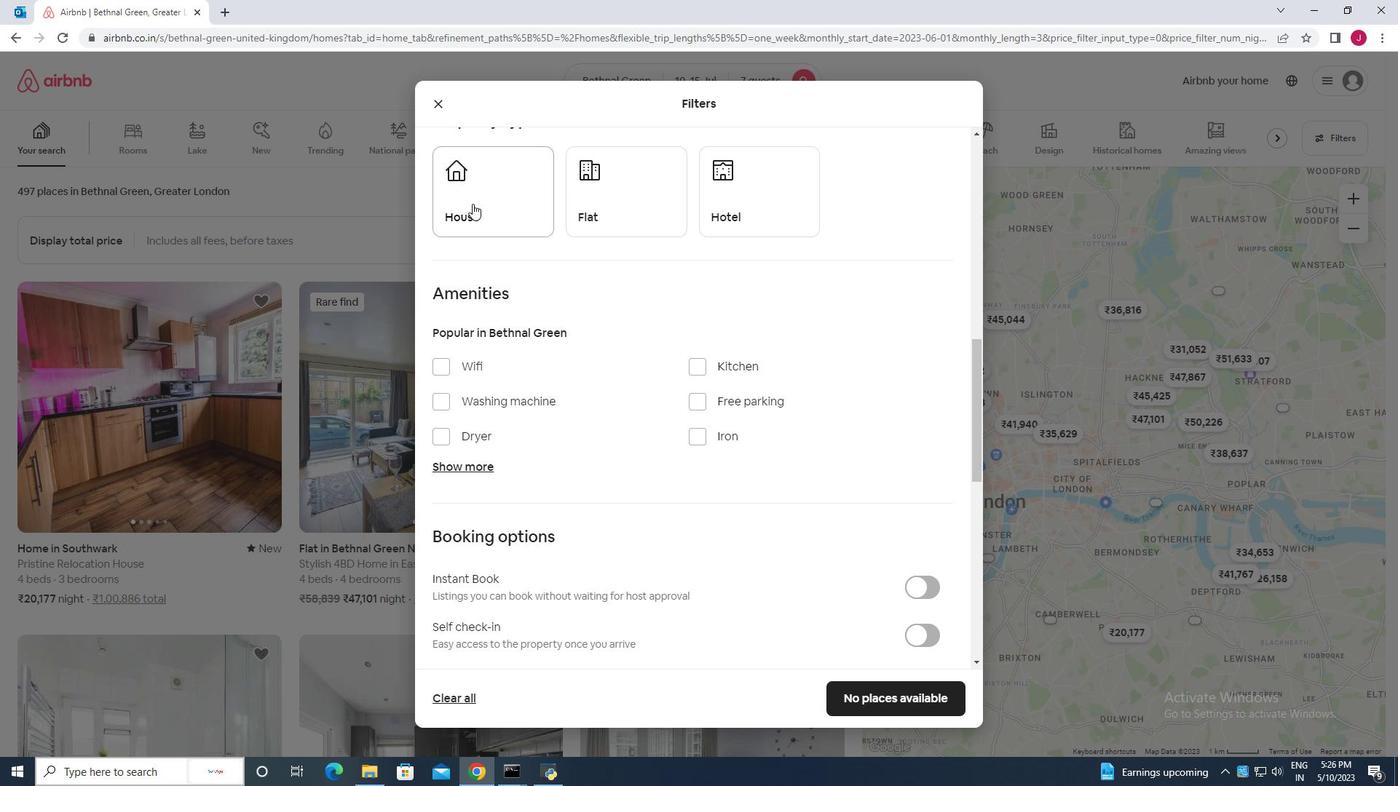 
Action: Mouse moved to (632, 217)
Screenshot: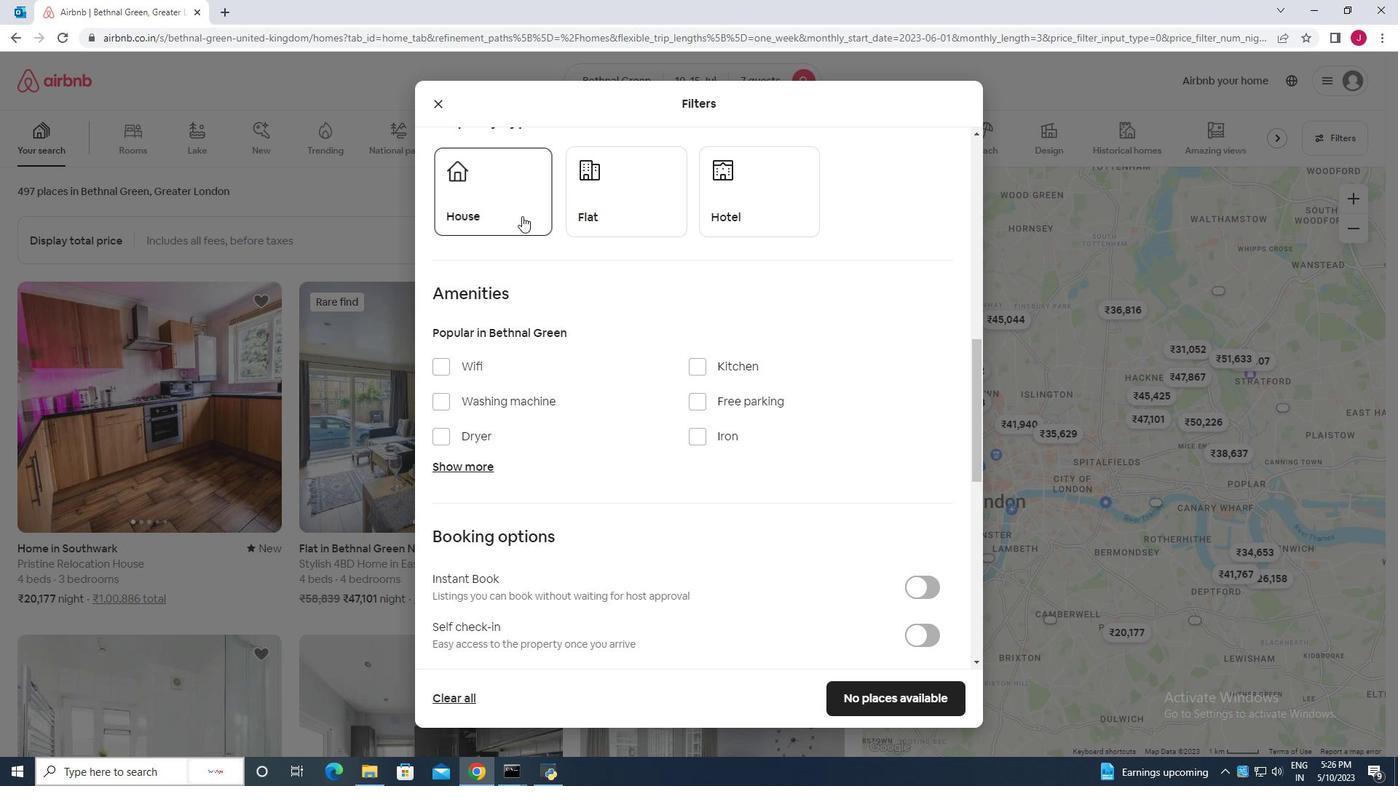 
Action: Mouse pressed left at (632, 217)
Screenshot: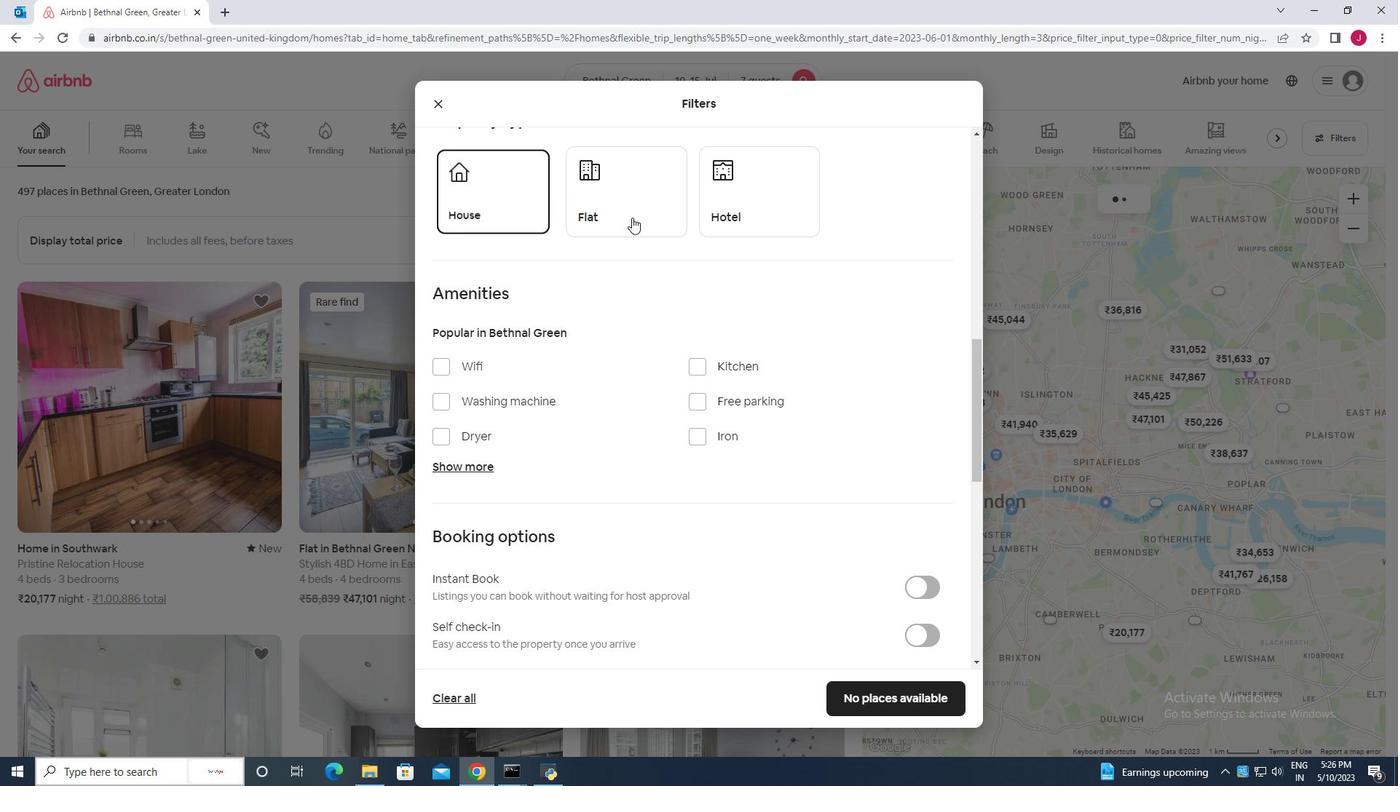 
Action: Mouse moved to (659, 229)
Screenshot: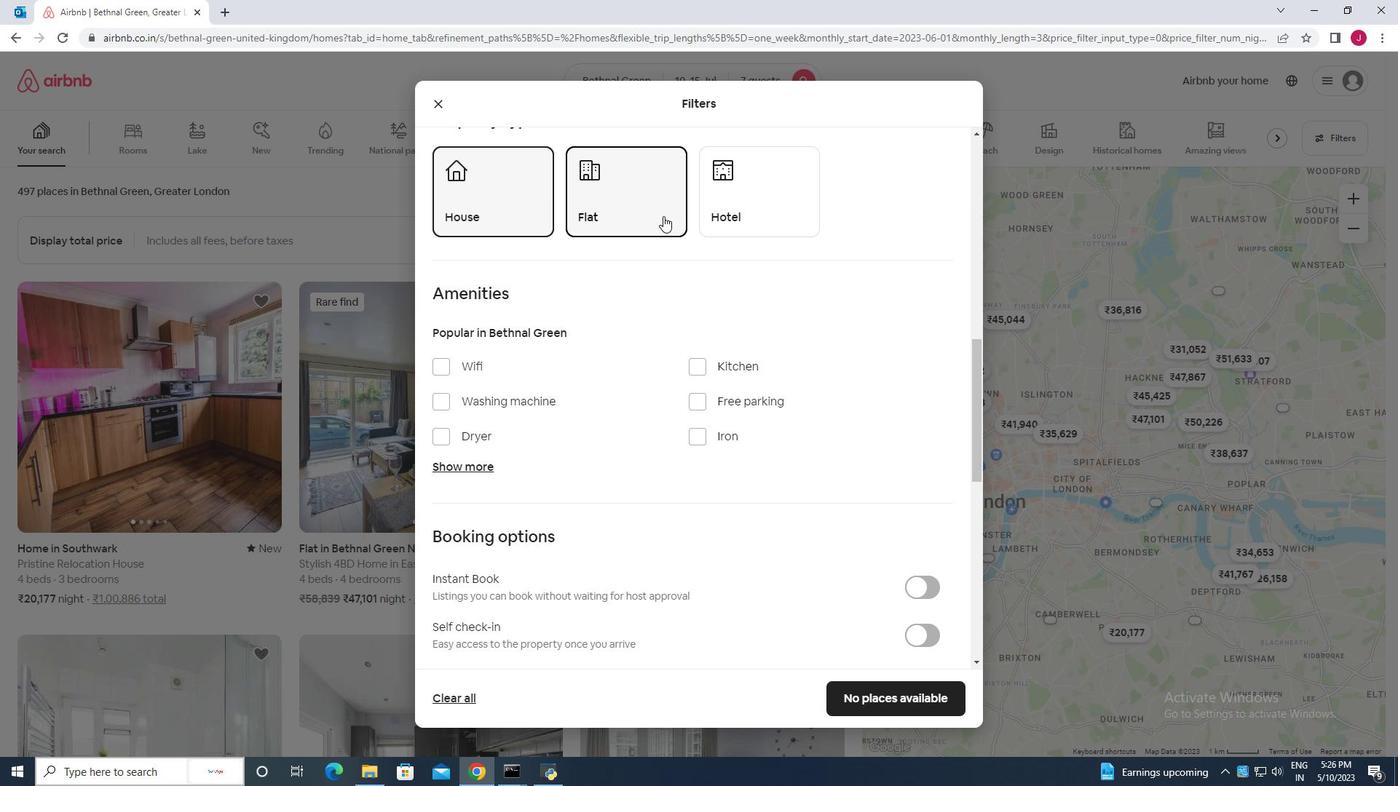 
Action: Mouse scrolled (659, 228) with delta (0, 0)
Screenshot: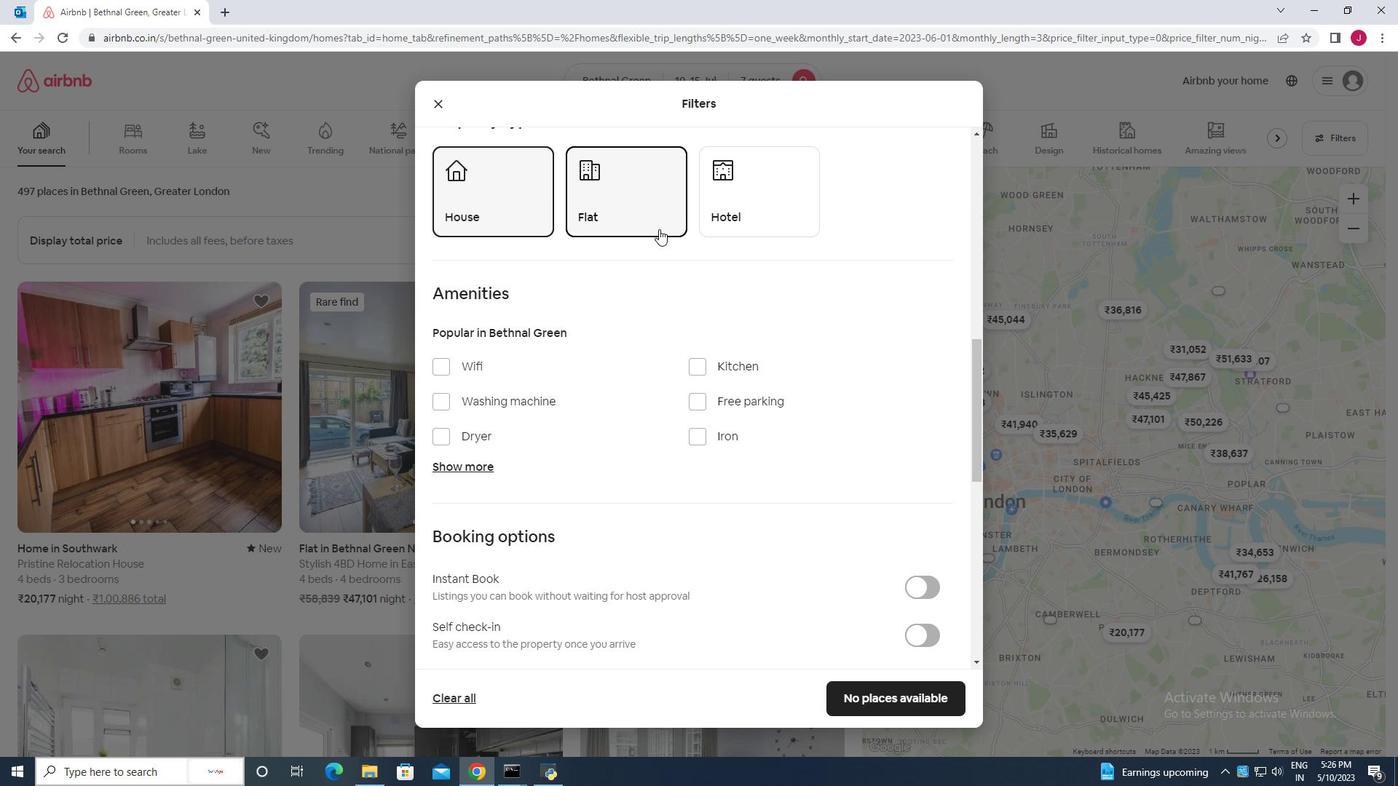 
Action: Mouse moved to (438, 287)
Screenshot: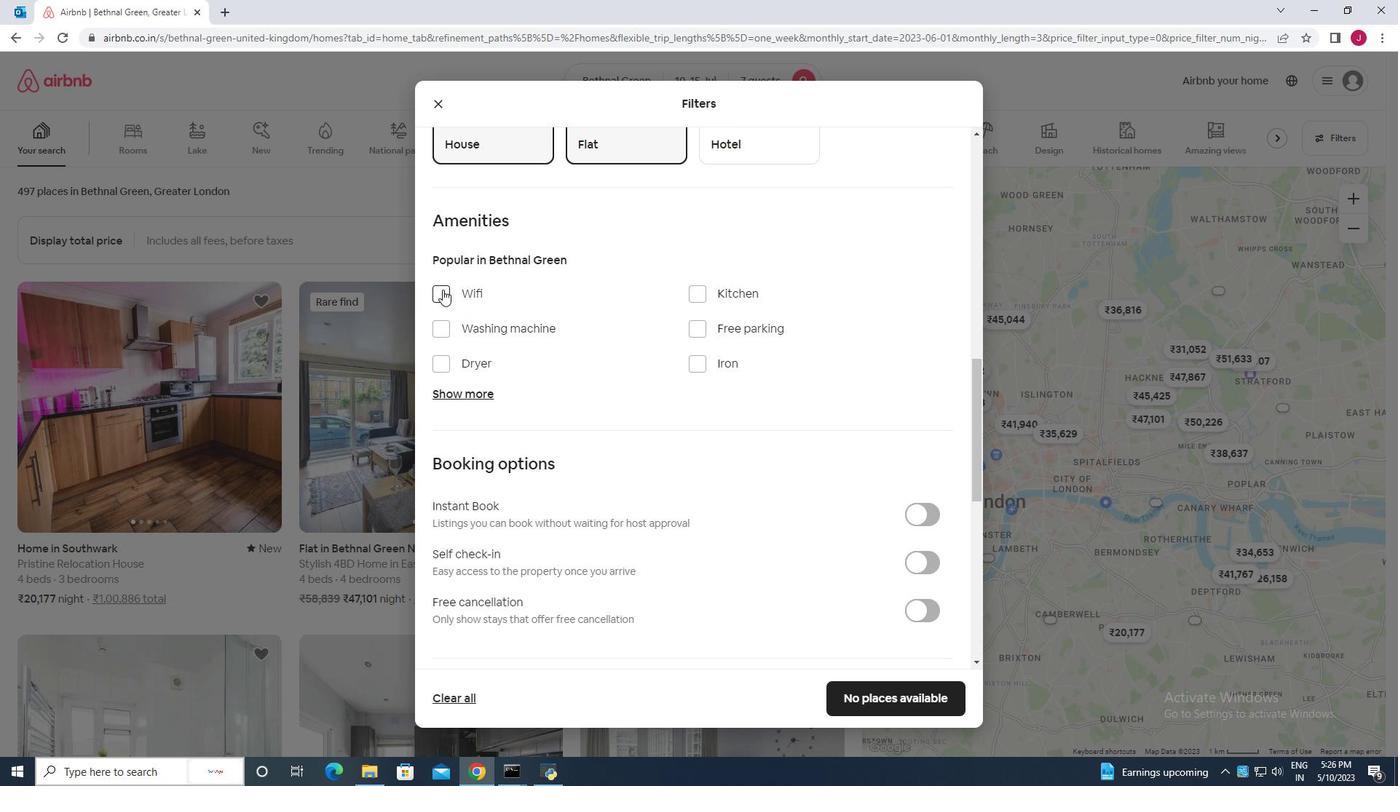 
Action: Mouse pressed left at (438, 287)
Screenshot: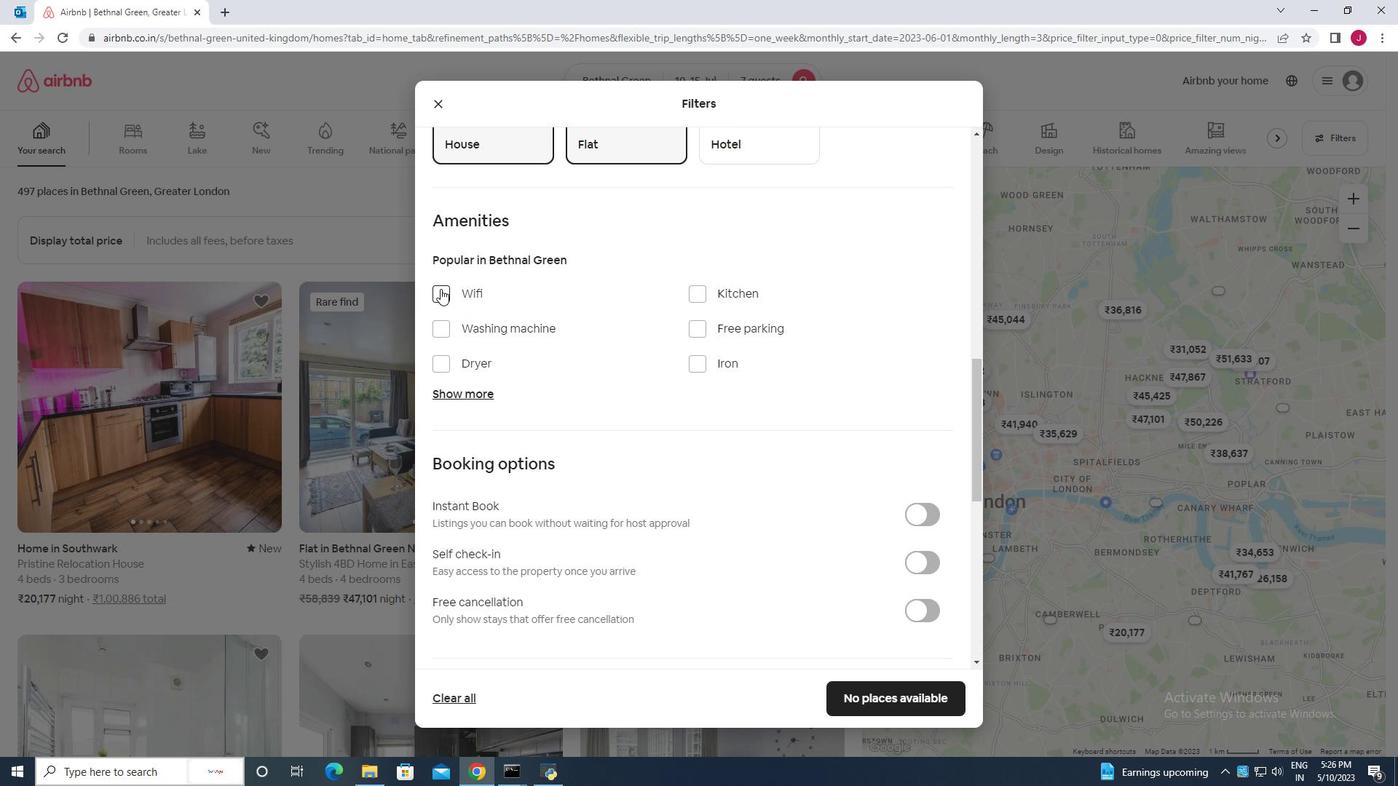 
Action: Mouse moved to (468, 391)
Screenshot: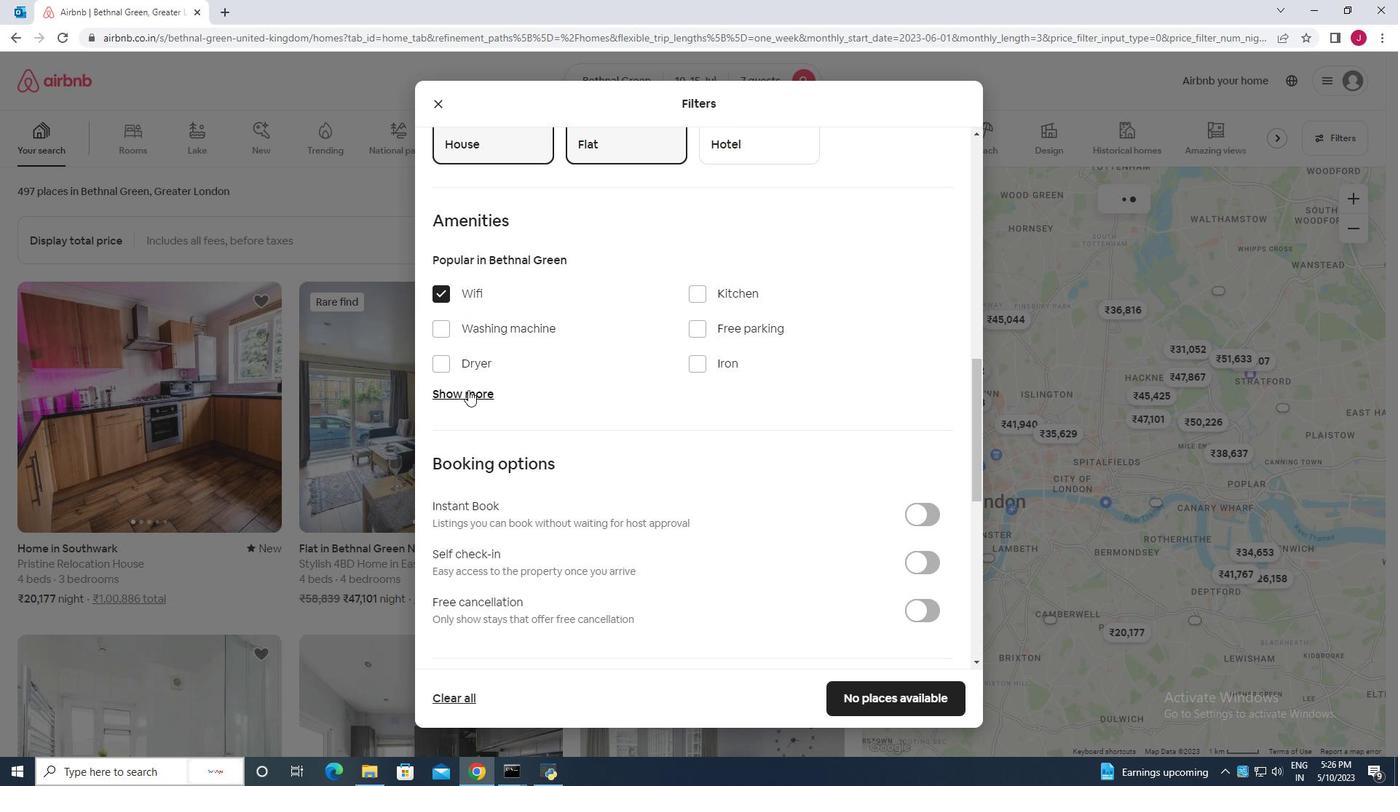 
Action: Mouse pressed left at (468, 391)
Screenshot: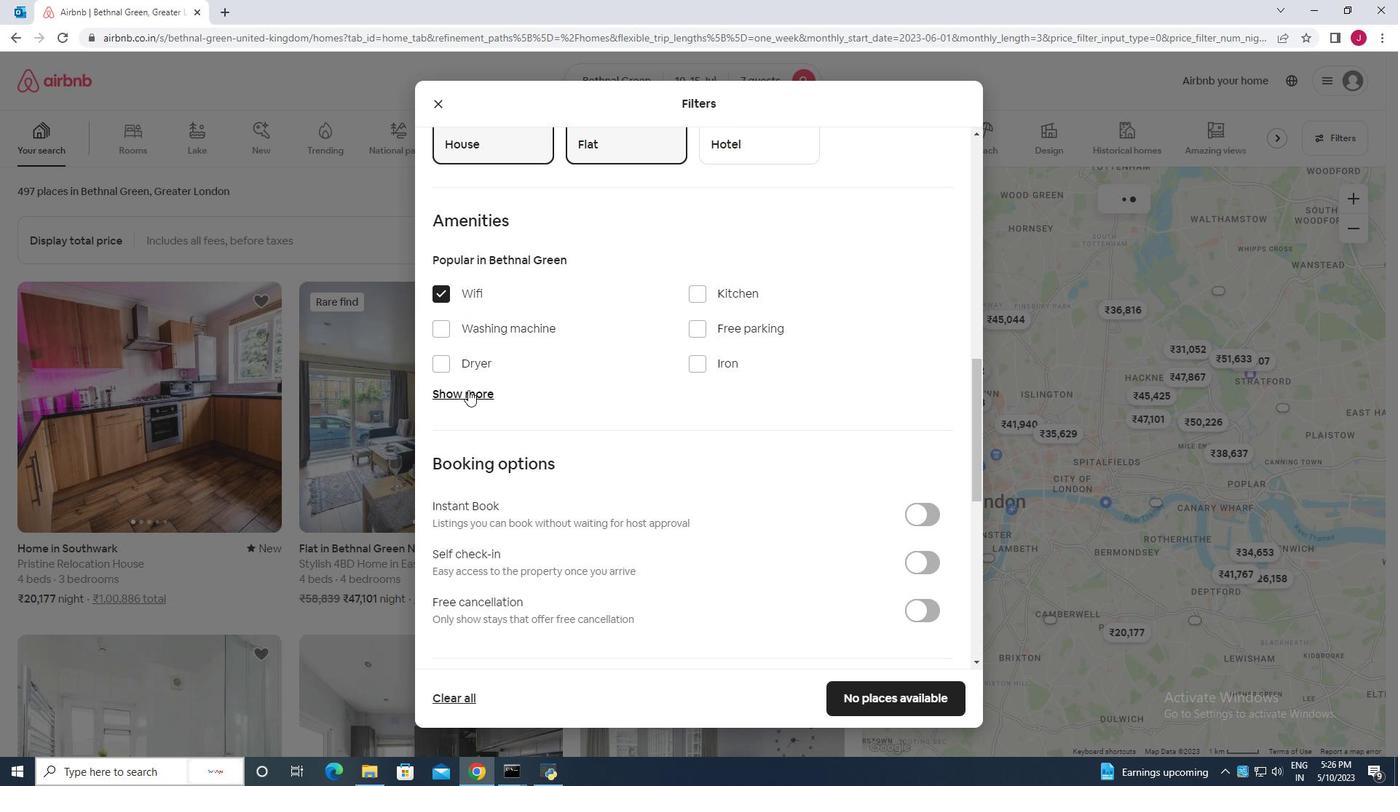 
Action: Mouse moved to (701, 326)
Screenshot: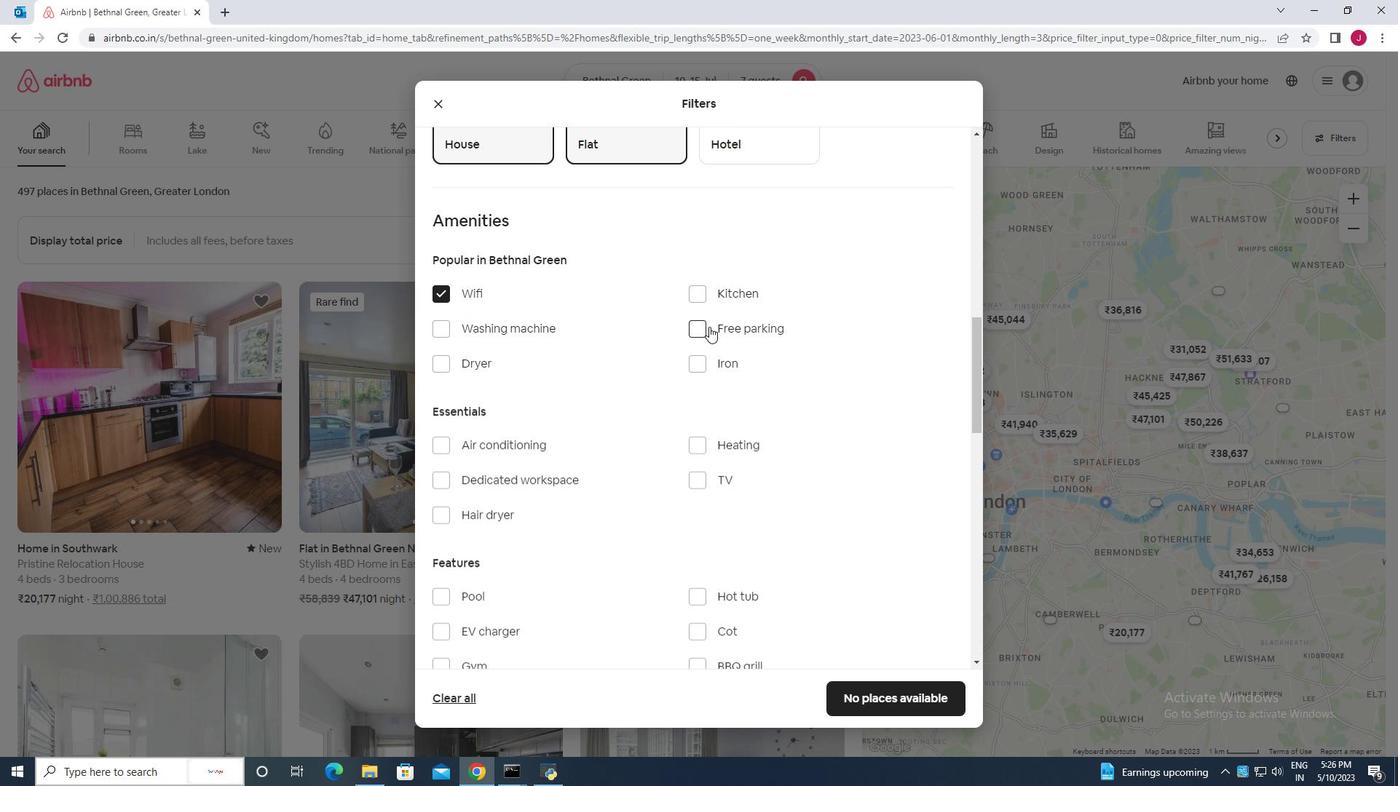 
Action: Mouse pressed left at (701, 326)
Screenshot: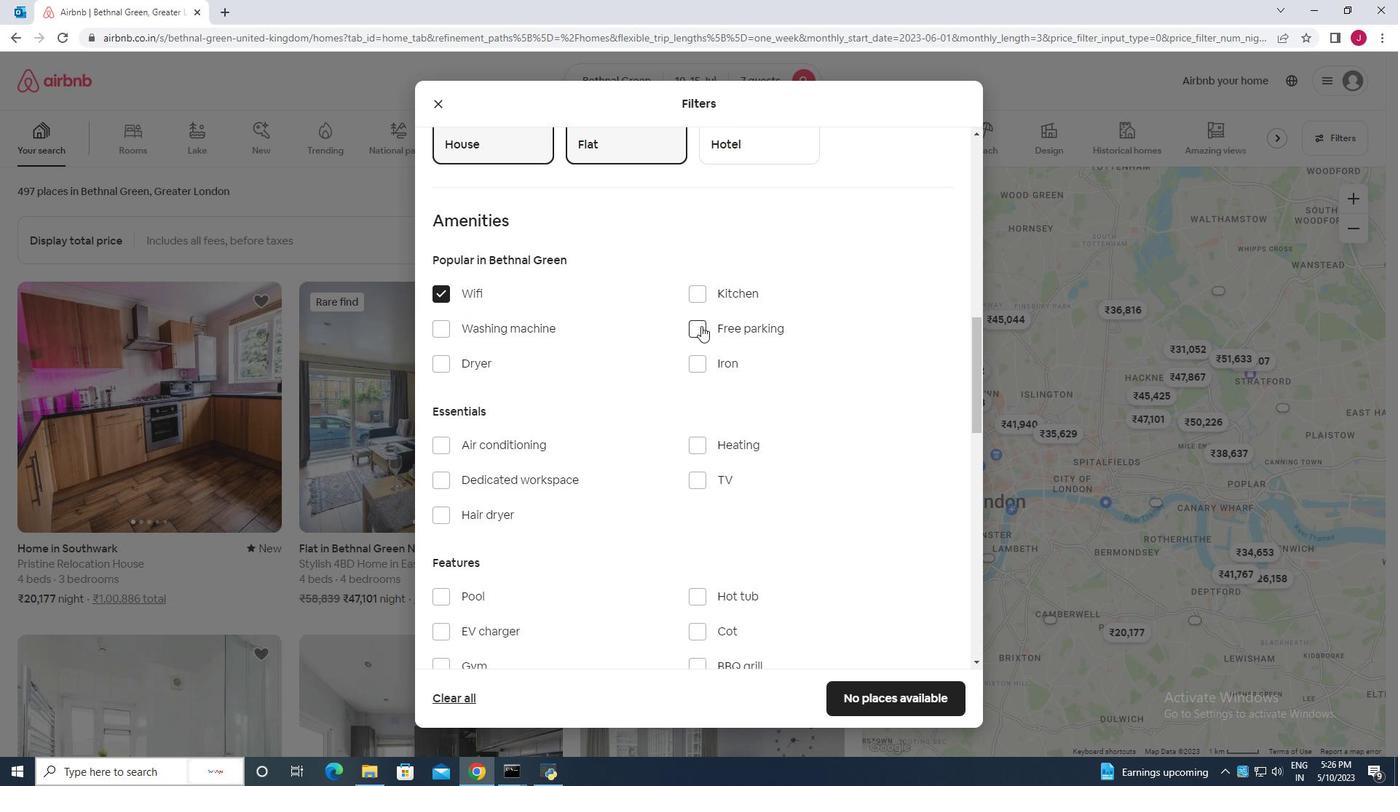 
Action: Mouse moved to (698, 482)
Screenshot: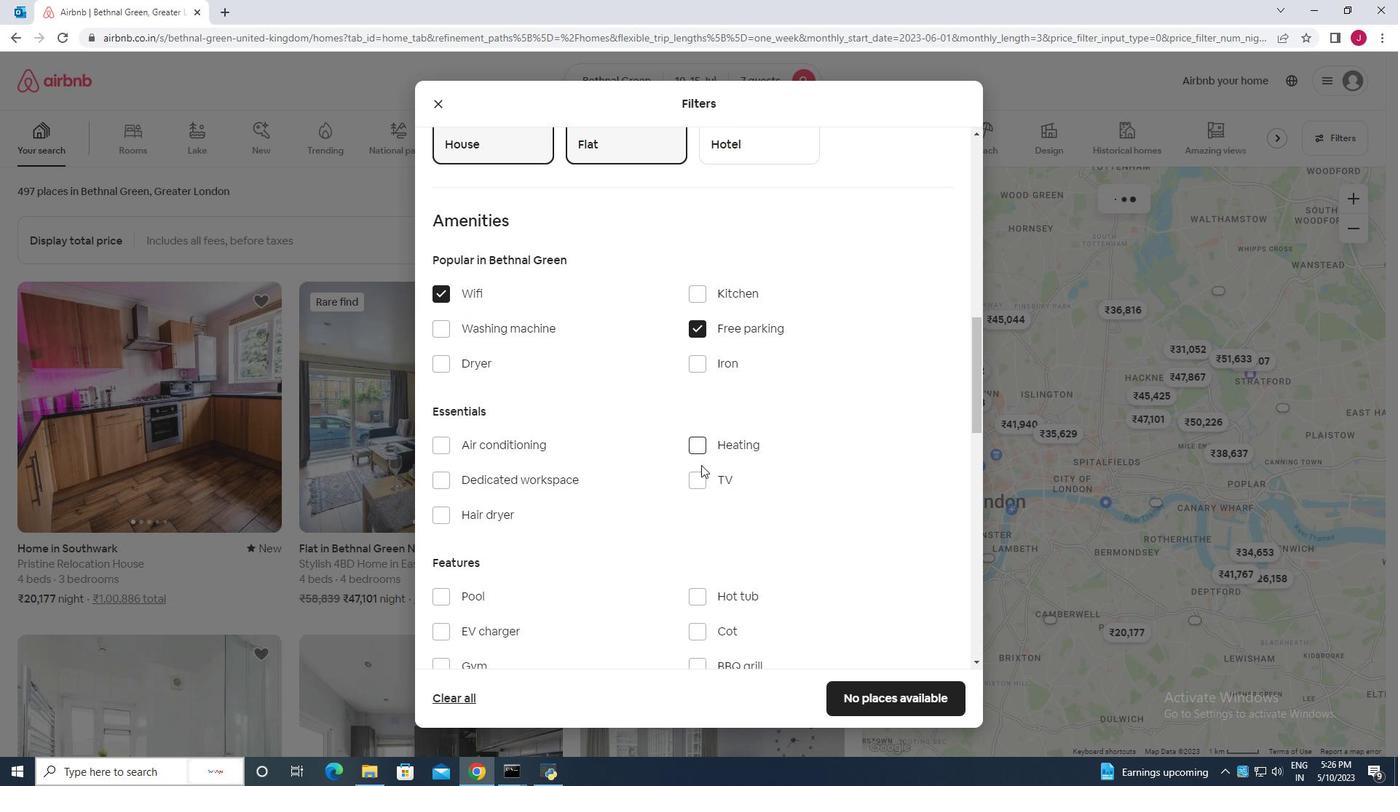 
Action: Mouse pressed left at (698, 482)
Screenshot: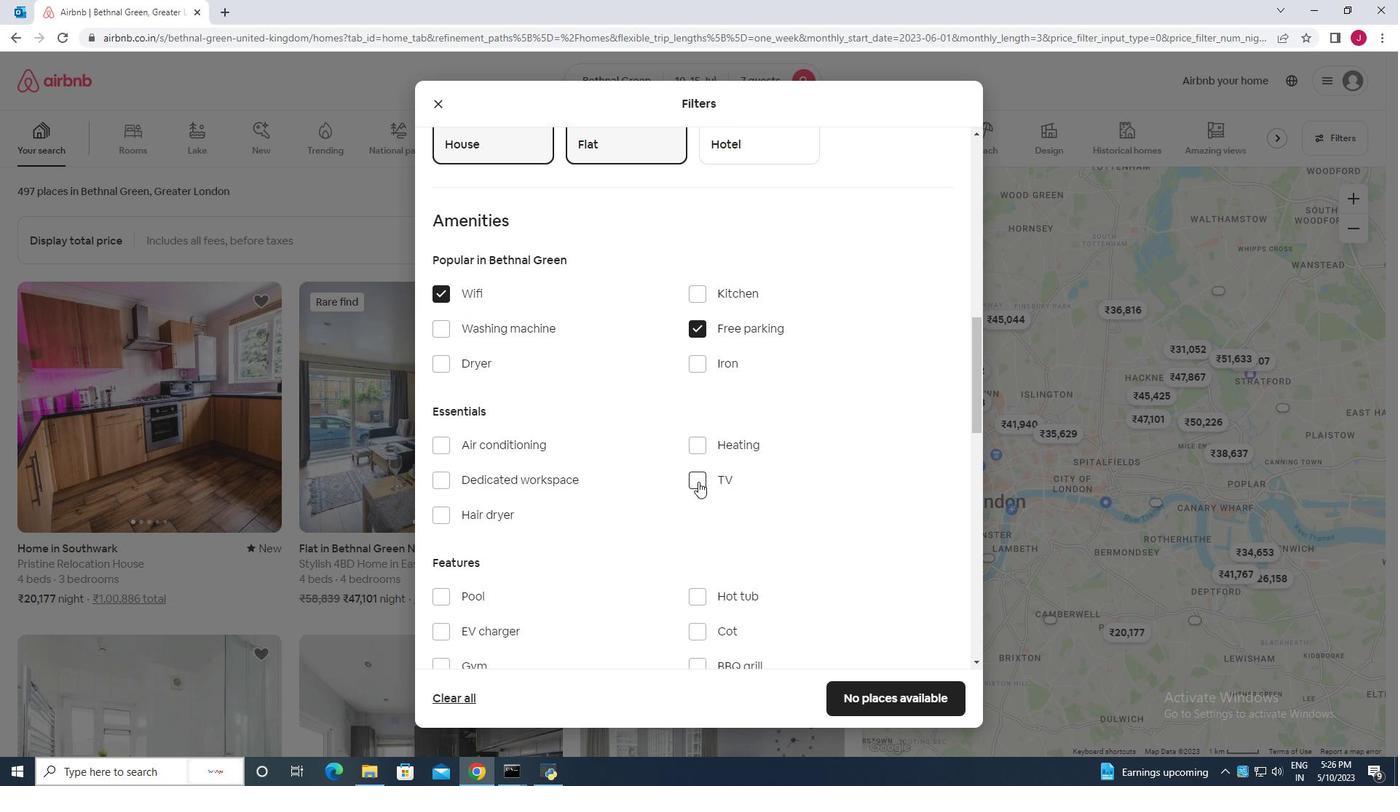 
Action: Mouse moved to (570, 421)
Screenshot: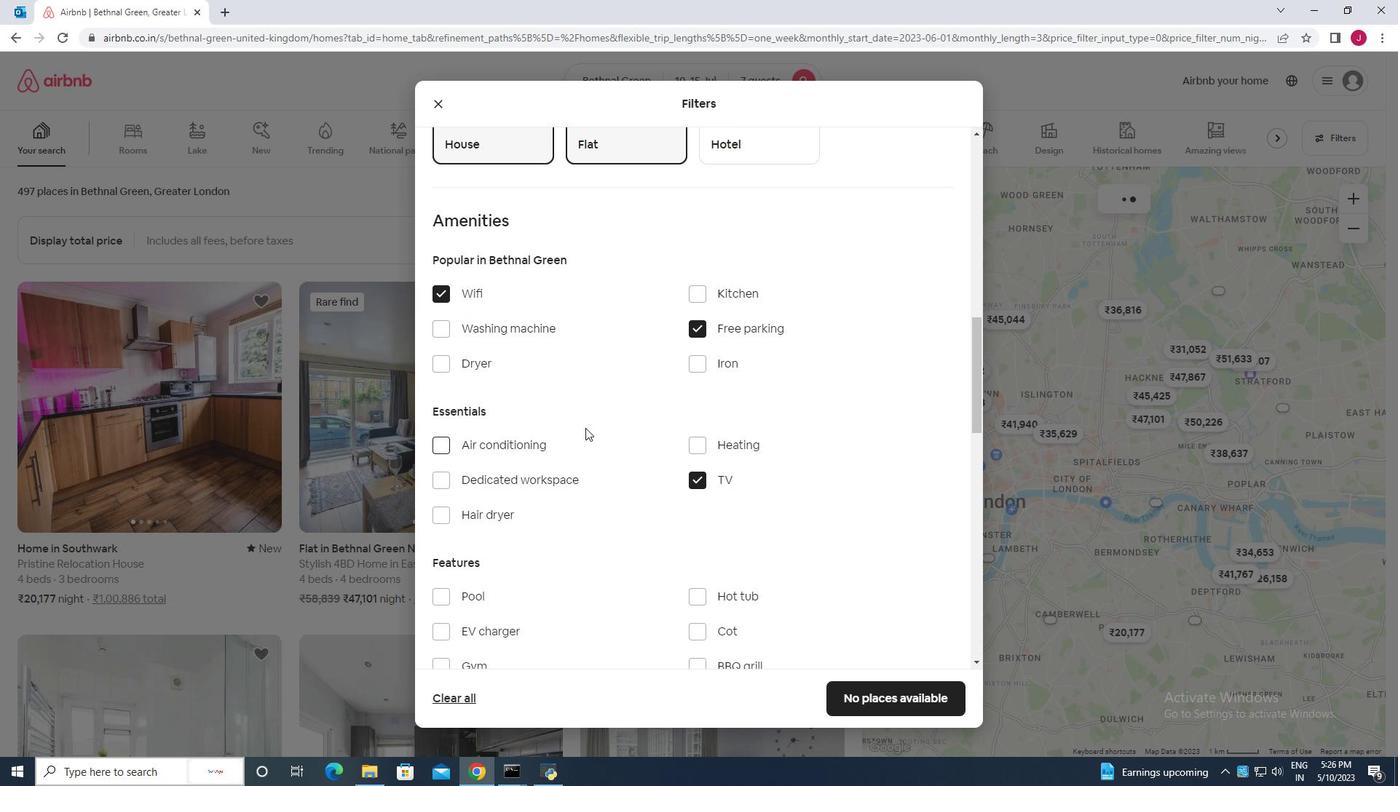 
Action: Mouse scrolled (570, 420) with delta (0, 0)
Screenshot: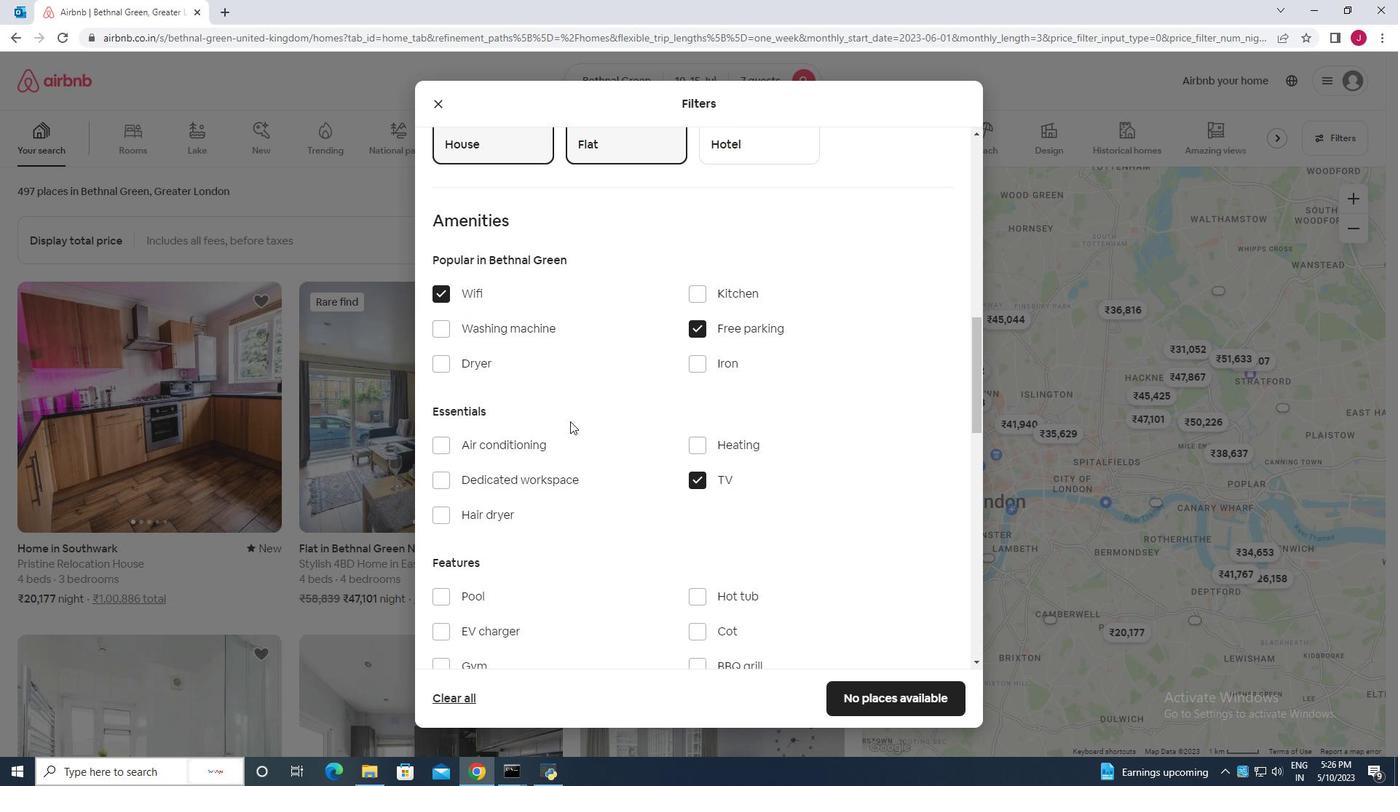
Action: Mouse scrolled (570, 420) with delta (0, 0)
Screenshot: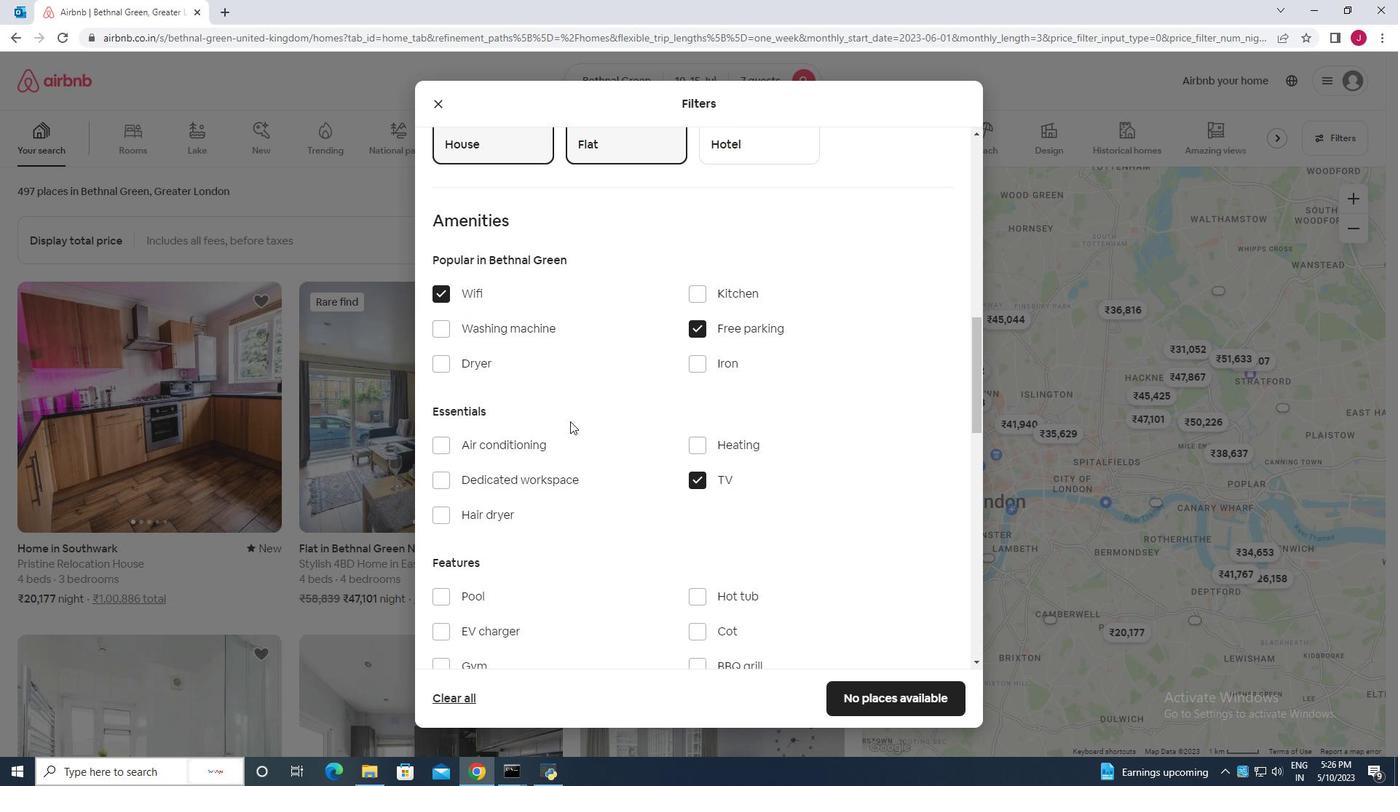 
Action: Mouse scrolled (570, 420) with delta (0, 0)
Screenshot: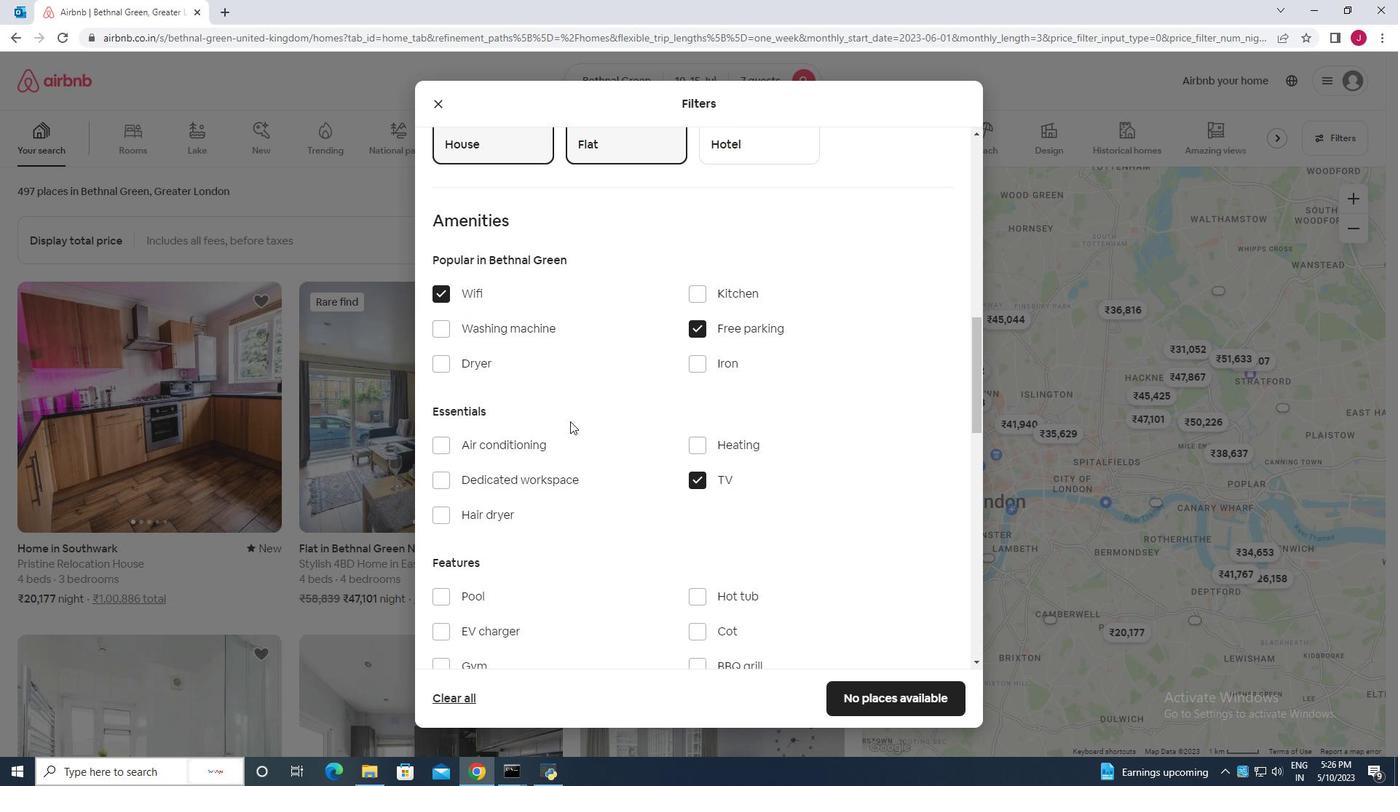 
Action: Mouse moved to (443, 443)
Screenshot: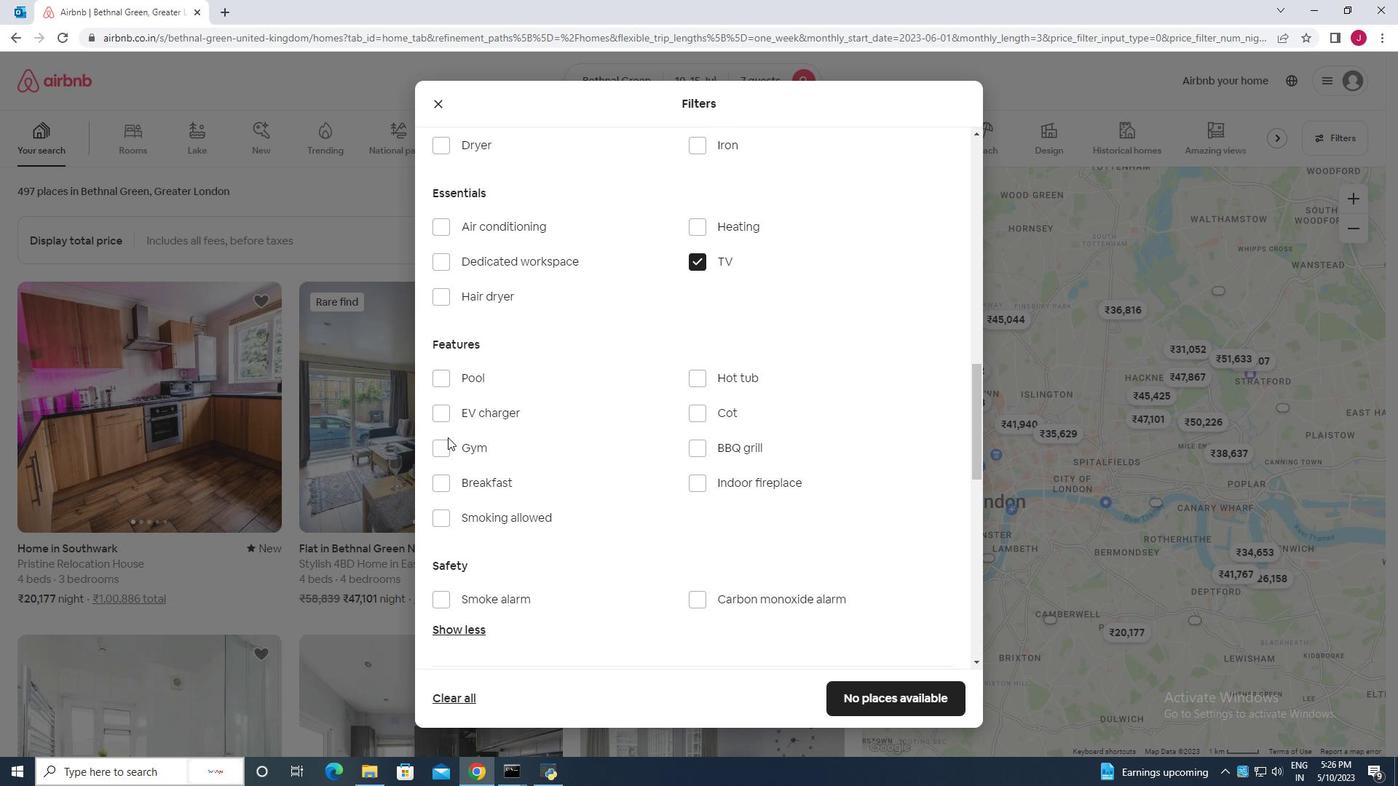 
Action: Mouse pressed left at (443, 443)
Screenshot: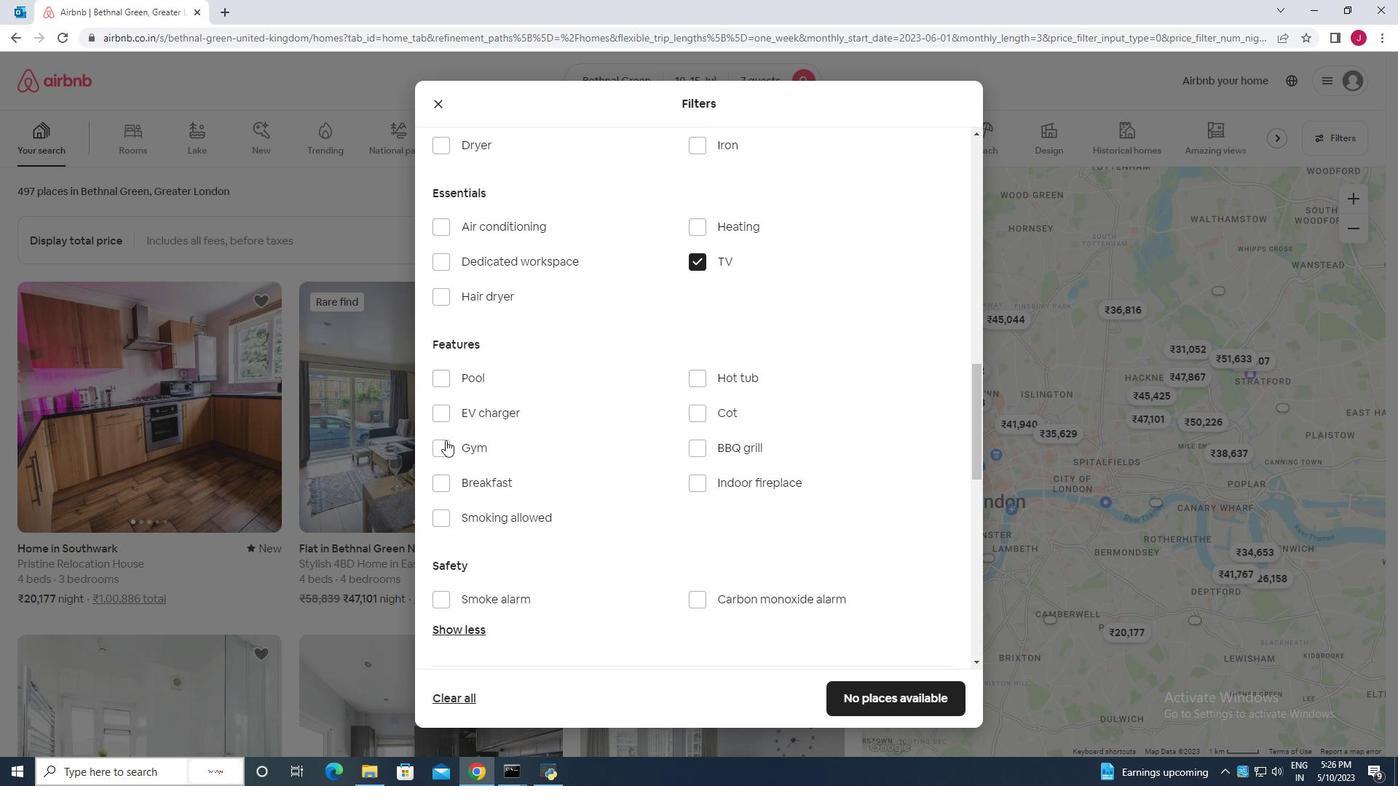 
Action: Mouse moved to (438, 485)
Screenshot: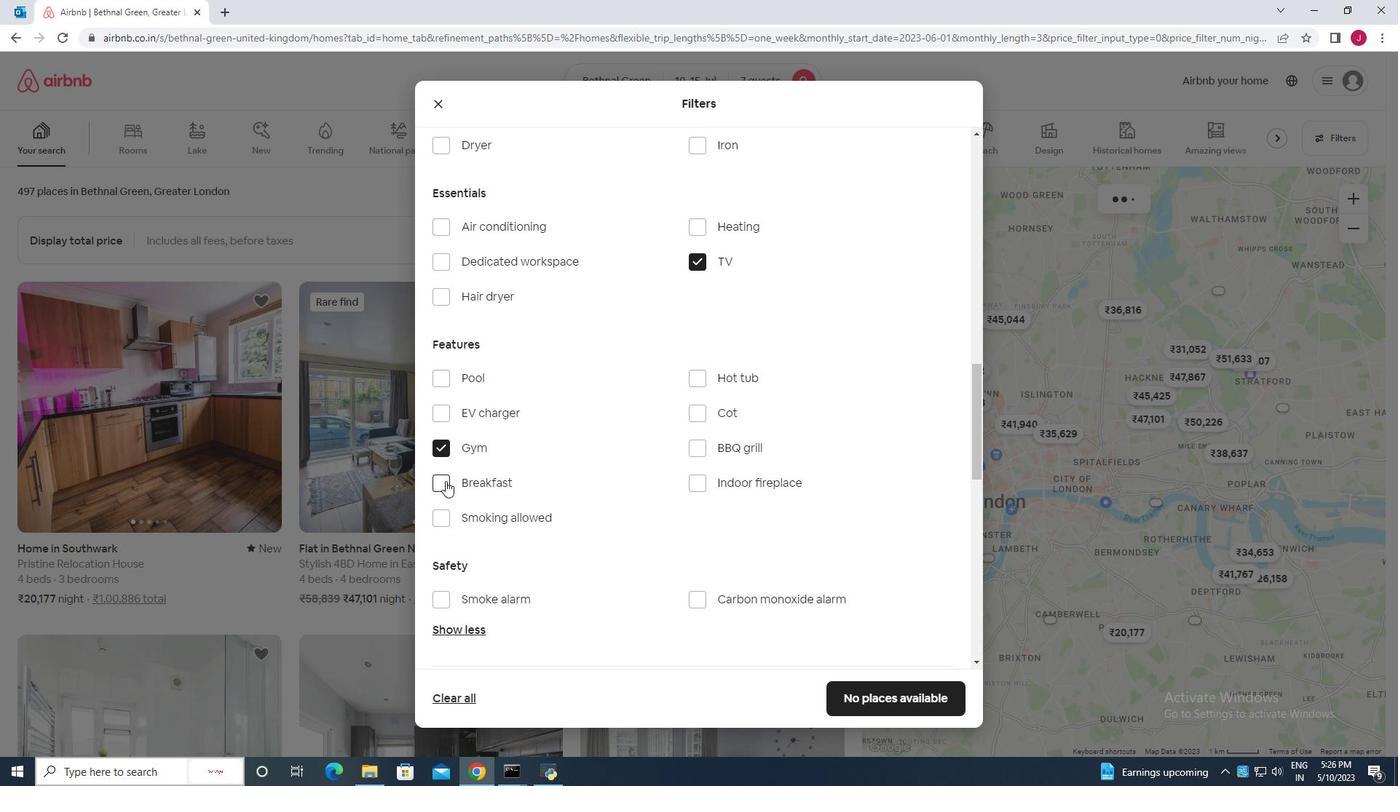 
Action: Mouse pressed left at (438, 485)
Screenshot: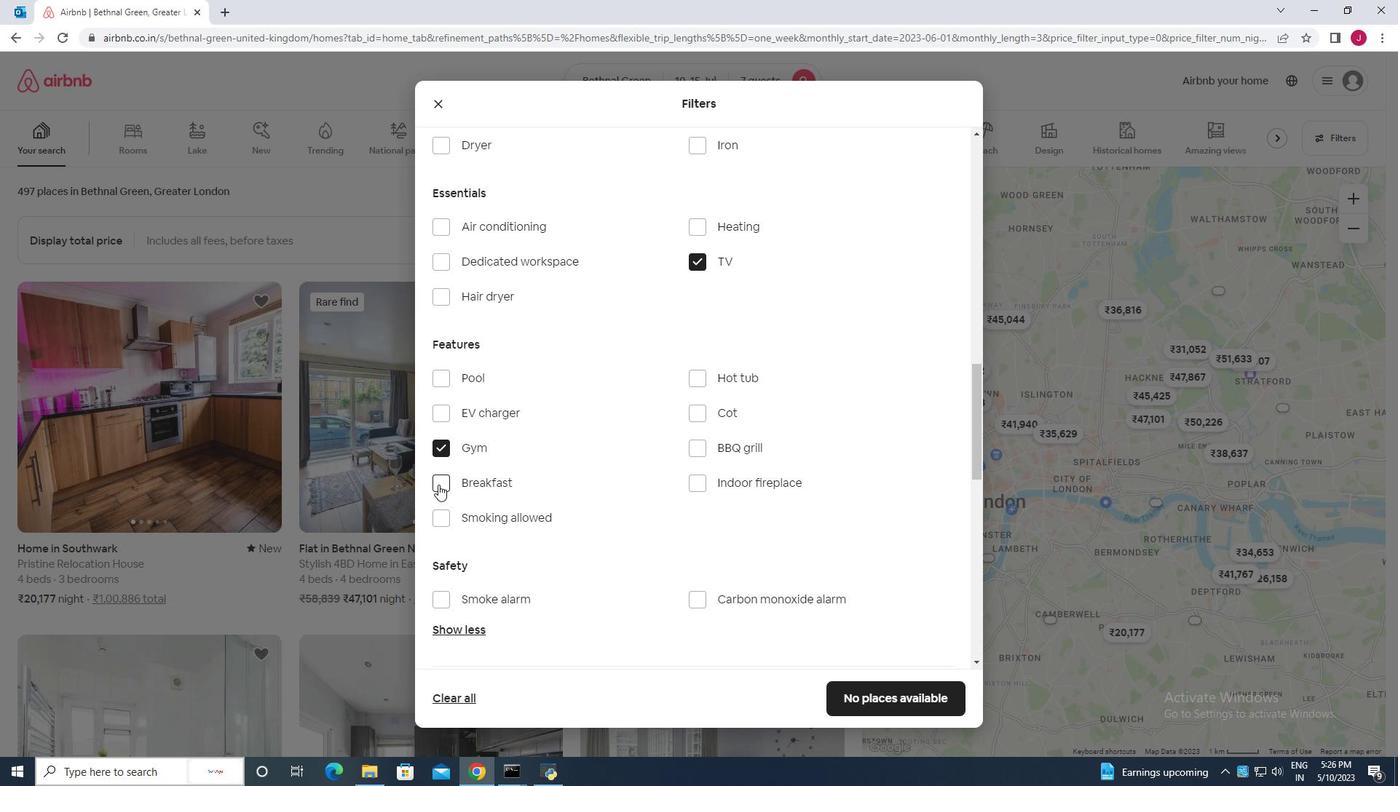 
Action: Mouse moved to (694, 452)
Screenshot: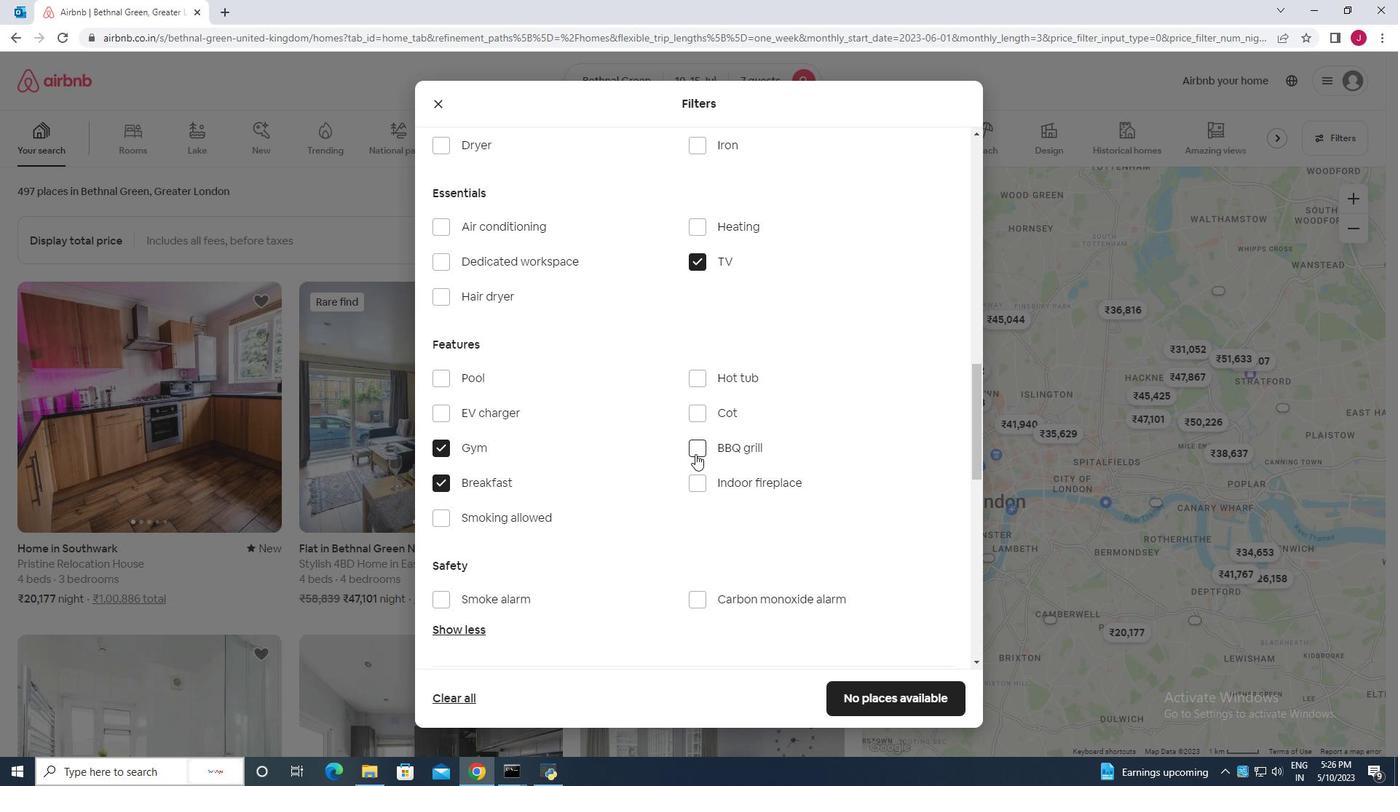 
Action: Mouse scrolled (694, 451) with delta (0, 0)
Screenshot: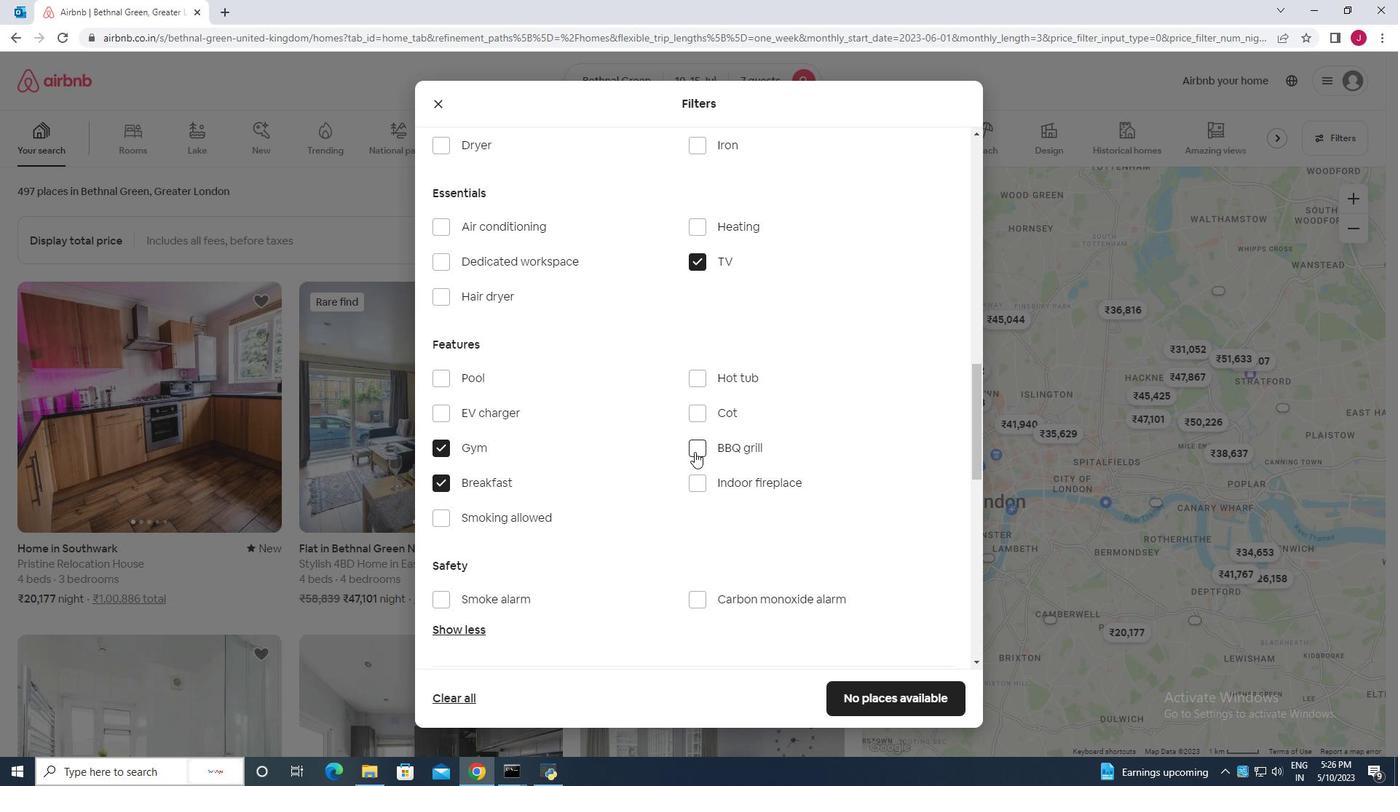 
Action: Mouse scrolled (694, 451) with delta (0, 0)
Screenshot: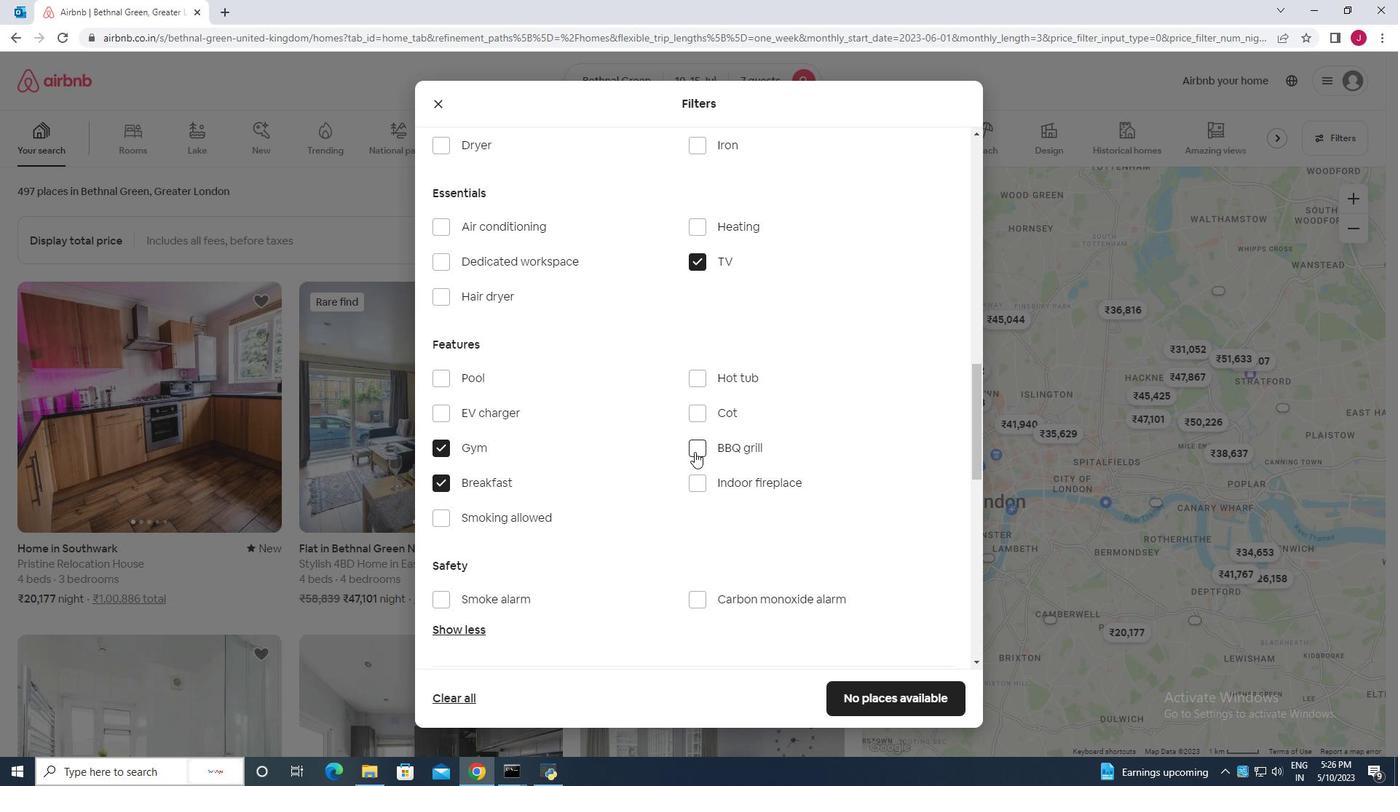 
Action: Mouse moved to (752, 443)
Screenshot: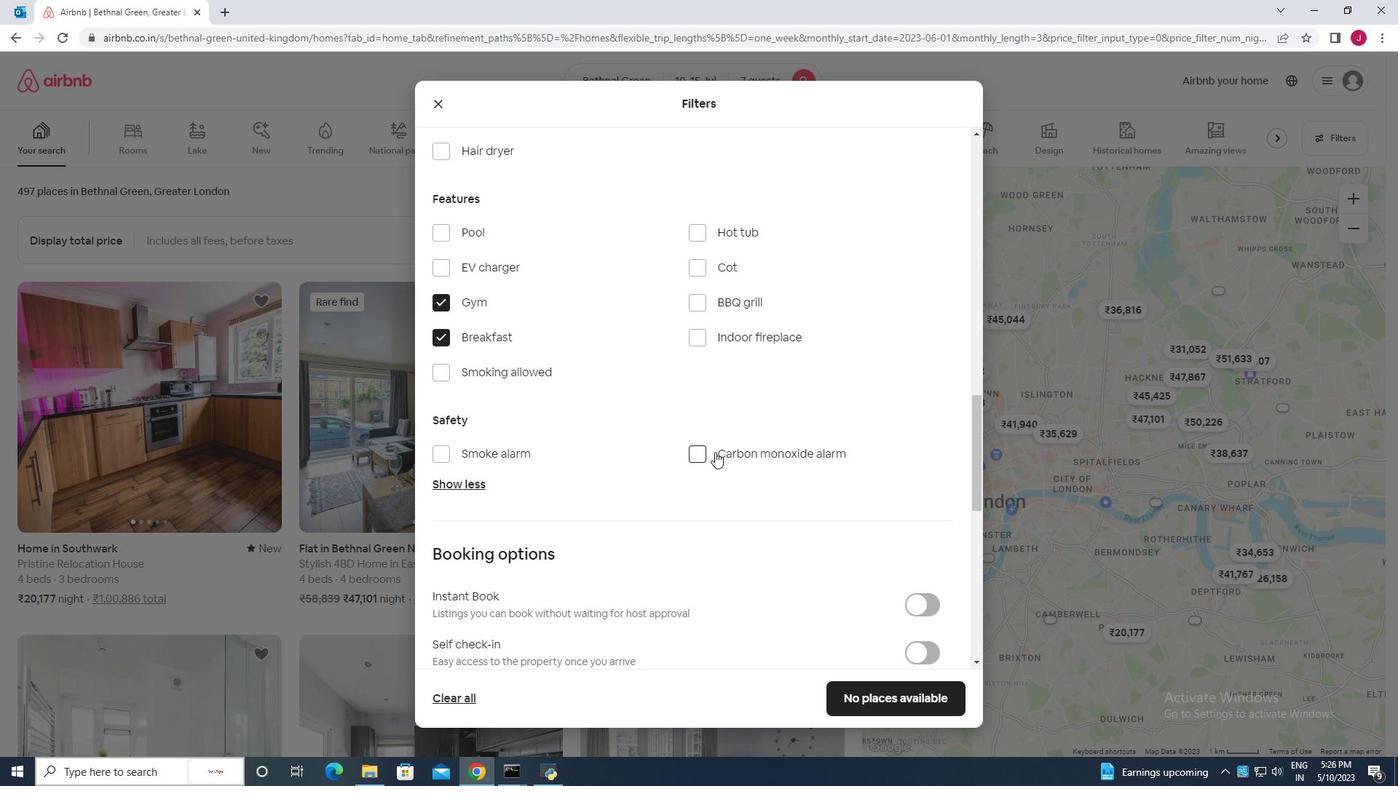 
Action: Mouse scrolled (752, 442) with delta (0, 0)
Screenshot: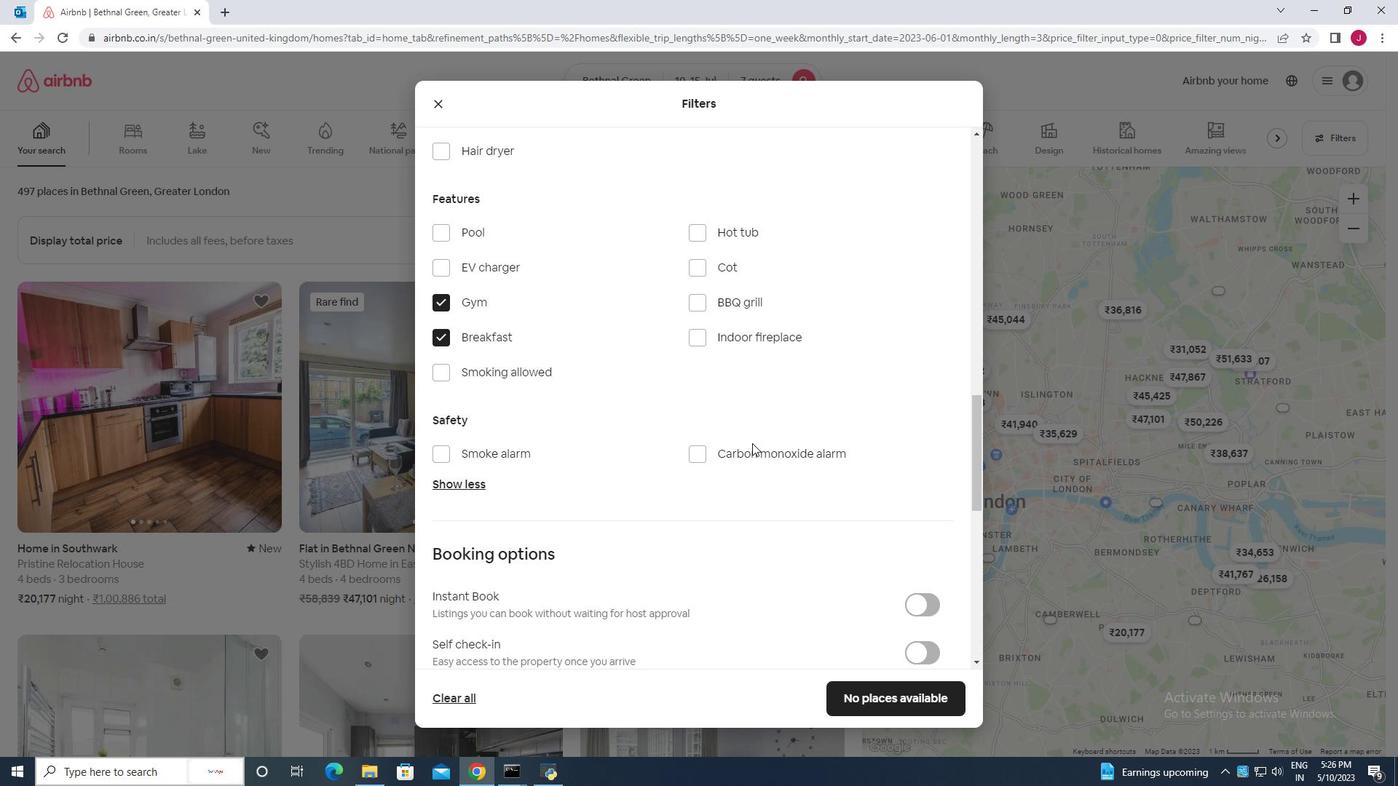 
Action: Mouse scrolled (752, 442) with delta (0, 0)
Screenshot: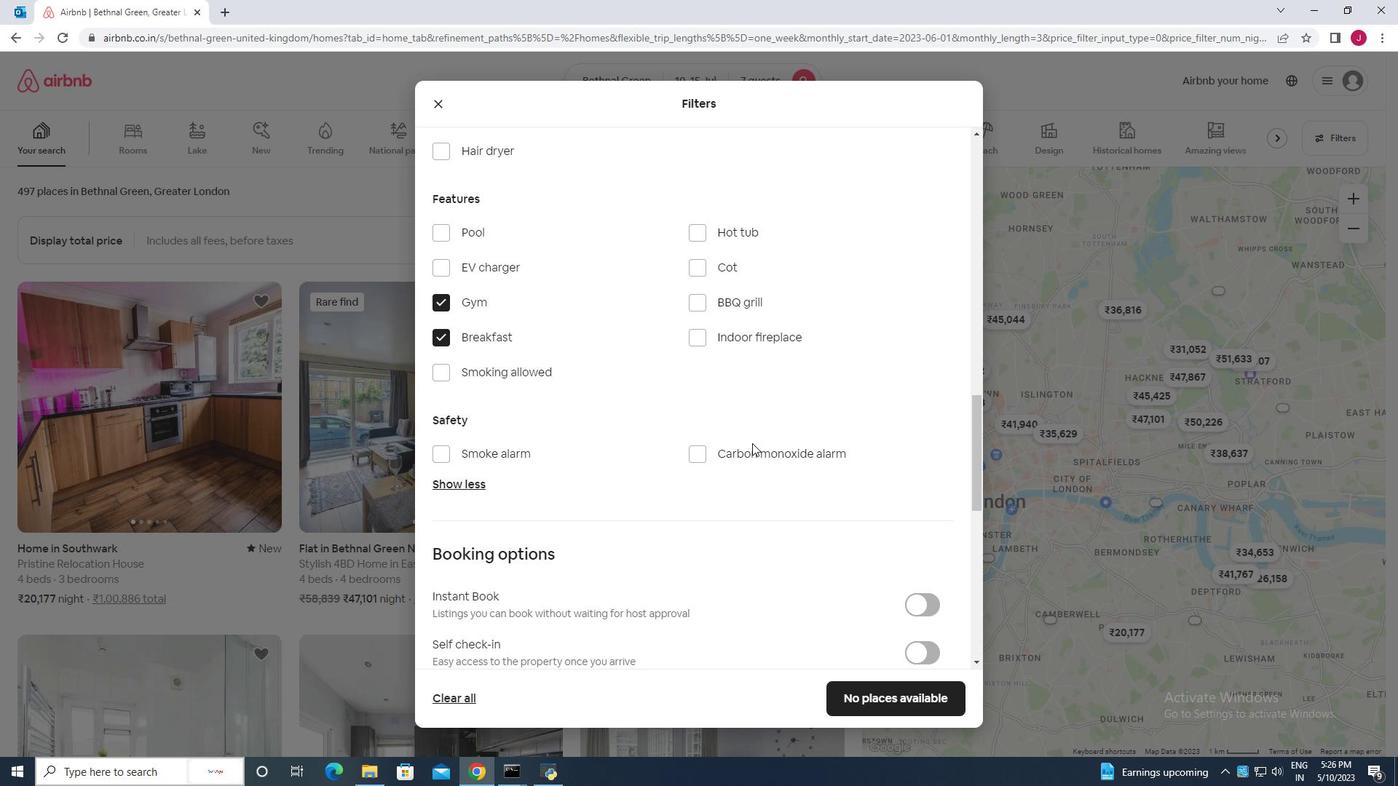 
Action: Mouse scrolled (752, 442) with delta (0, 0)
Screenshot: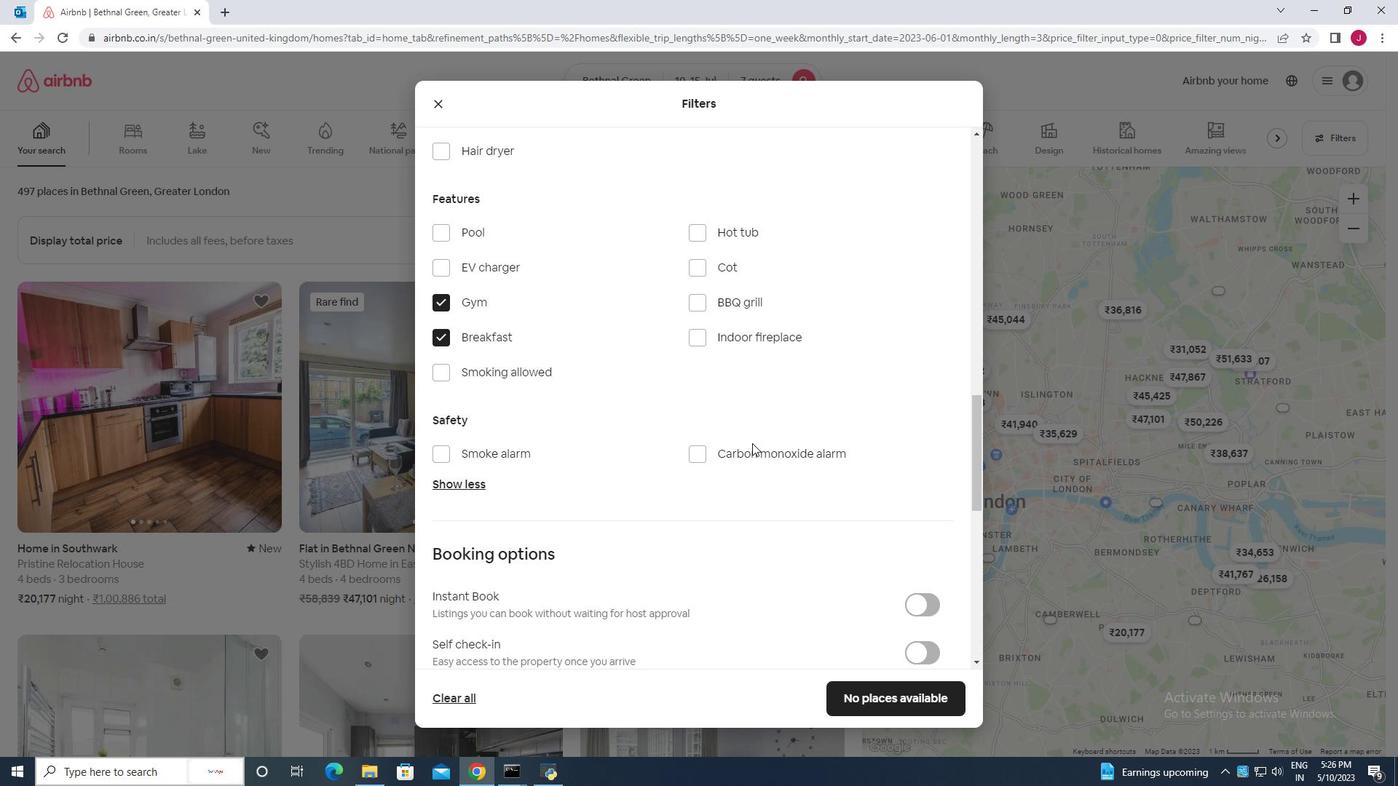 
Action: Mouse moved to (924, 428)
Screenshot: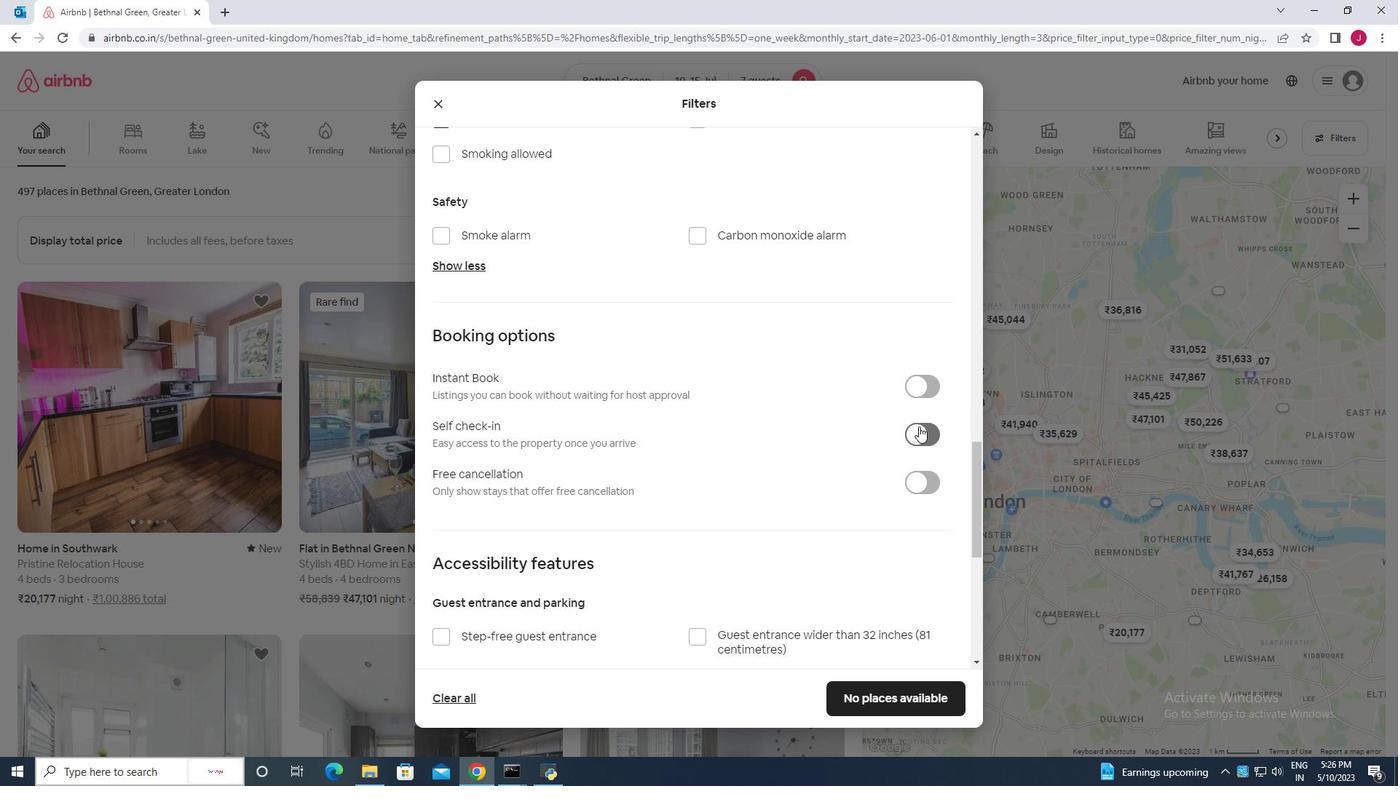 
Action: Mouse pressed left at (924, 428)
Screenshot: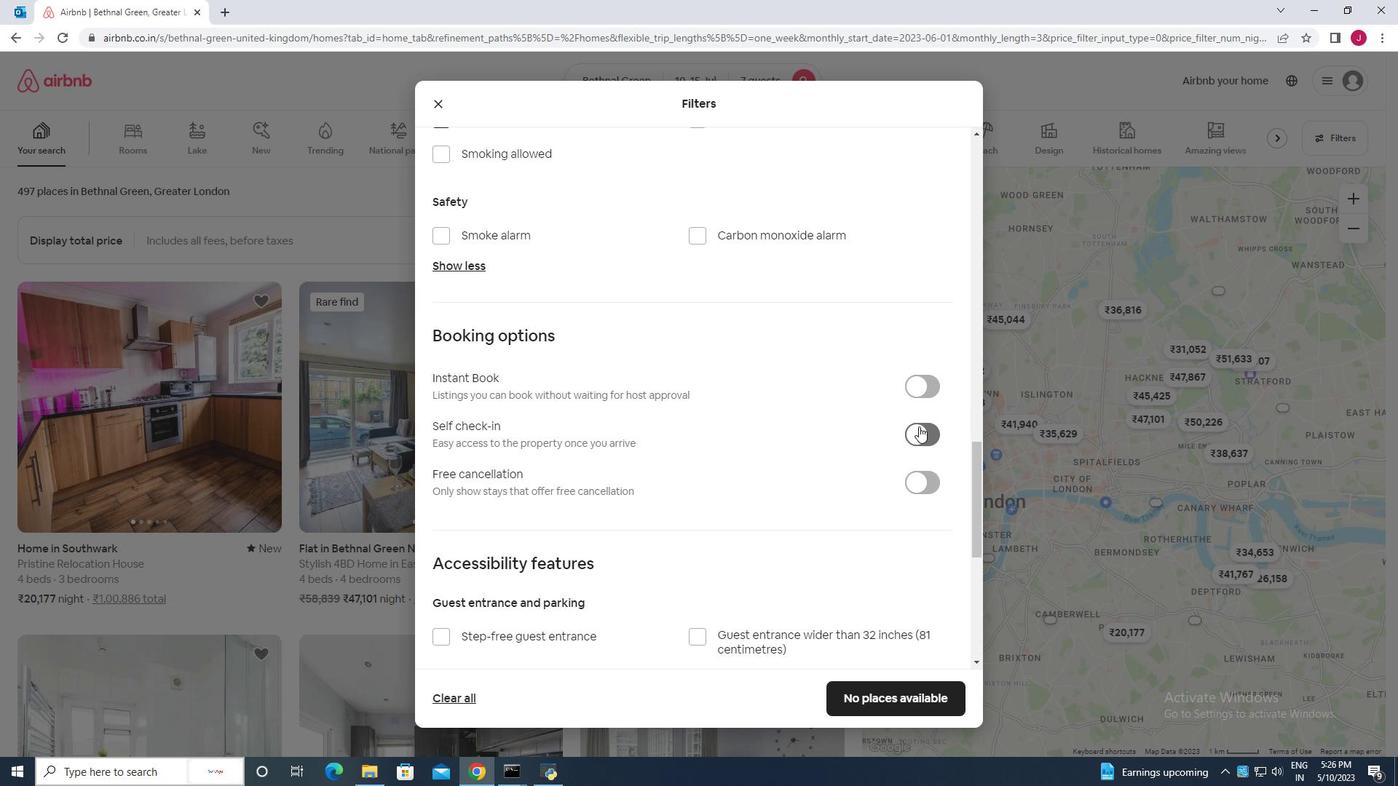 
Action: Mouse moved to (751, 443)
Screenshot: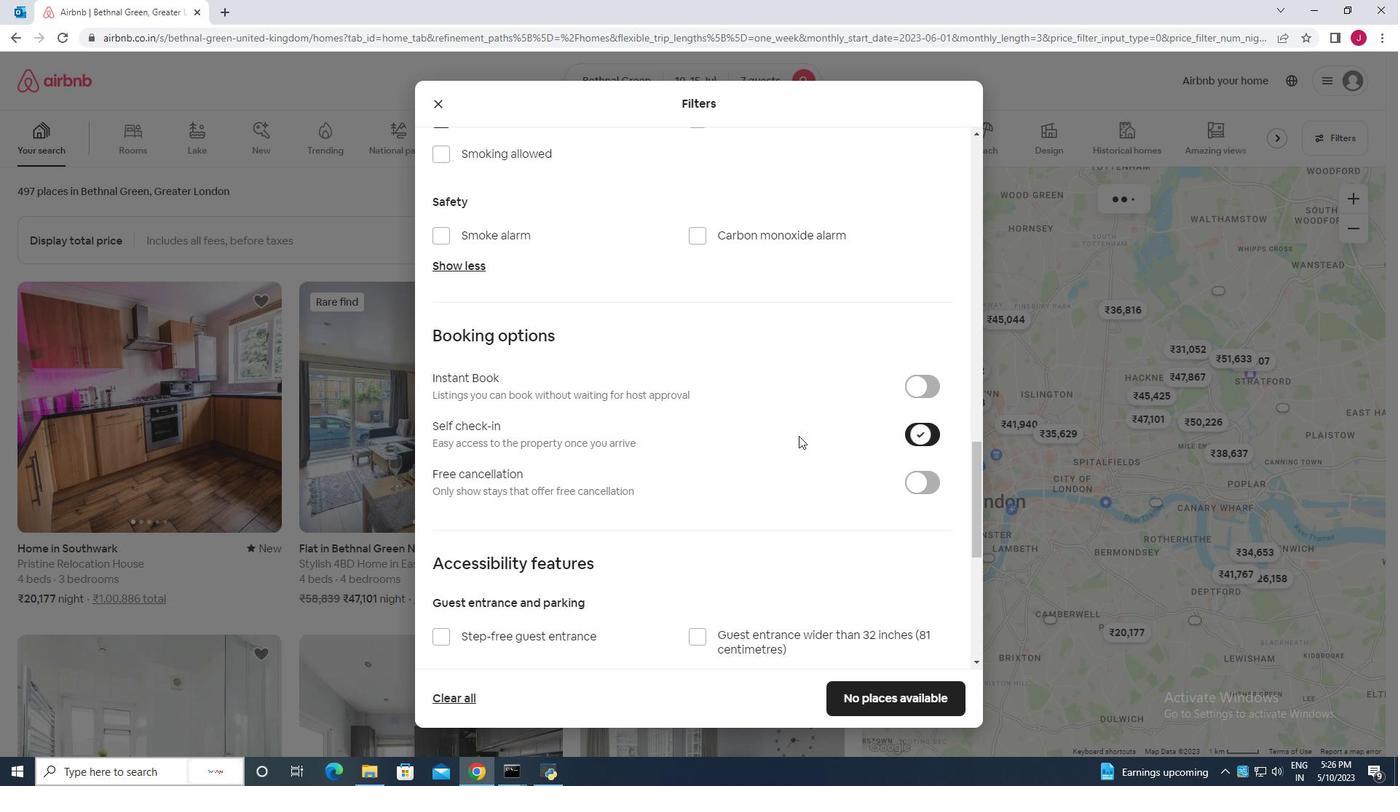 
Action: Mouse scrolled (751, 442) with delta (0, 0)
Screenshot: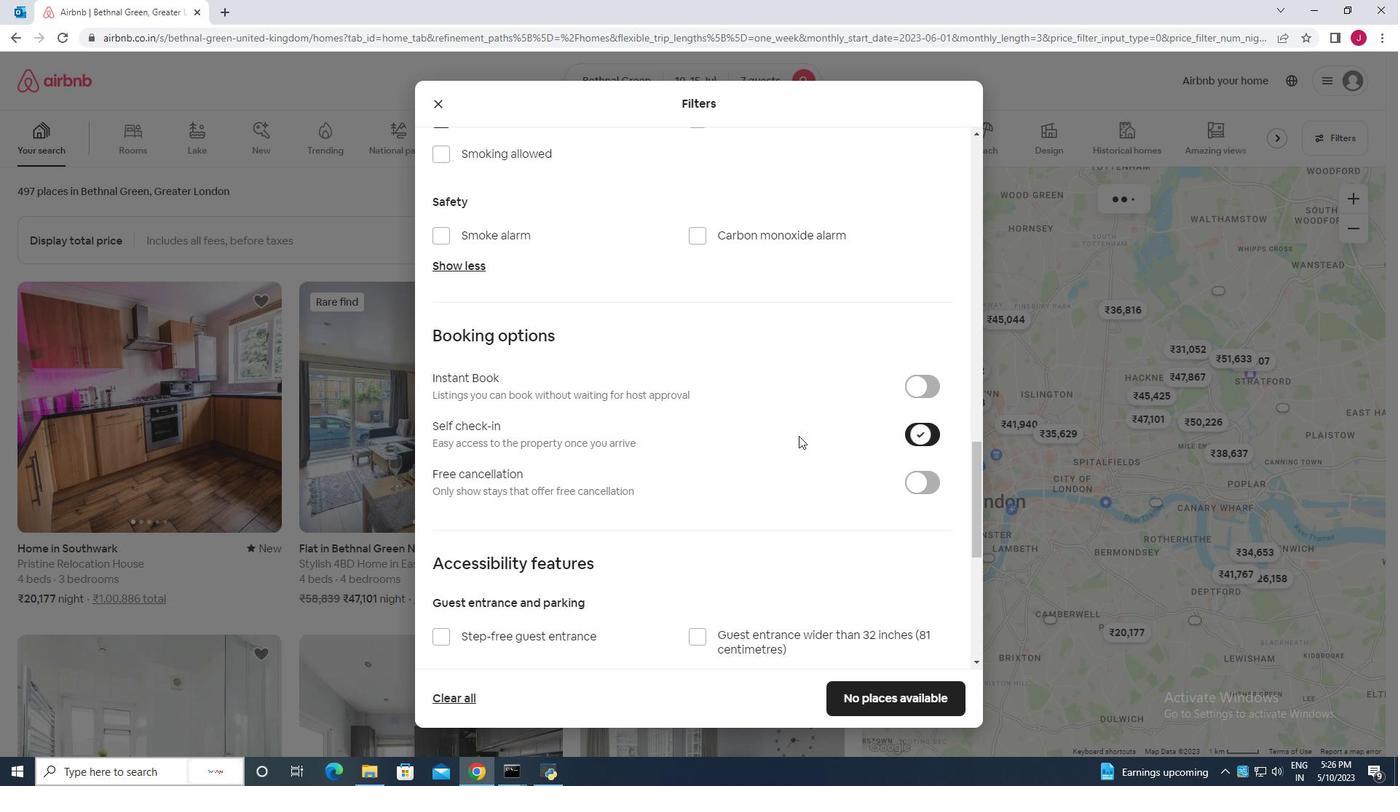 
Action: Mouse moved to (751, 443)
Screenshot: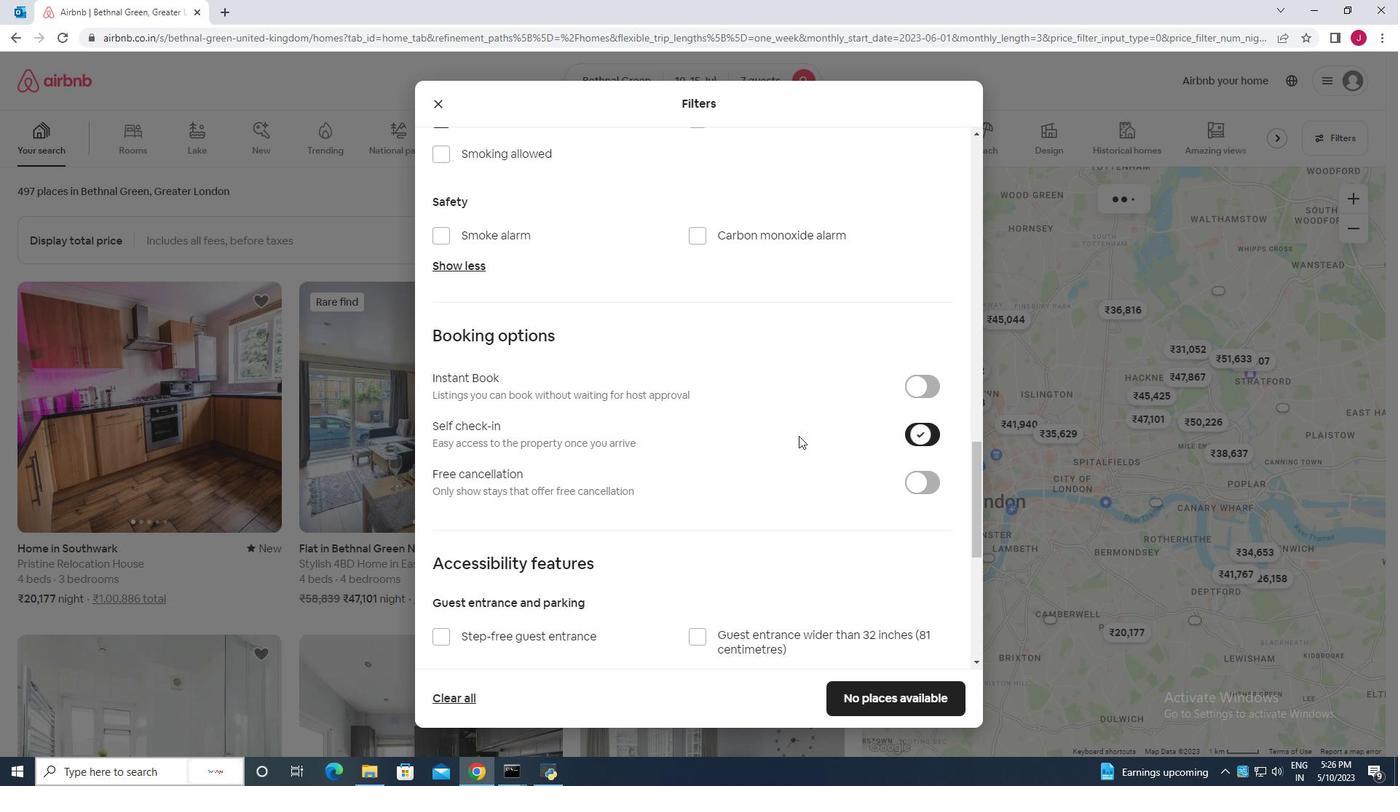 
Action: Mouse scrolled (751, 442) with delta (0, 0)
Screenshot: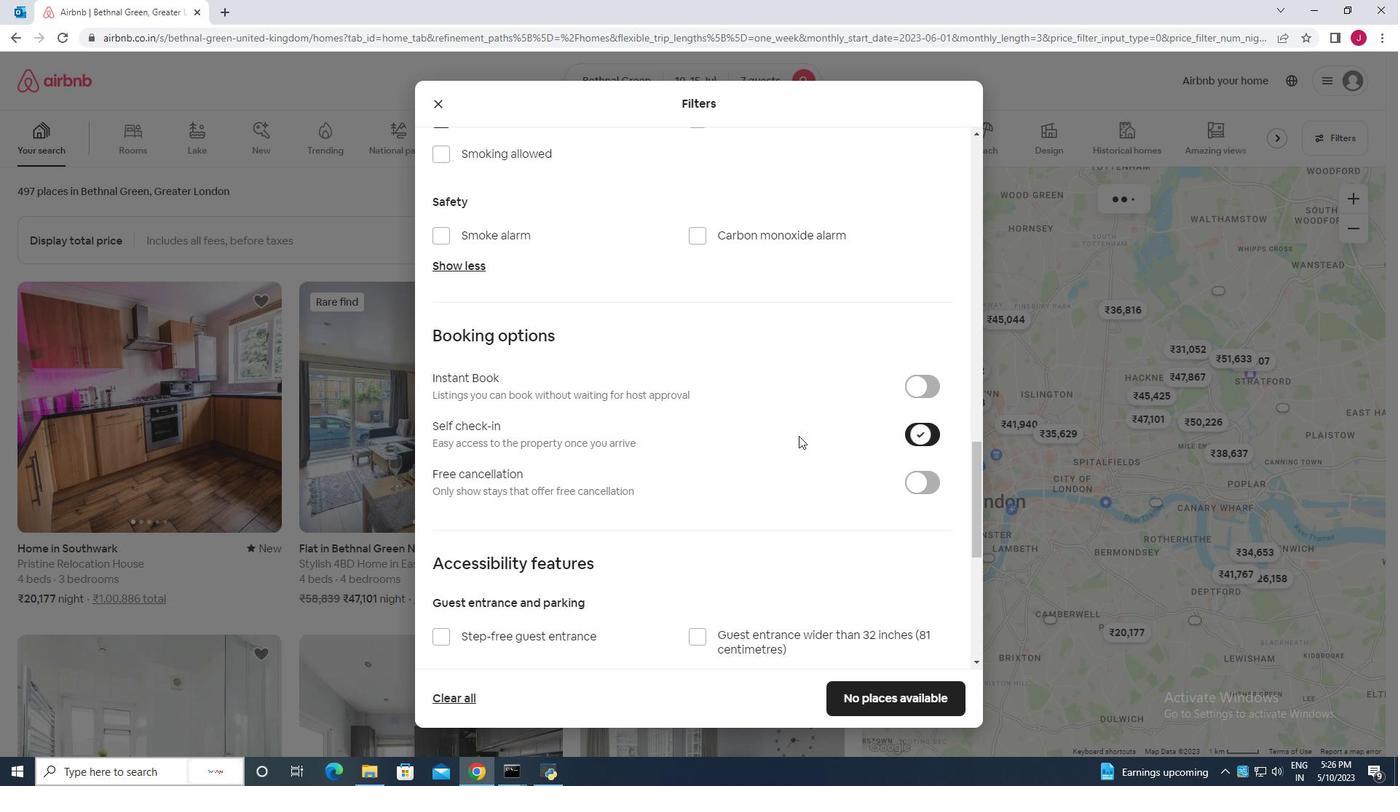 
Action: Mouse scrolled (751, 442) with delta (0, 0)
Screenshot: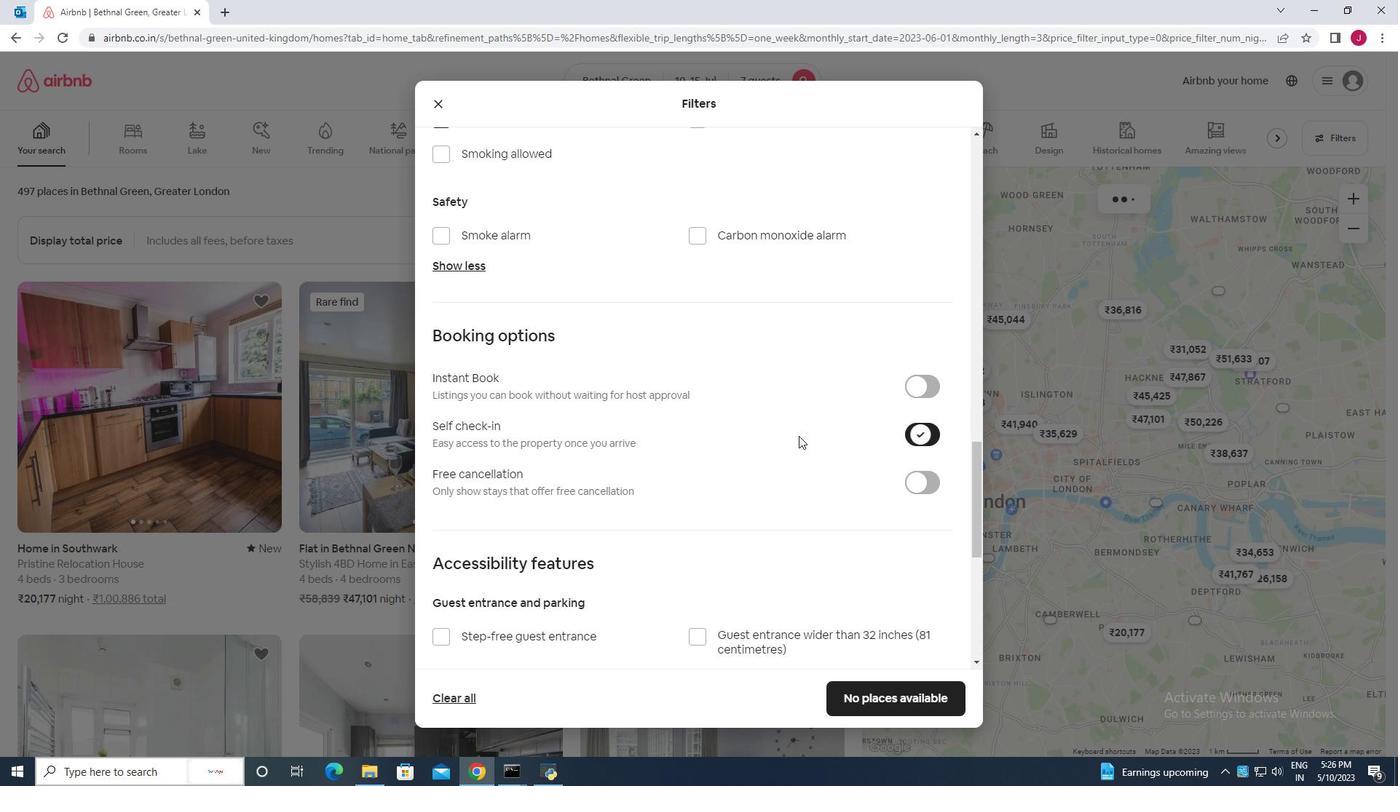 
Action: Mouse scrolled (751, 442) with delta (0, 0)
Screenshot: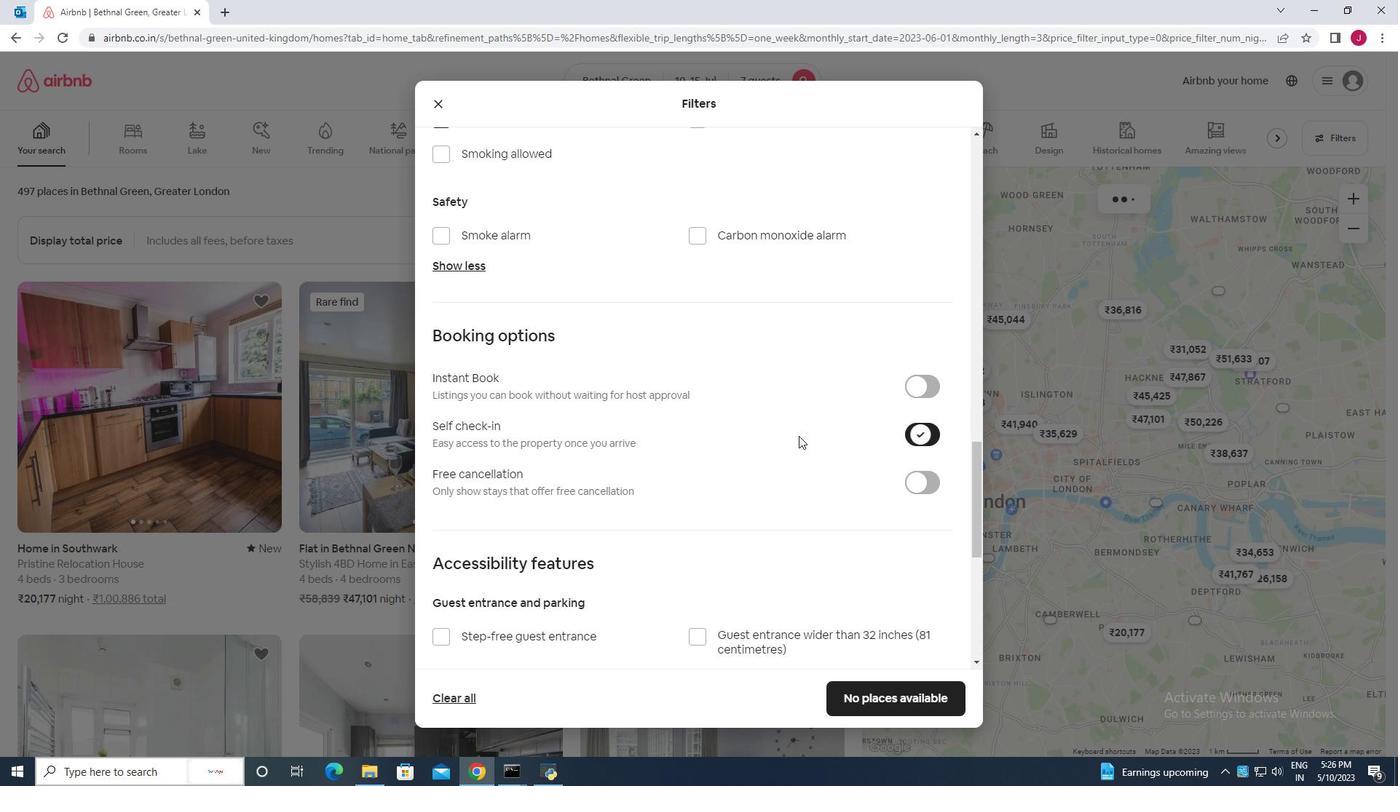 
Action: Mouse scrolled (751, 442) with delta (0, 0)
Screenshot: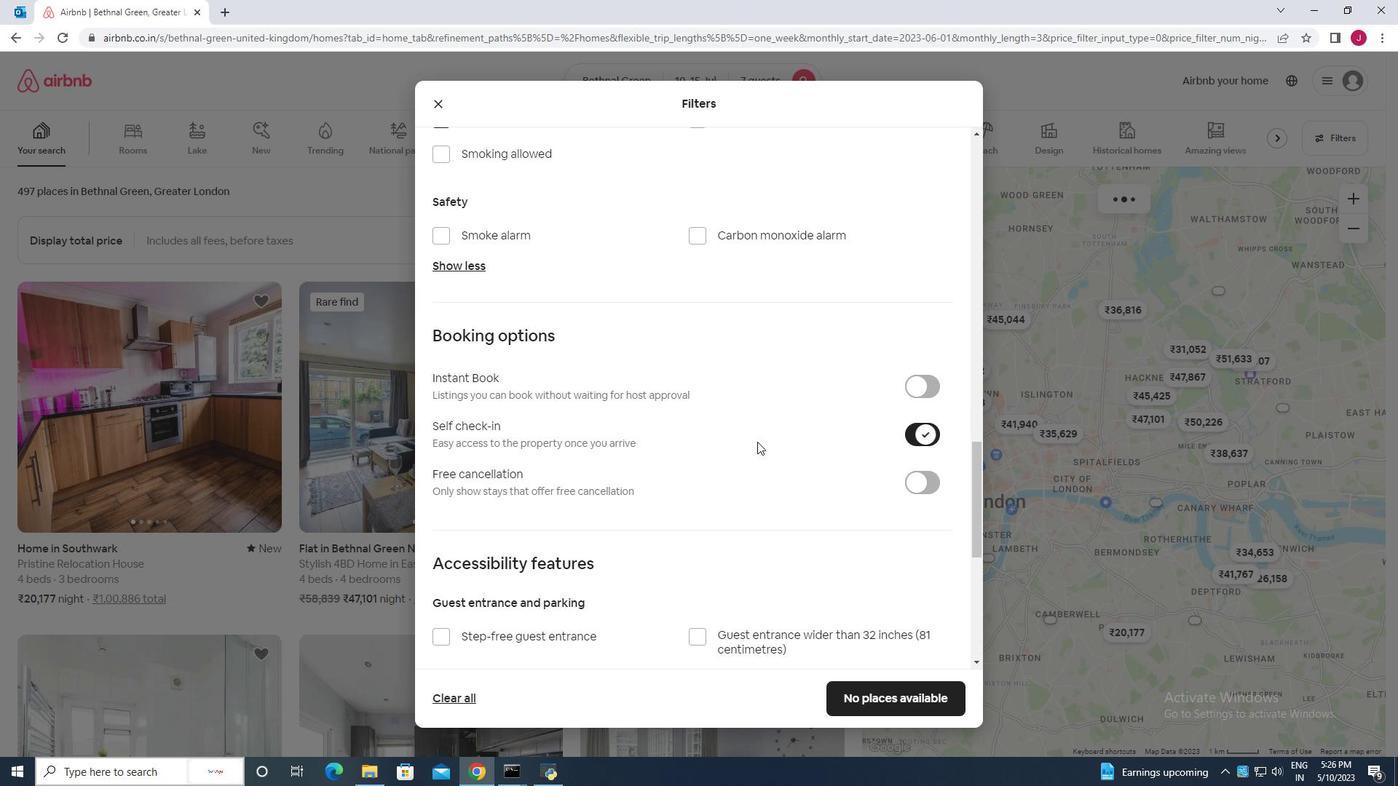 
Action: Mouse scrolled (751, 442) with delta (0, 0)
Screenshot: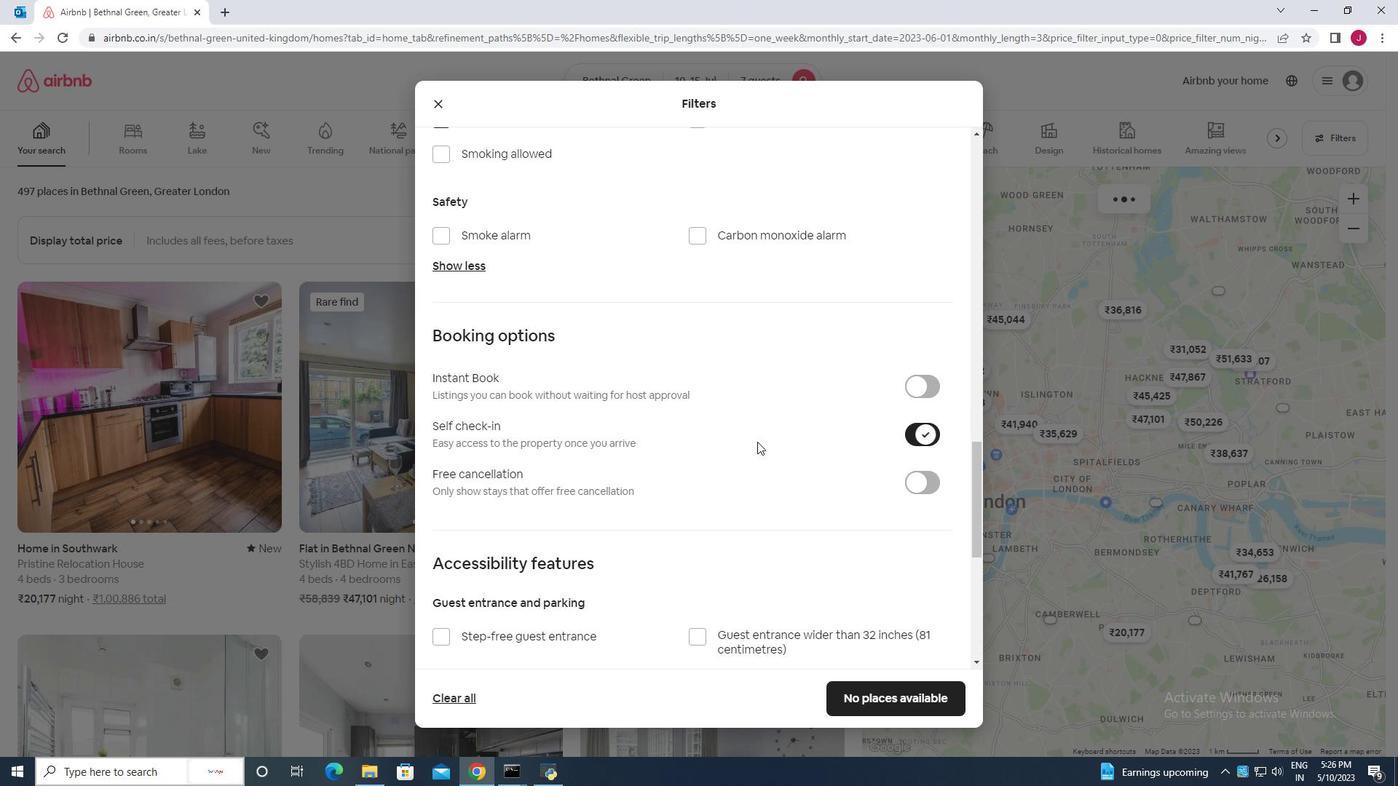 
Action: Mouse scrolled (751, 442) with delta (0, 0)
Screenshot: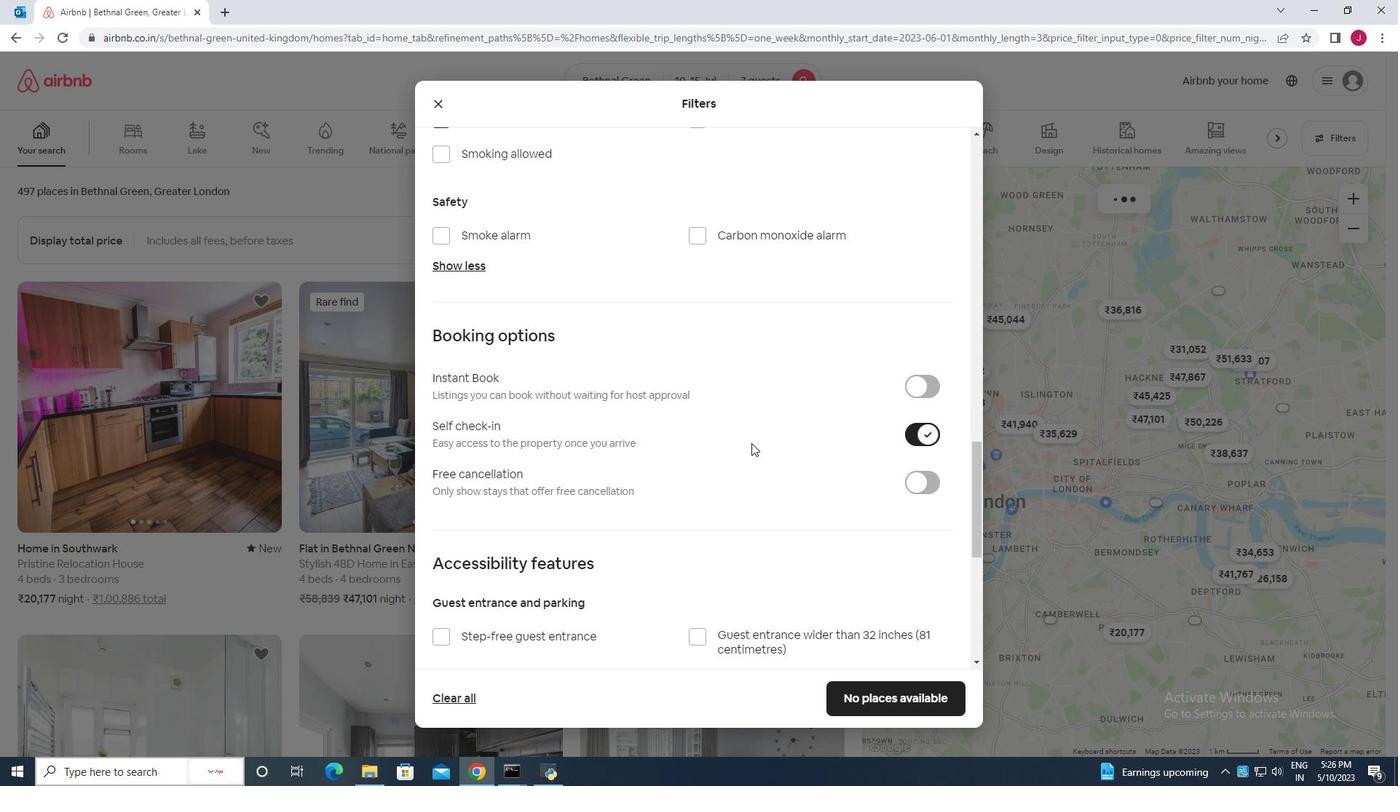 
Action: Mouse moved to (750, 443)
Screenshot: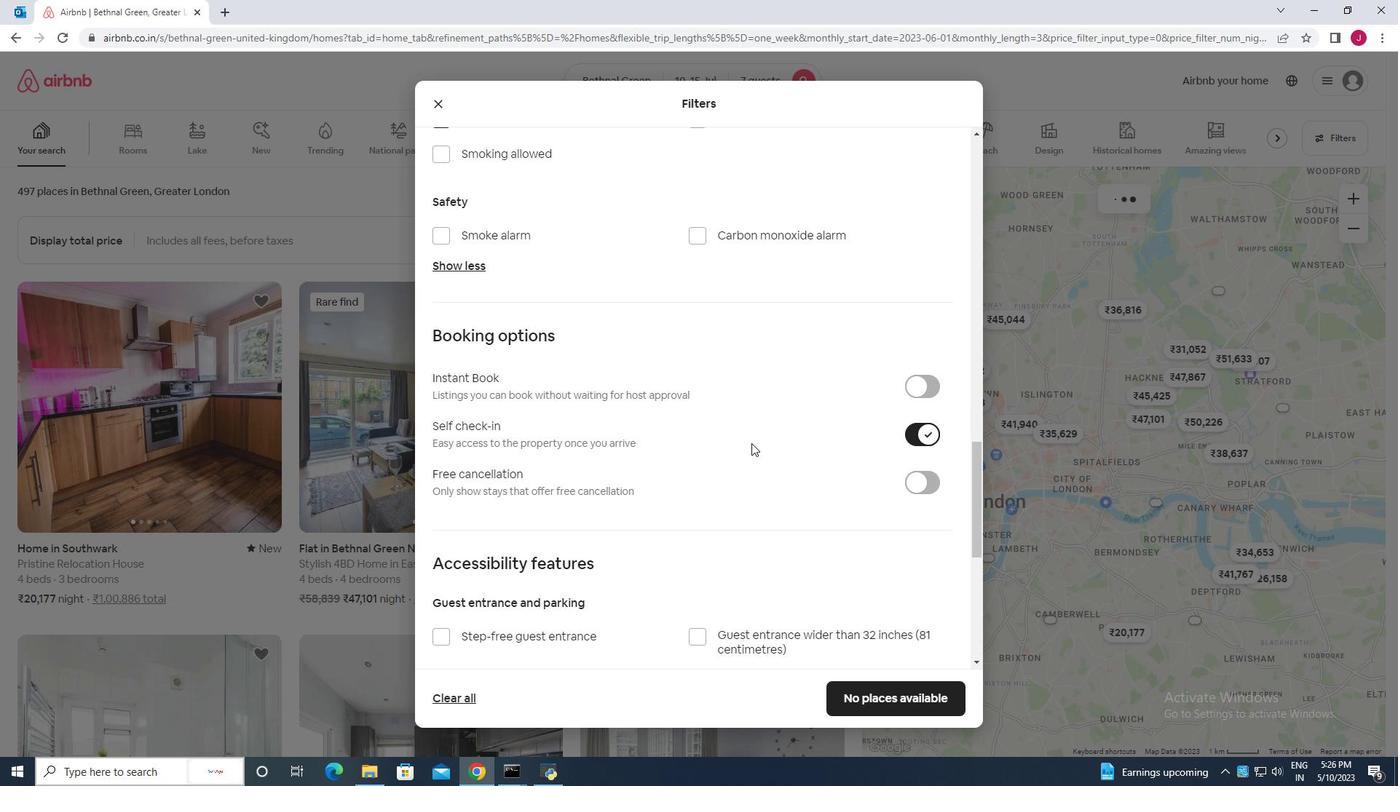 
Action: Mouse scrolled (750, 442) with delta (0, 0)
Screenshot: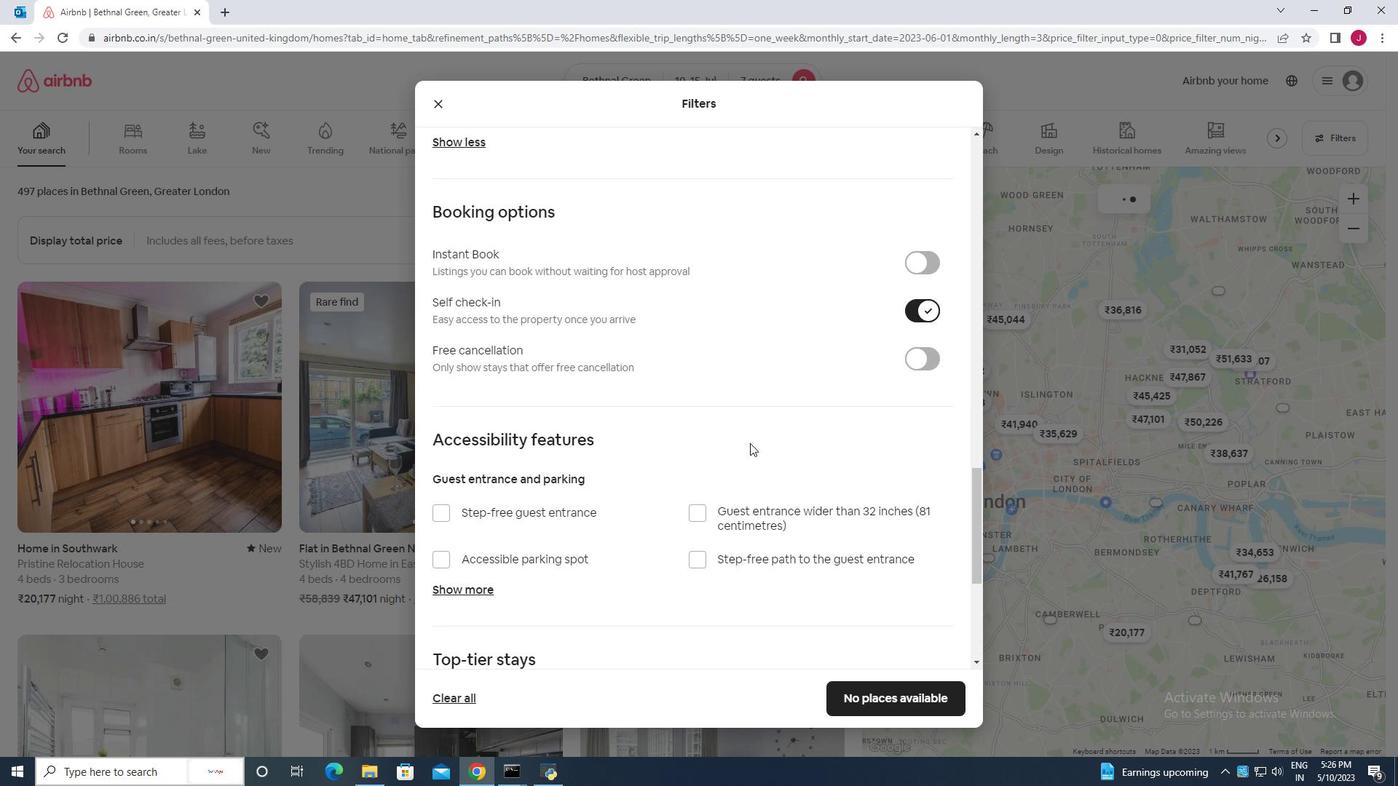 
Action: Mouse scrolled (750, 442) with delta (0, 0)
Screenshot: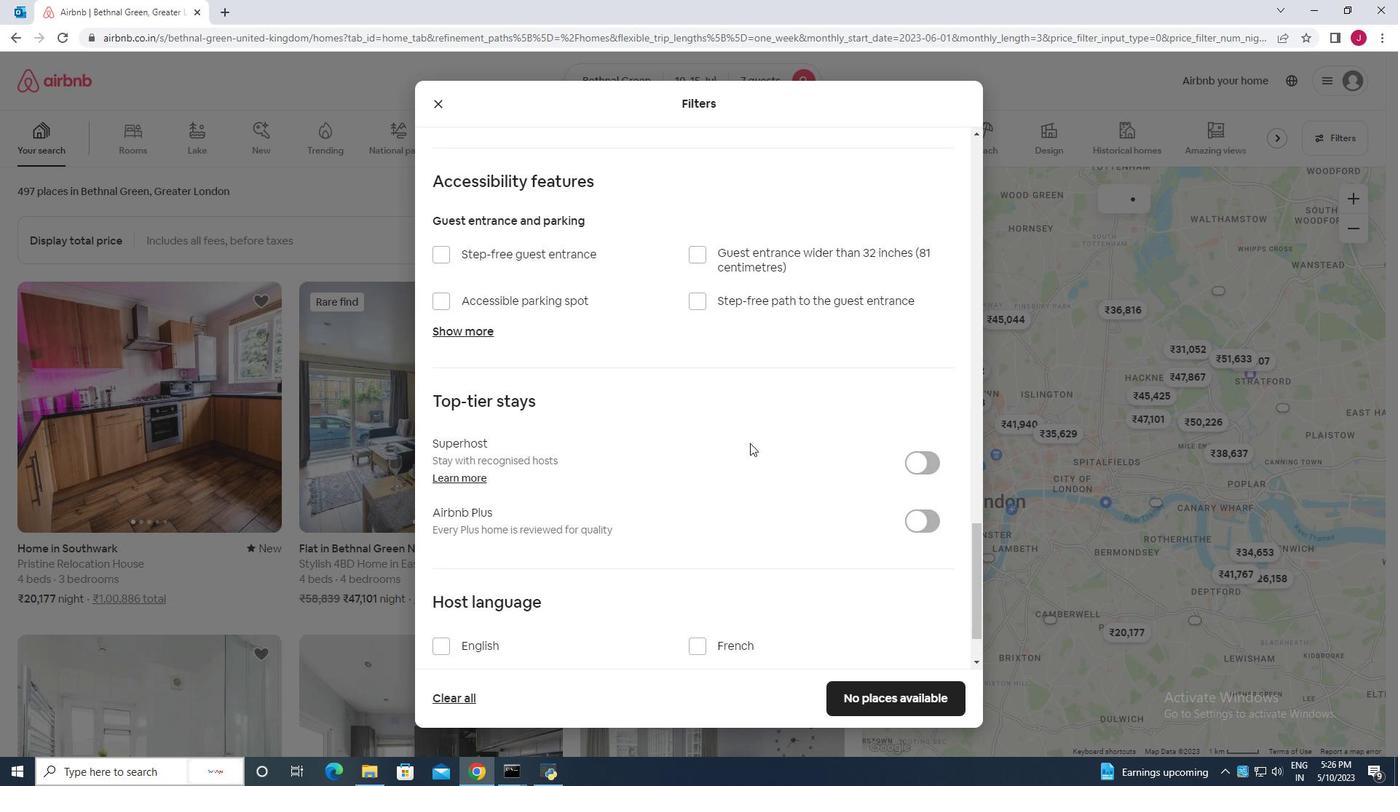 
Action: Mouse scrolled (750, 442) with delta (0, 0)
Screenshot: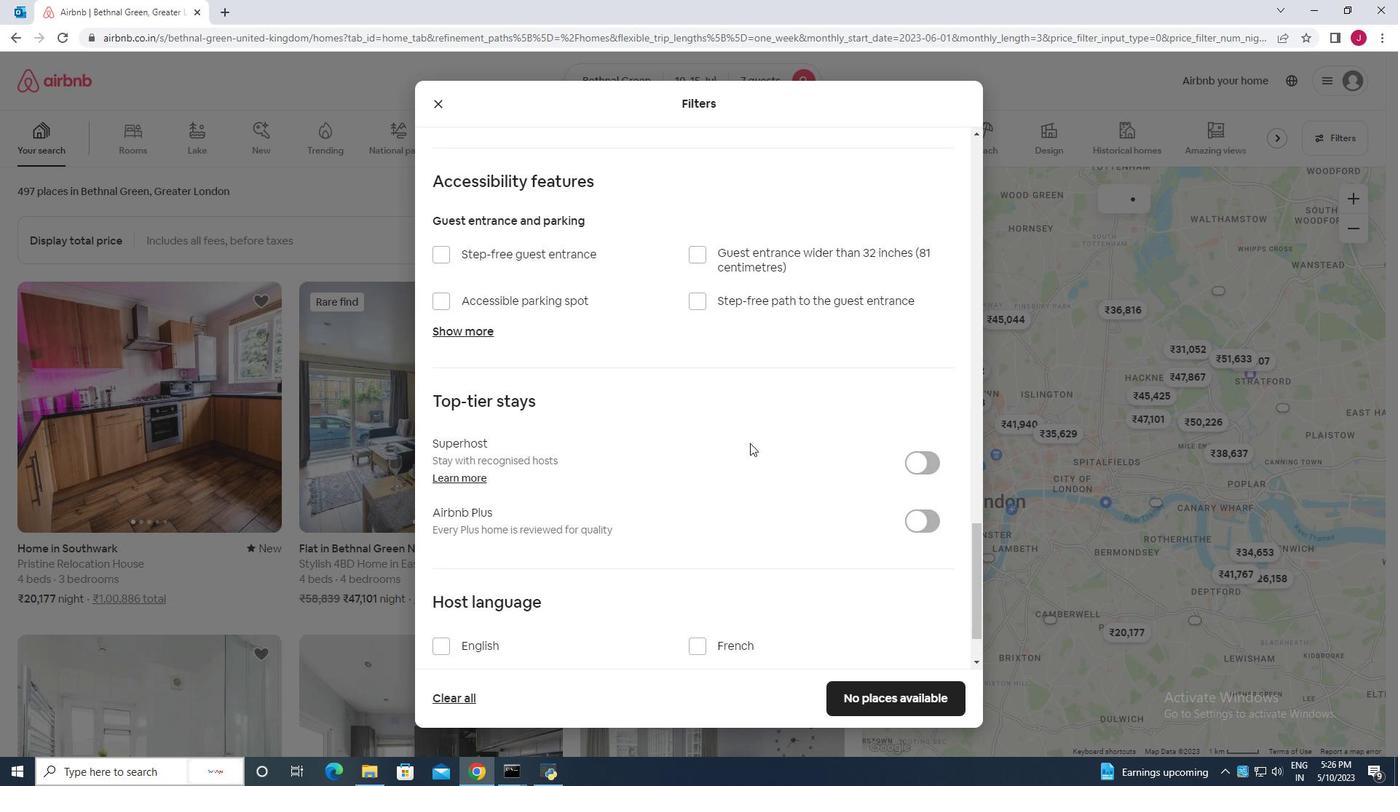 
Action: Mouse scrolled (750, 442) with delta (0, 0)
Screenshot: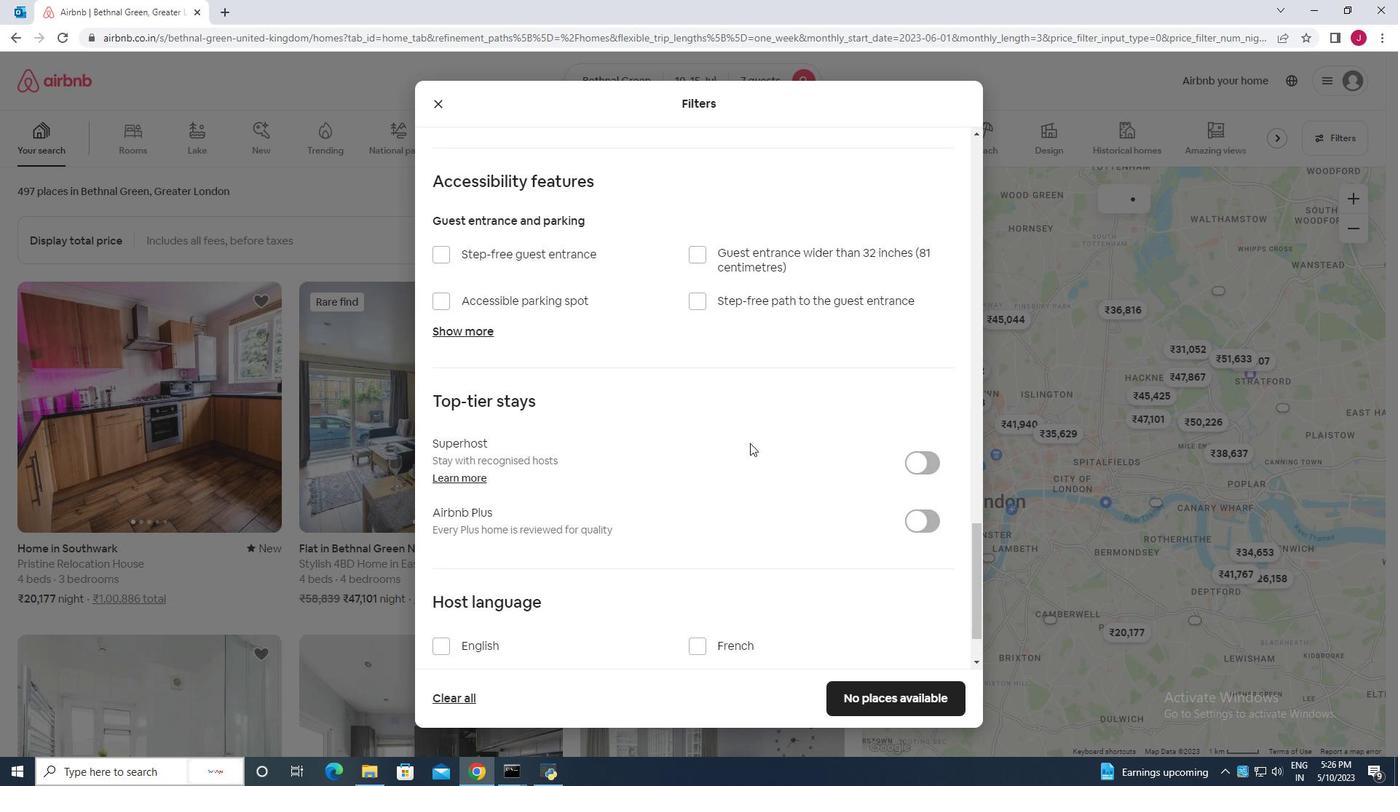 
Action: Mouse scrolled (750, 442) with delta (0, 0)
Screenshot: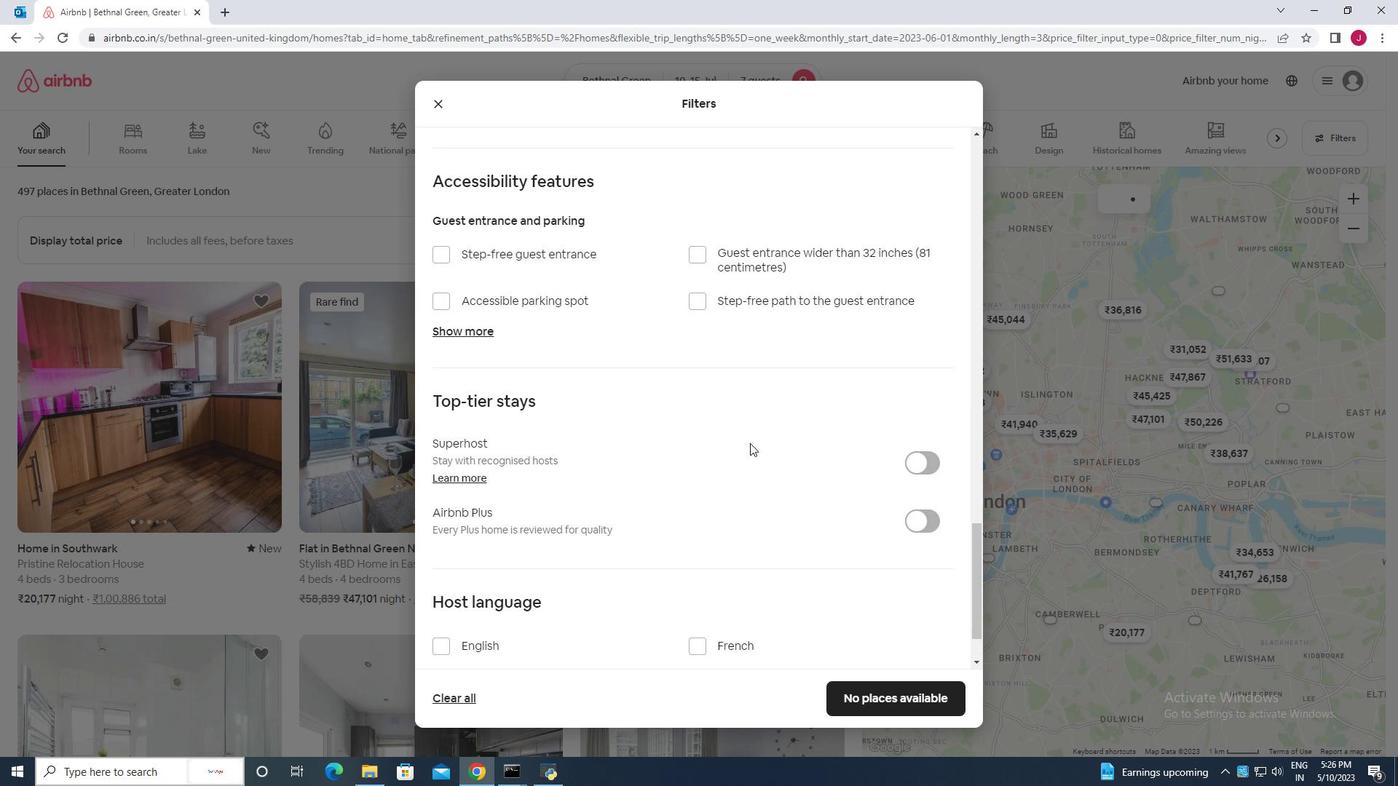 
Action: Mouse moved to (442, 563)
Screenshot: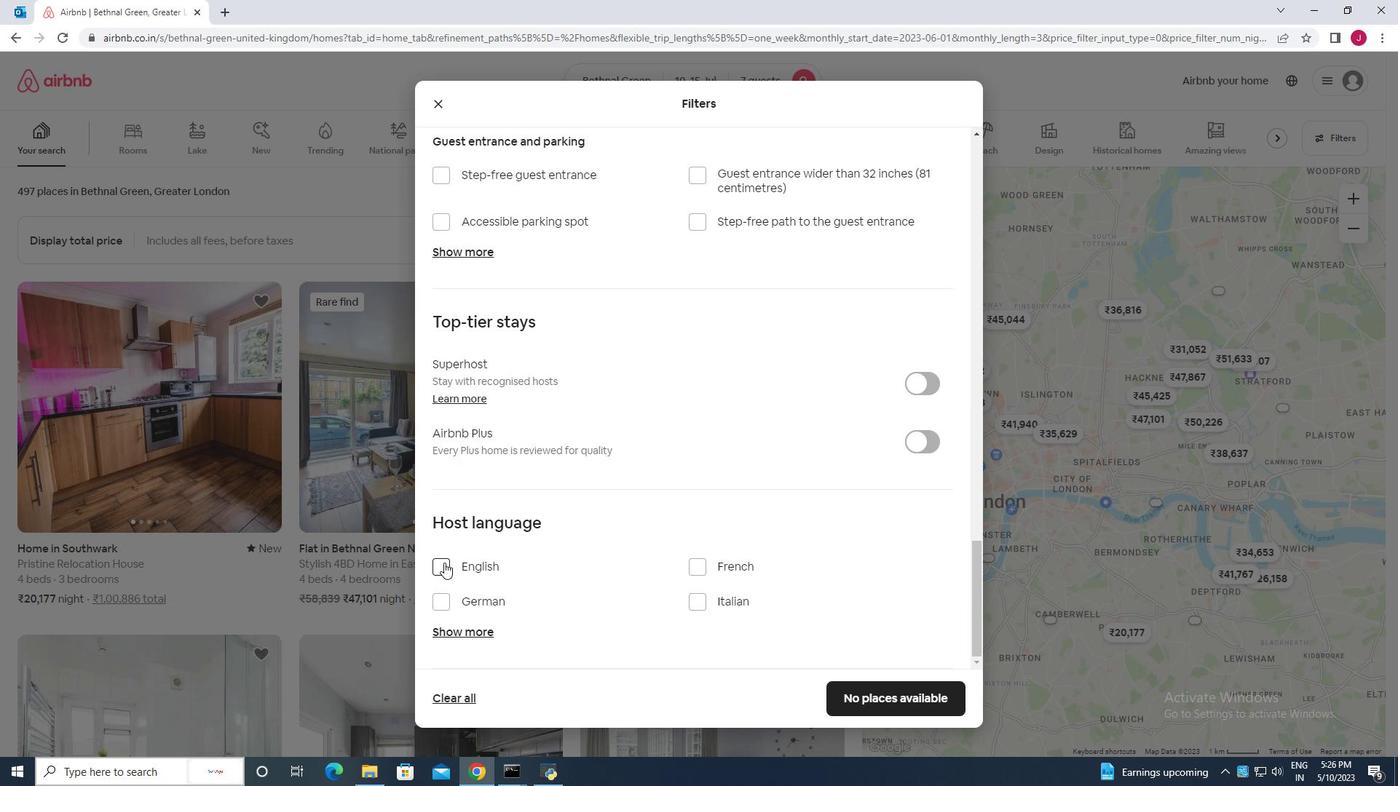 
Action: Mouse pressed left at (442, 563)
Screenshot: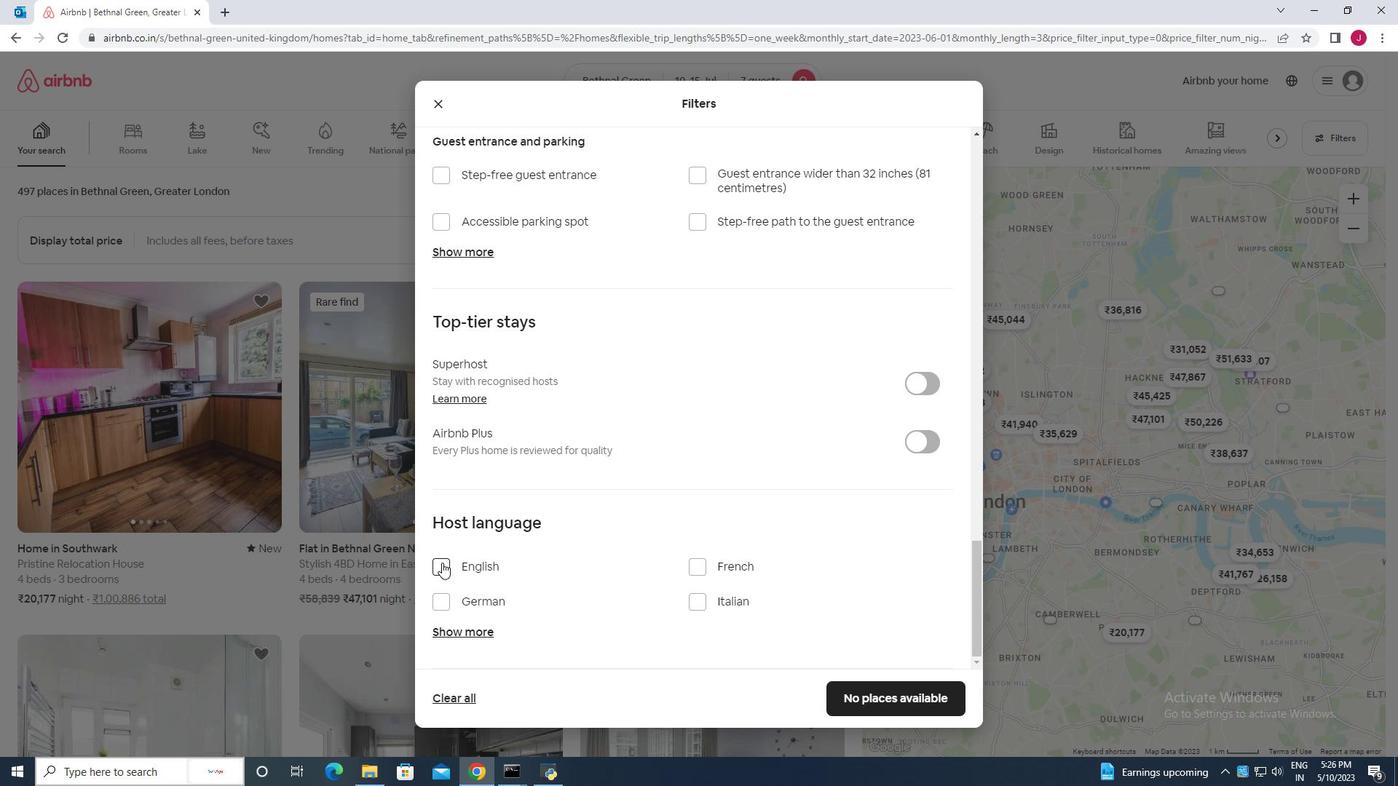 
Action: Mouse moved to (866, 704)
Screenshot: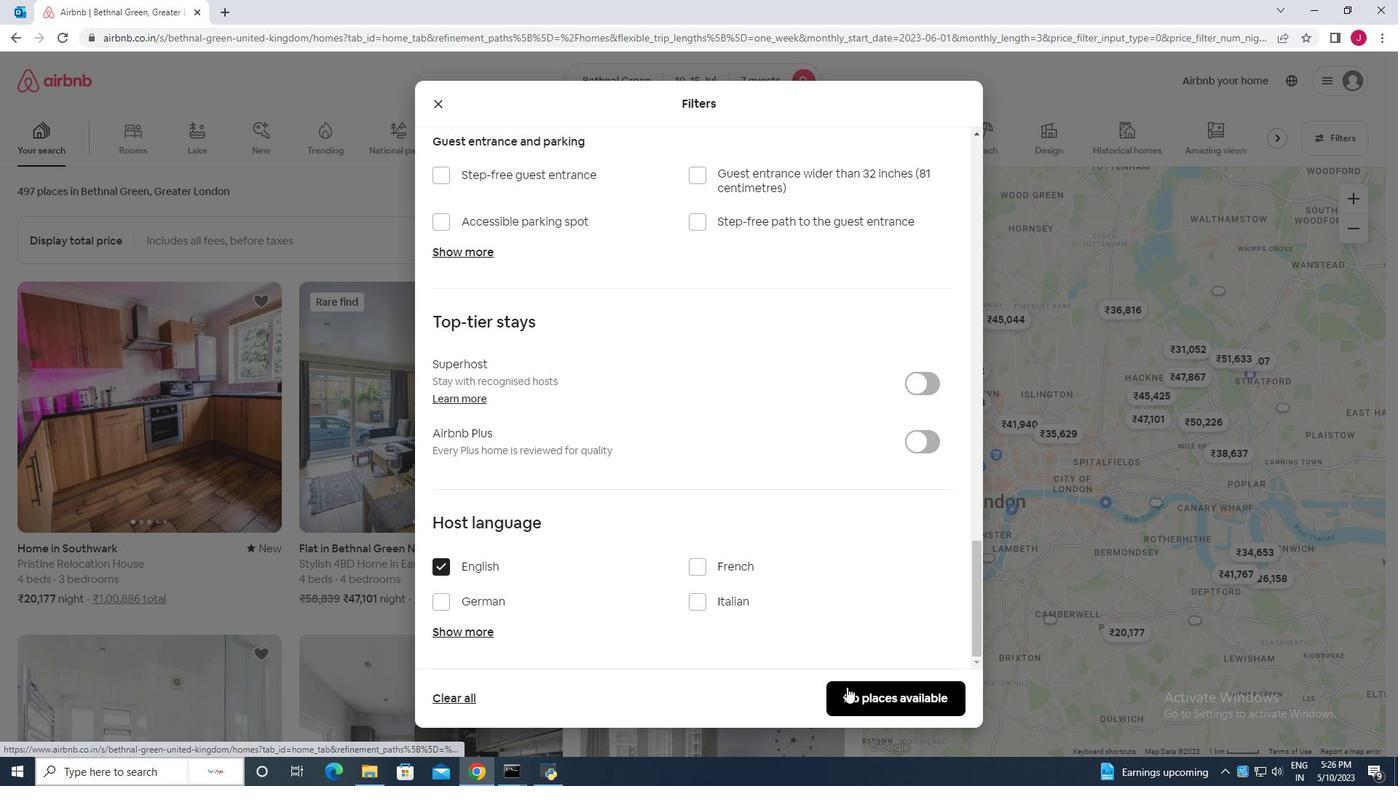 
Action: Mouse pressed left at (866, 704)
Screenshot: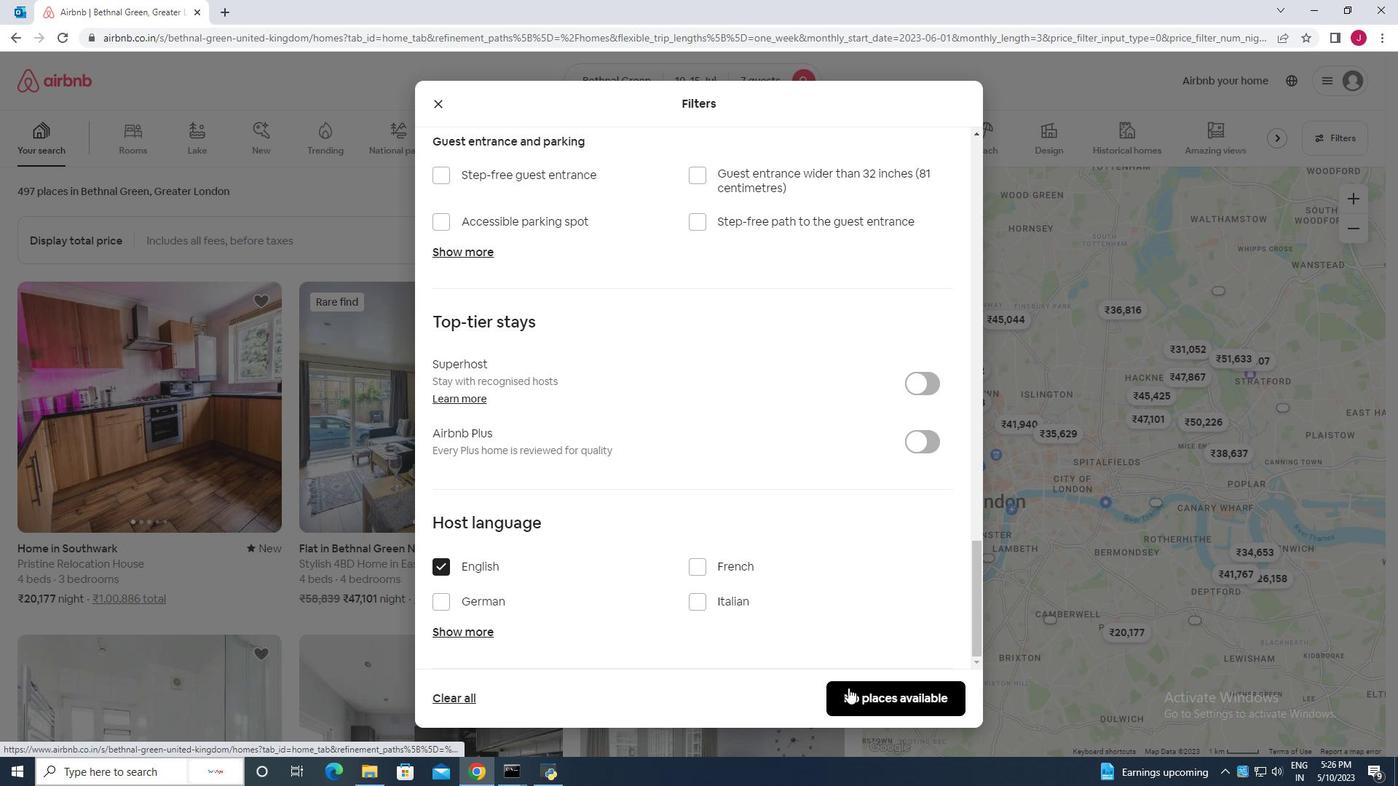
Action: Mouse moved to (869, 715)
Screenshot: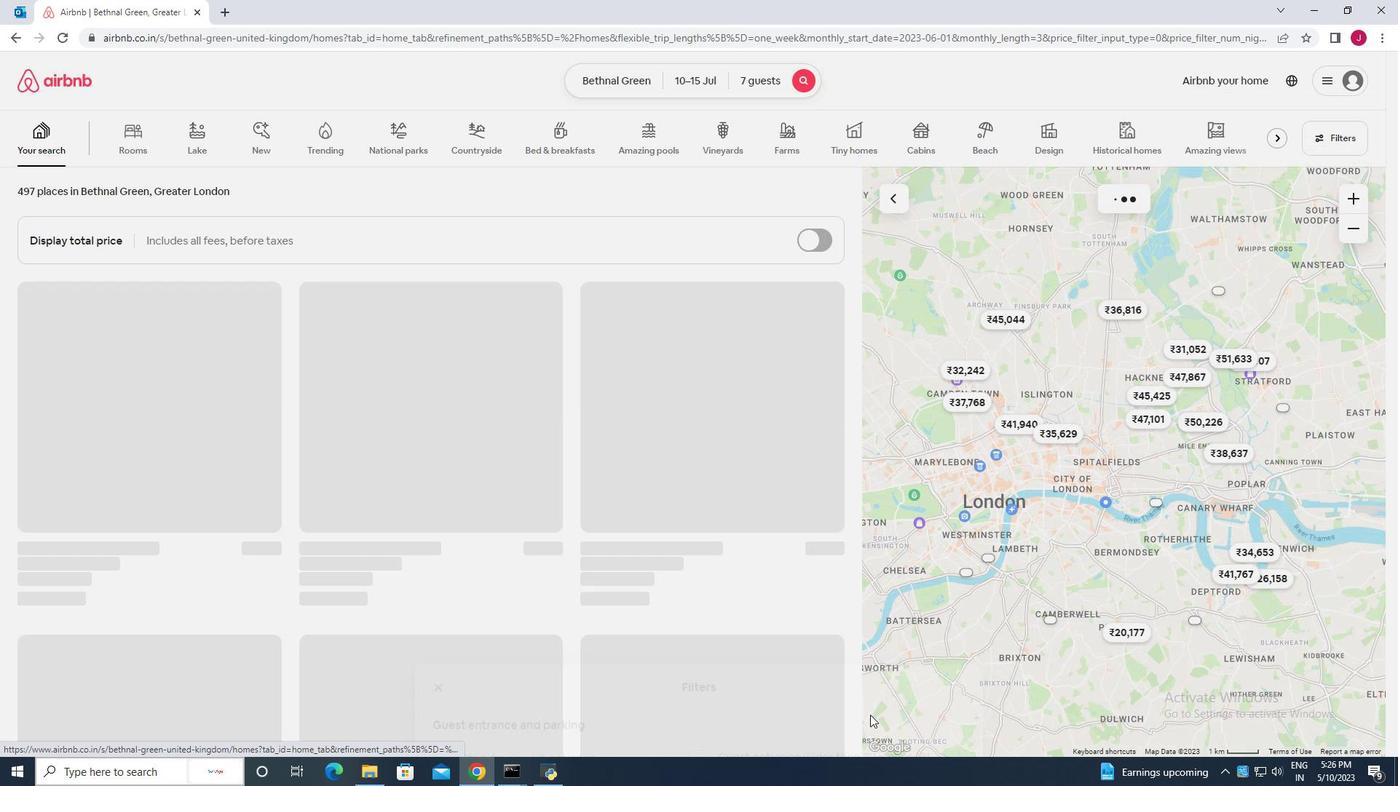 
